Task: Find connections with filter location Peddapalli with filter topic #Jobpostingwith filter profile language Spanish with filter current company Ivalua with filter school NICMAR University  with filter industry Wholesale Machinery with filter service category Blogging with filter keywords title Mathematician
Action: Mouse moved to (625, 92)
Screenshot: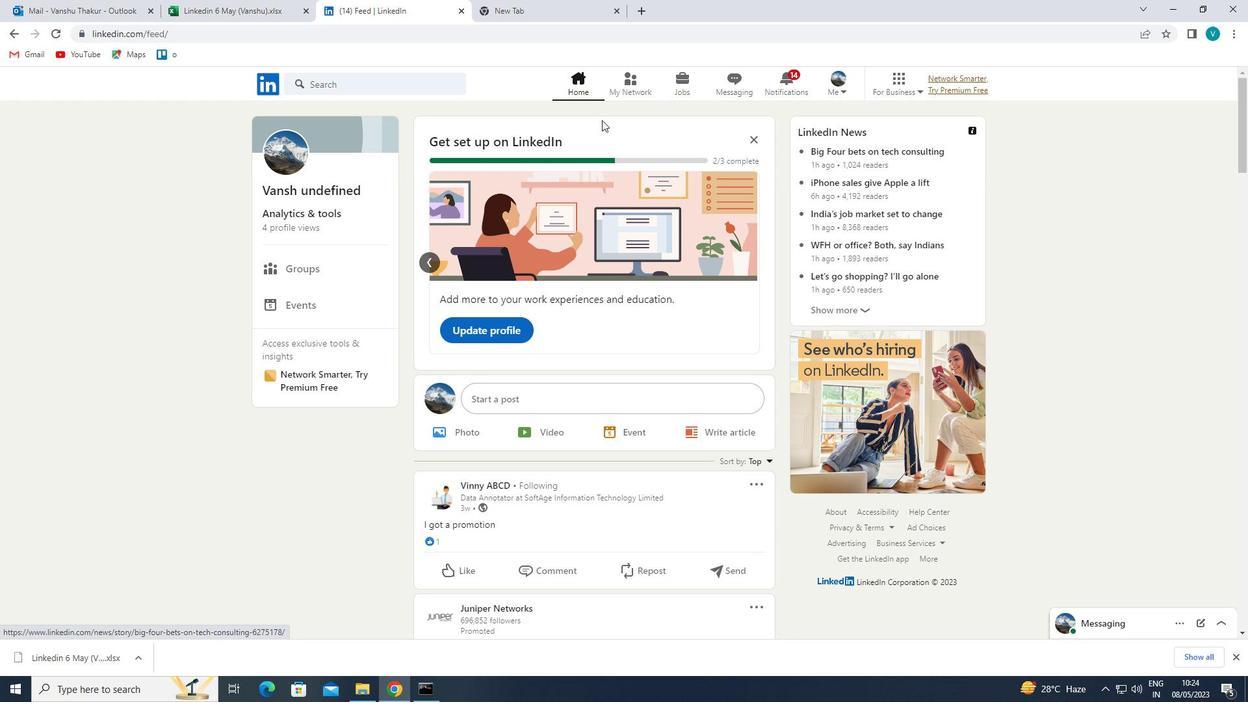 
Action: Mouse pressed left at (625, 92)
Screenshot: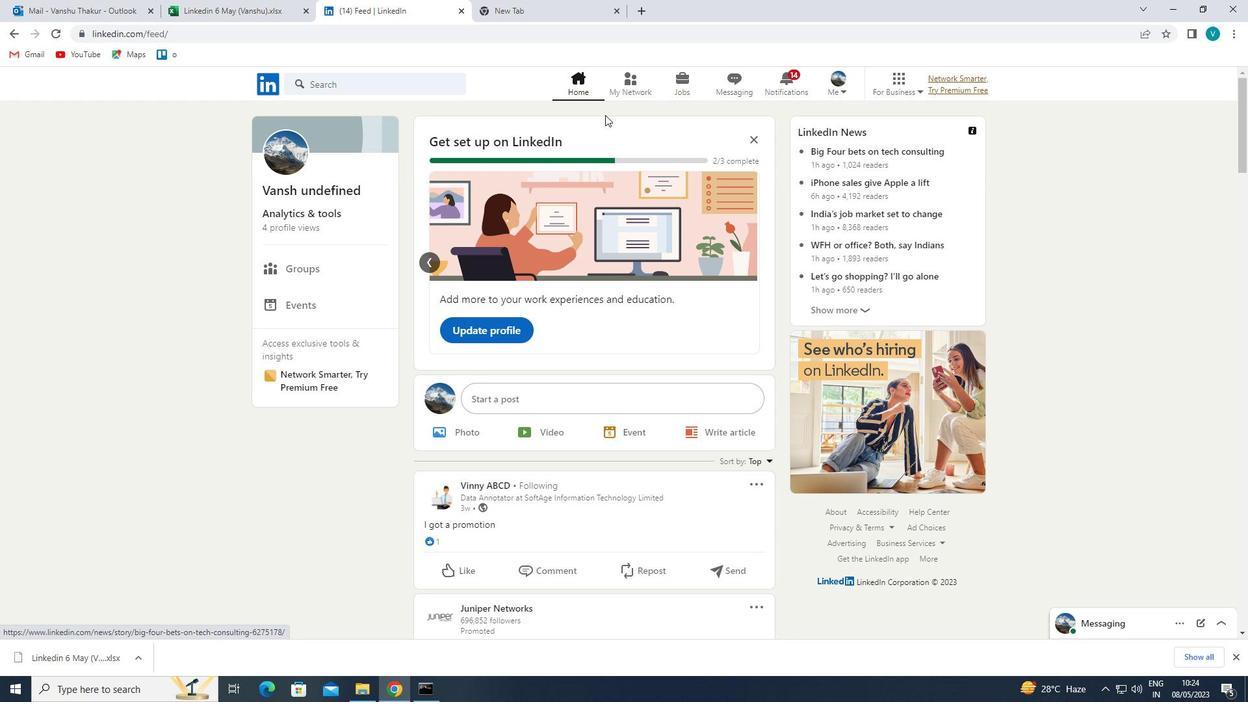 
Action: Mouse moved to (375, 148)
Screenshot: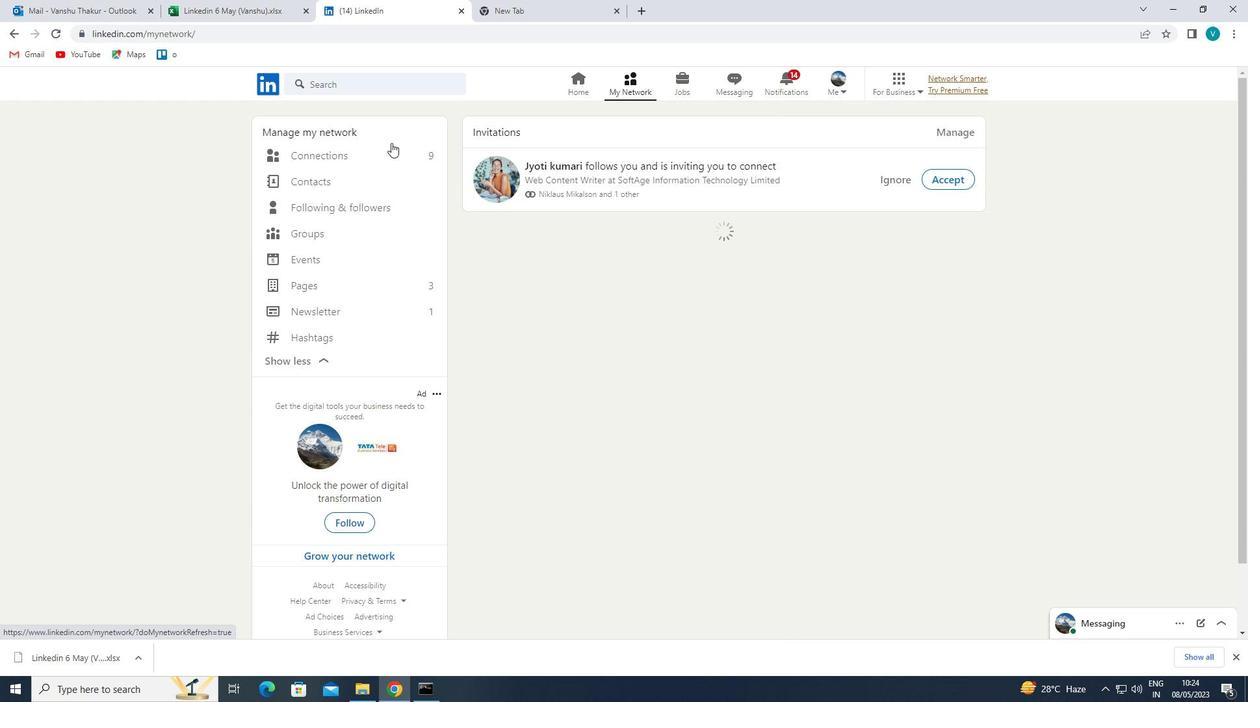 
Action: Mouse pressed left at (375, 148)
Screenshot: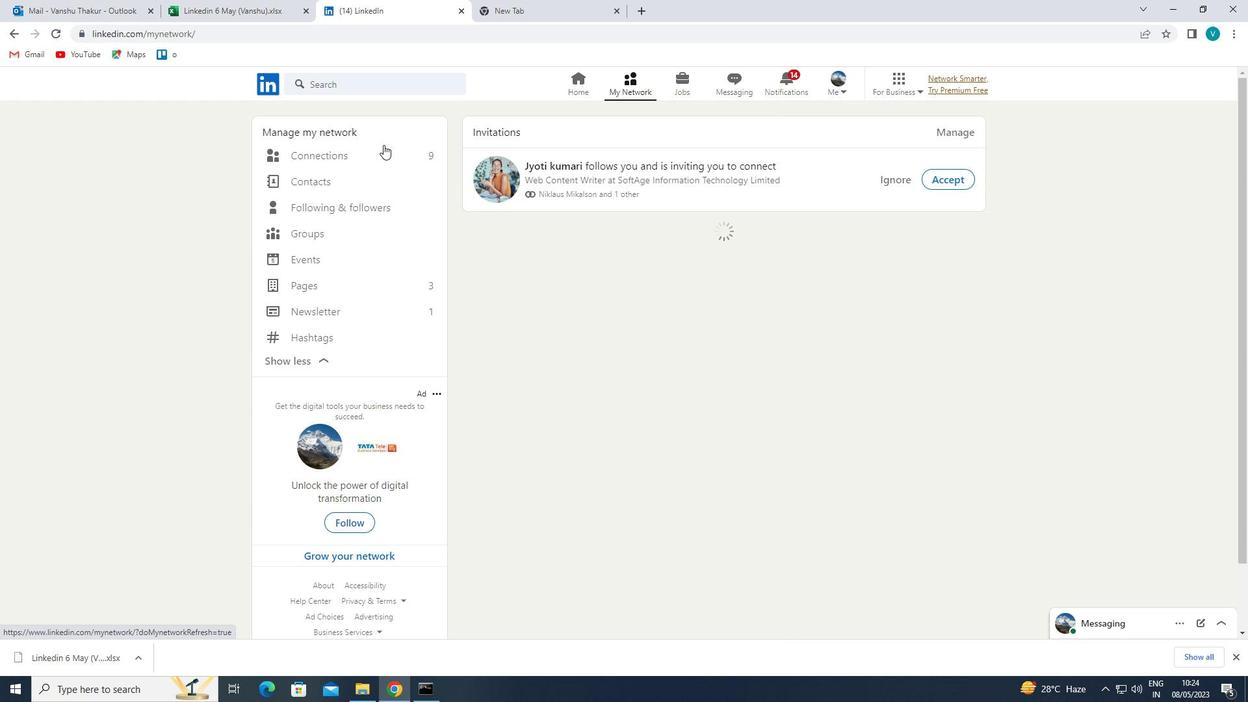 
Action: Mouse moved to (751, 150)
Screenshot: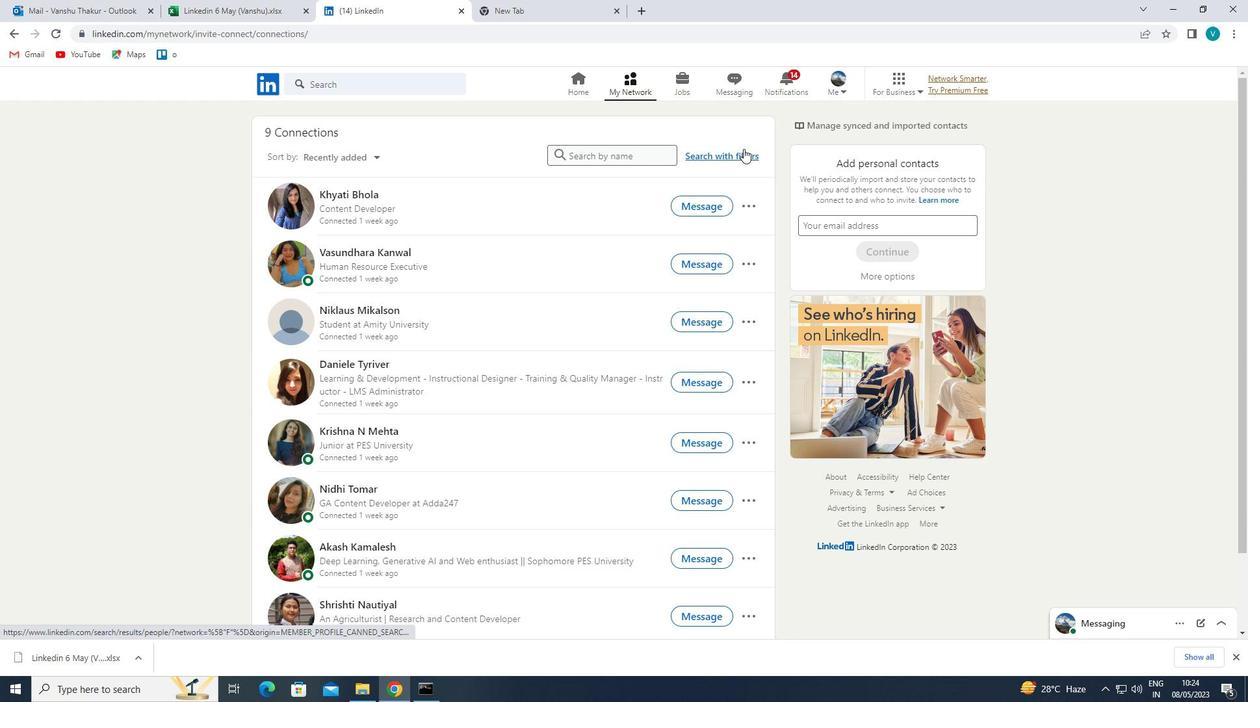 
Action: Mouse pressed left at (751, 150)
Screenshot: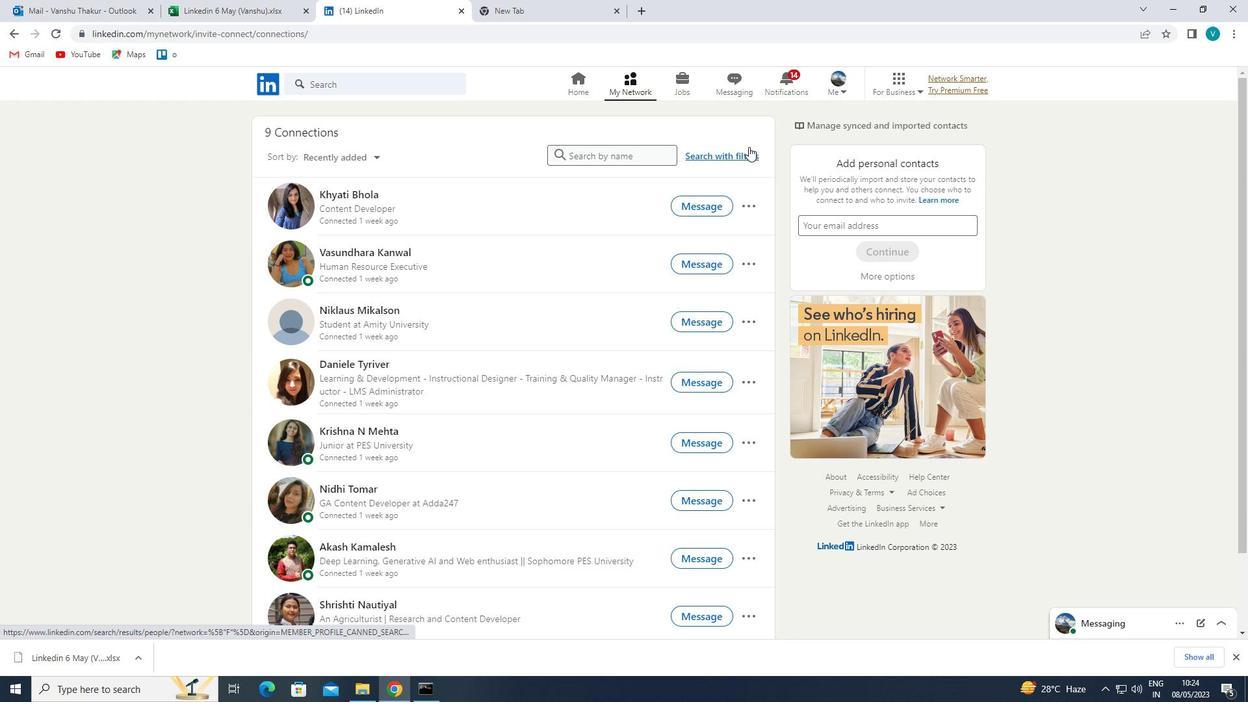 
Action: Mouse moved to (639, 119)
Screenshot: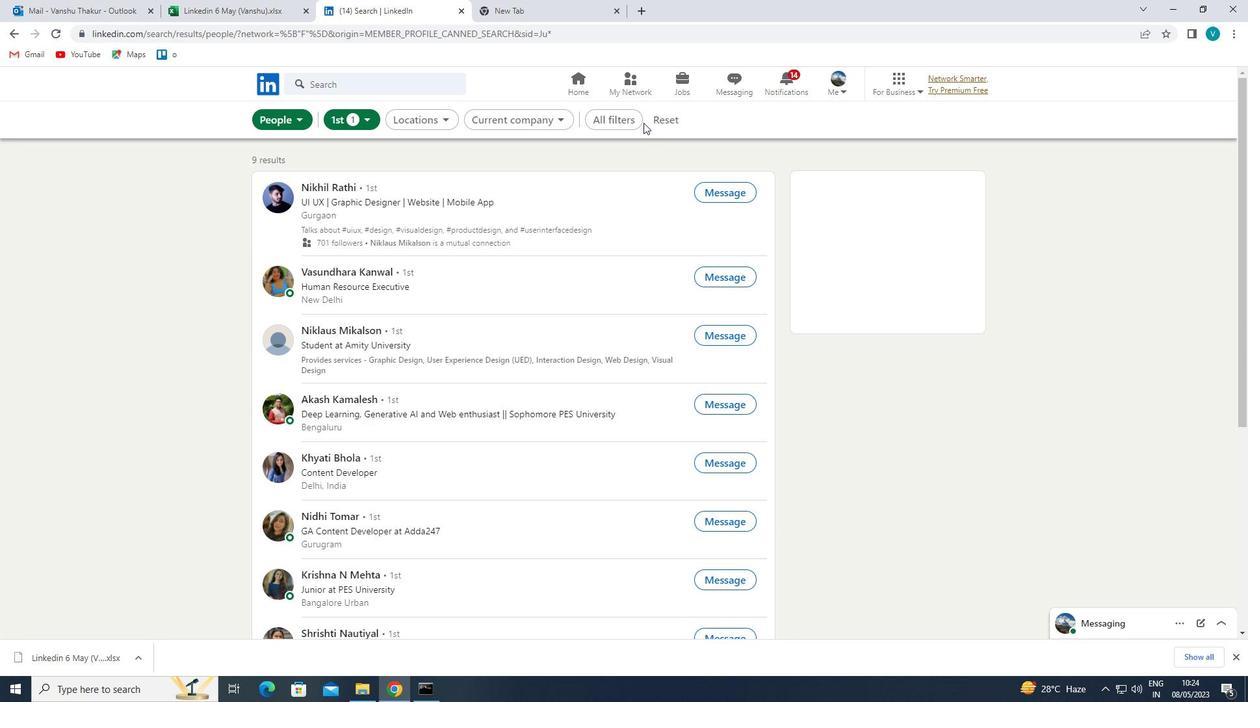 
Action: Mouse pressed left at (639, 119)
Screenshot: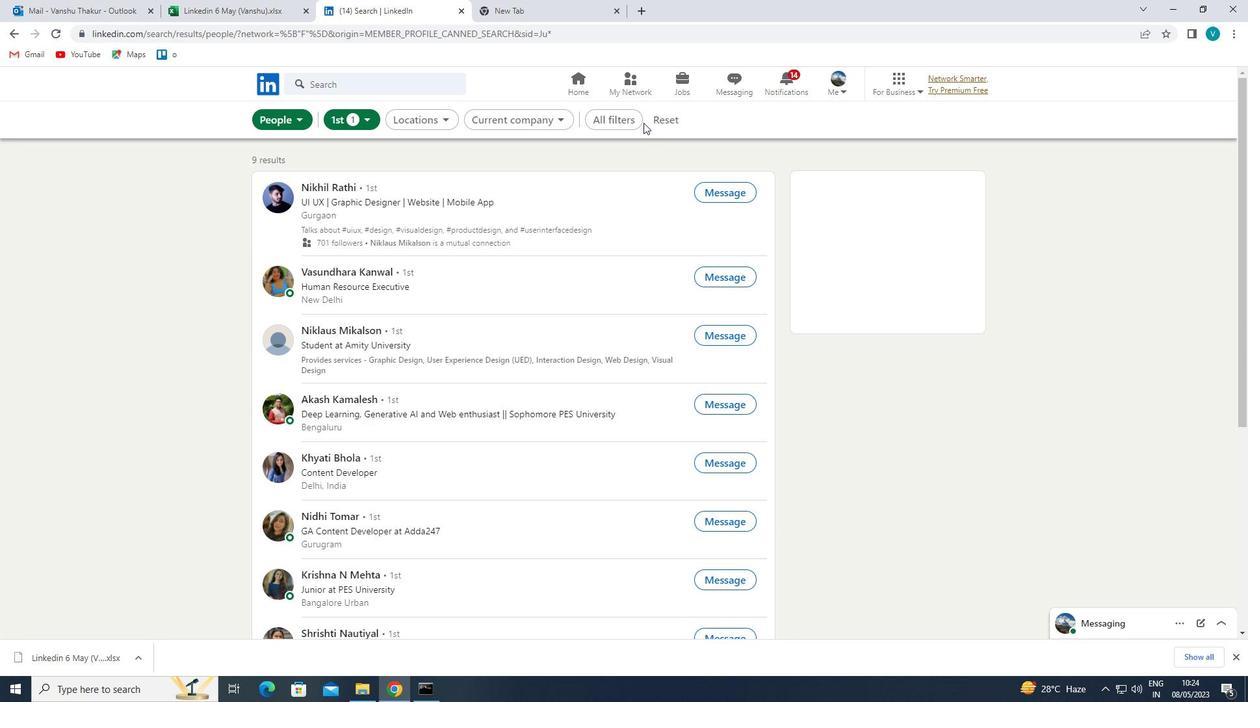 
Action: Mouse moved to (637, 118)
Screenshot: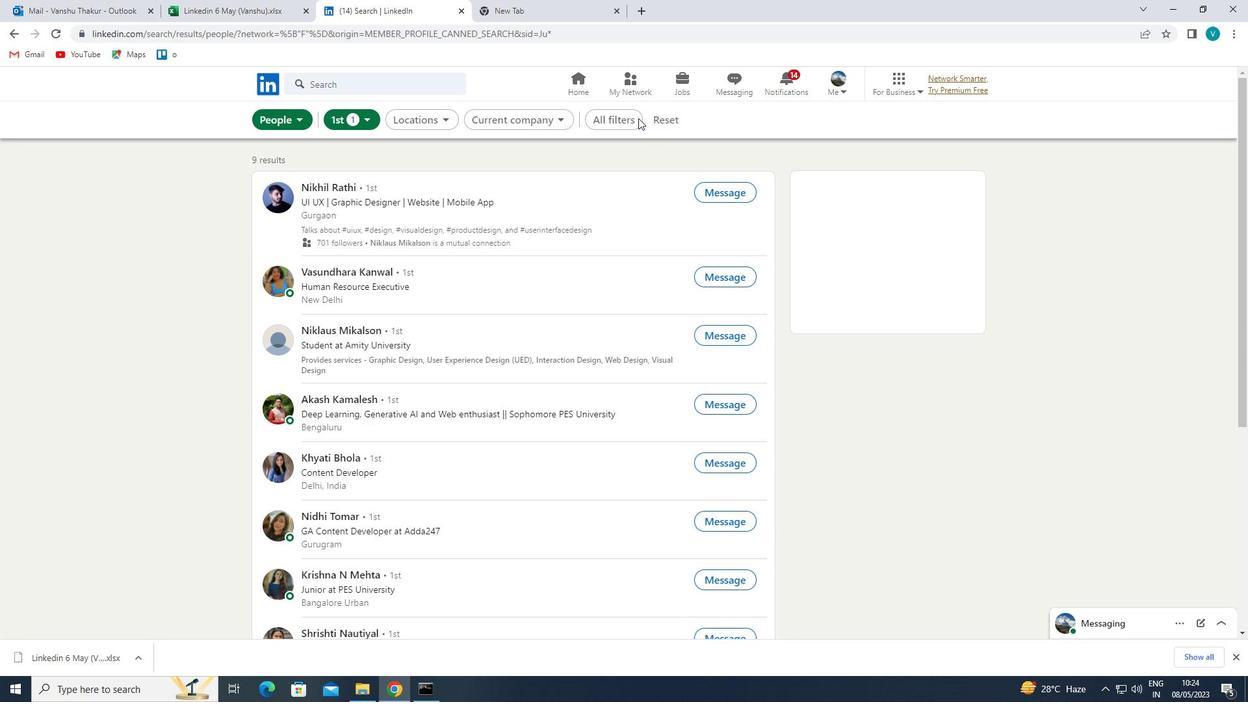 
Action: Mouse pressed left at (637, 118)
Screenshot: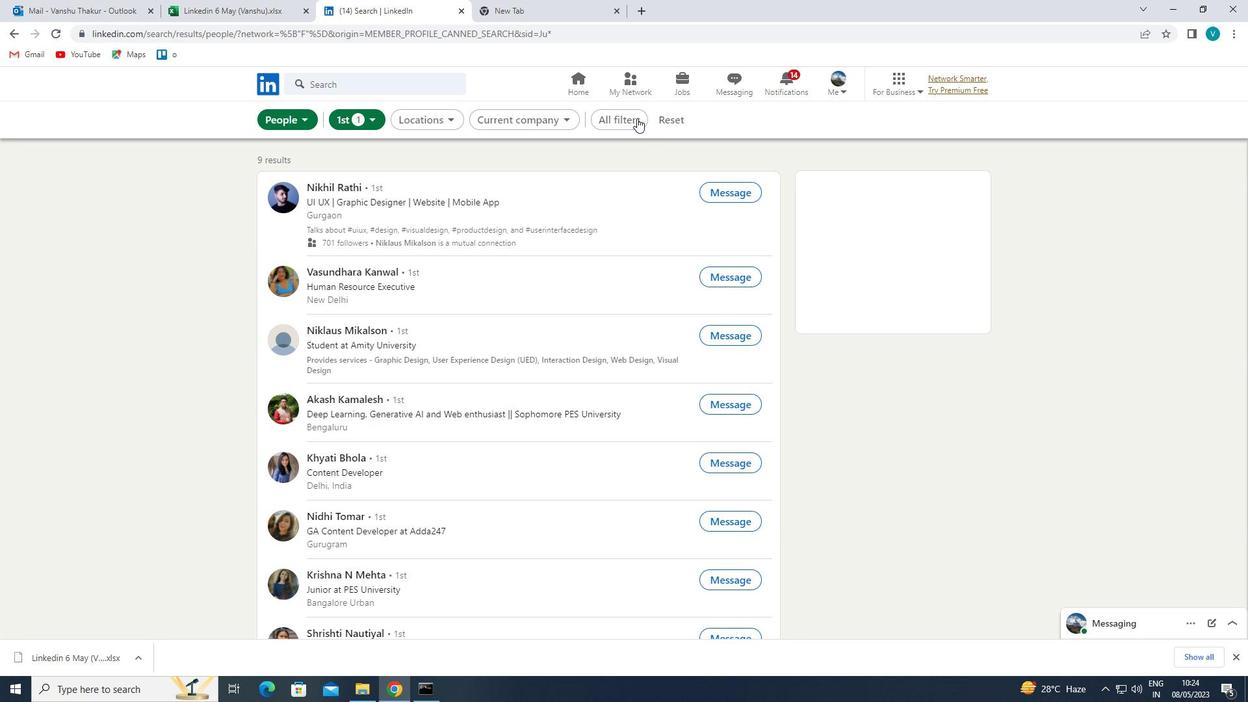 
Action: Mouse moved to (637, 126)
Screenshot: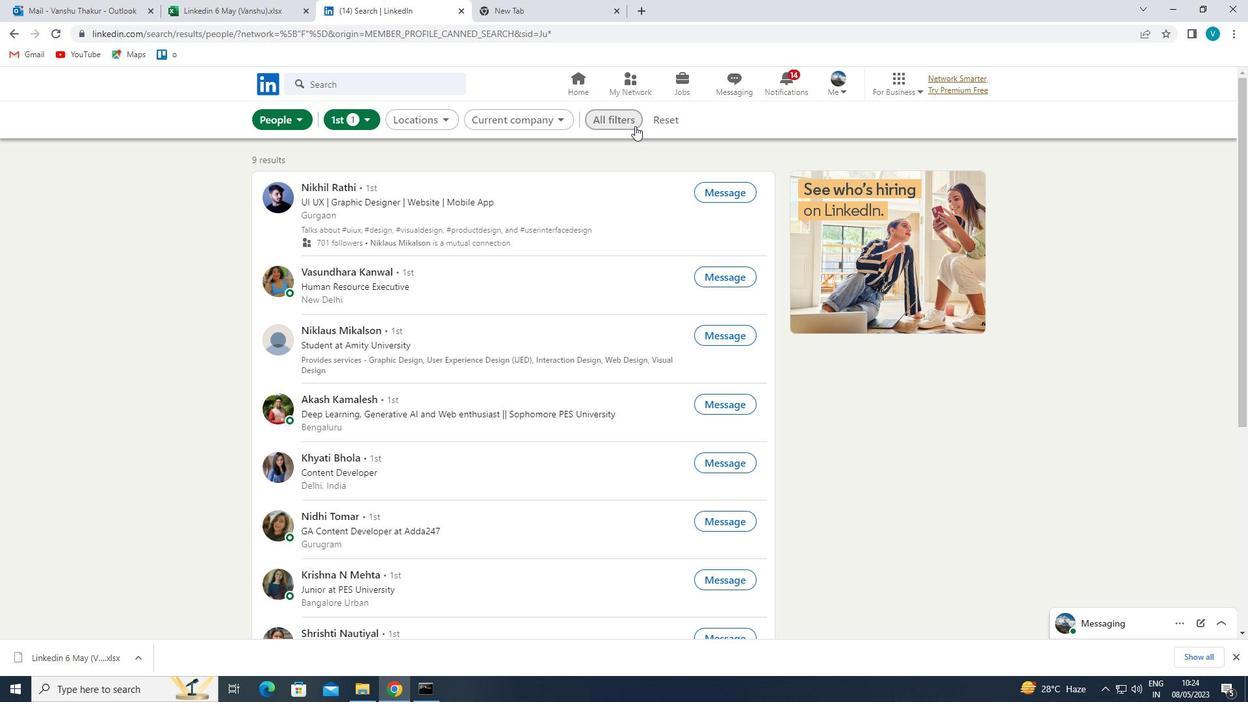 
Action: Mouse pressed left at (637, 126)
Screenshot: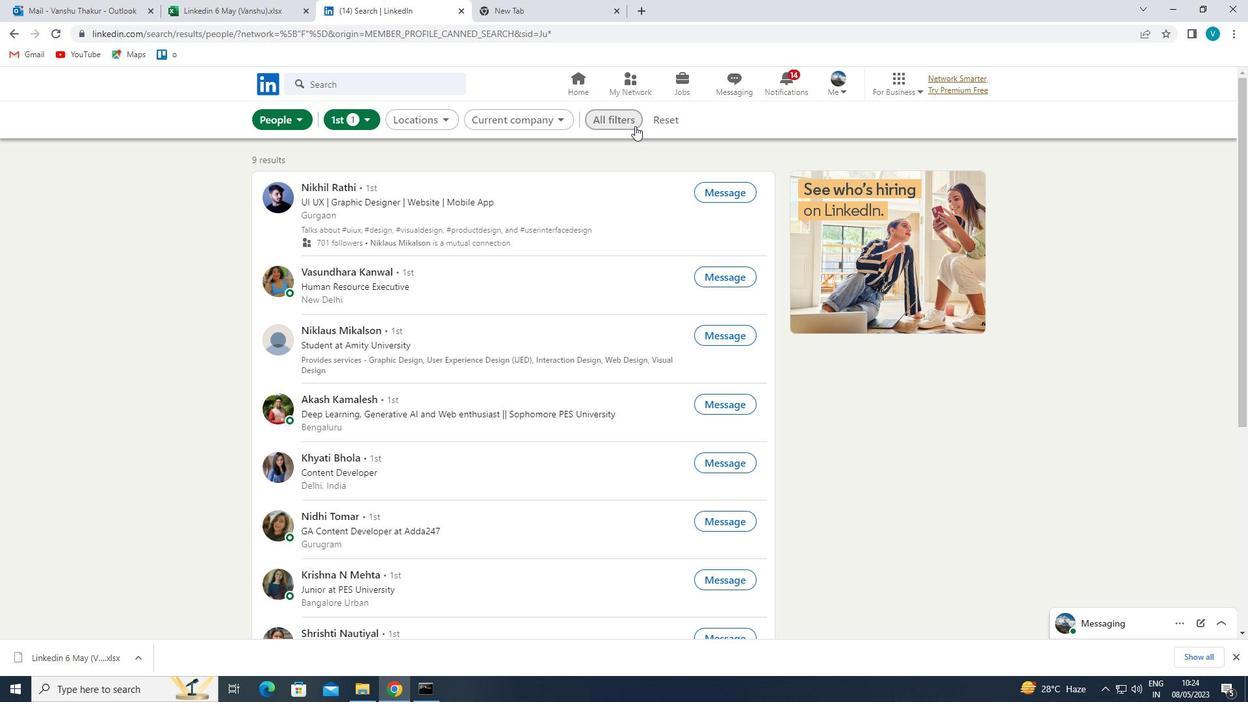 
Action: Mouse moved to (999, 295)
Screenshot: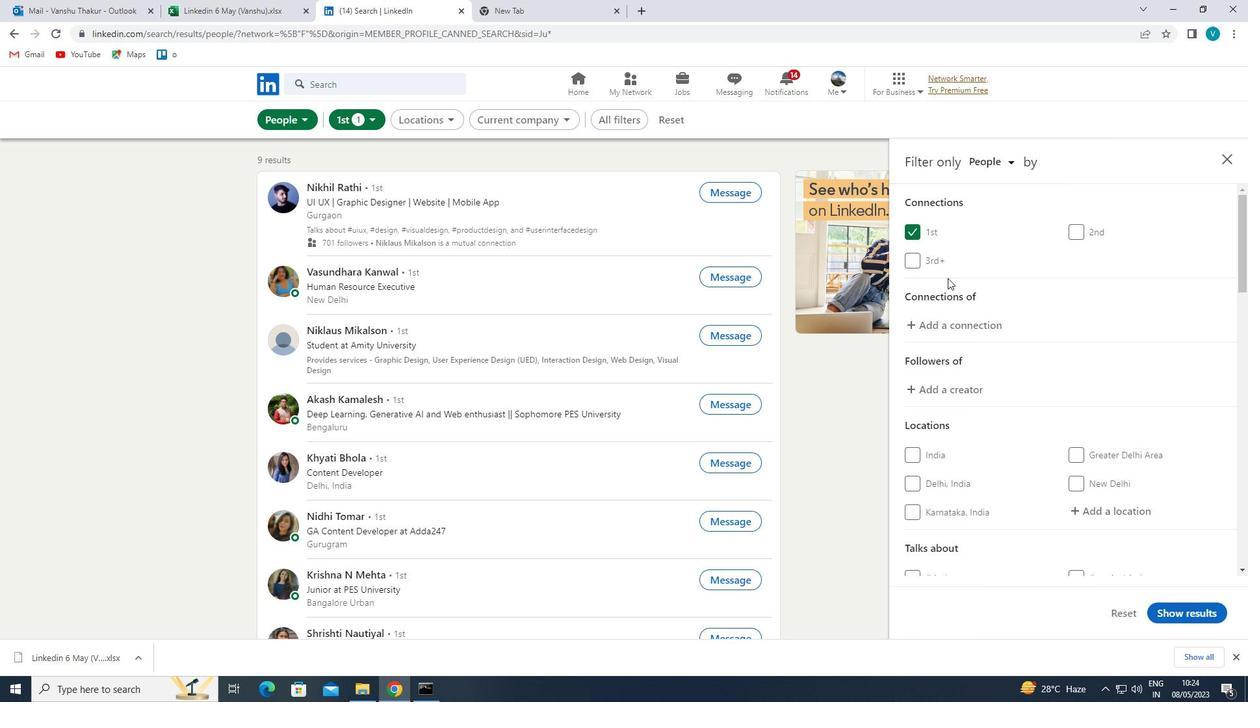 
Action: Mouse scrolled (999, 295) with delta (0, 0)
Screenshot: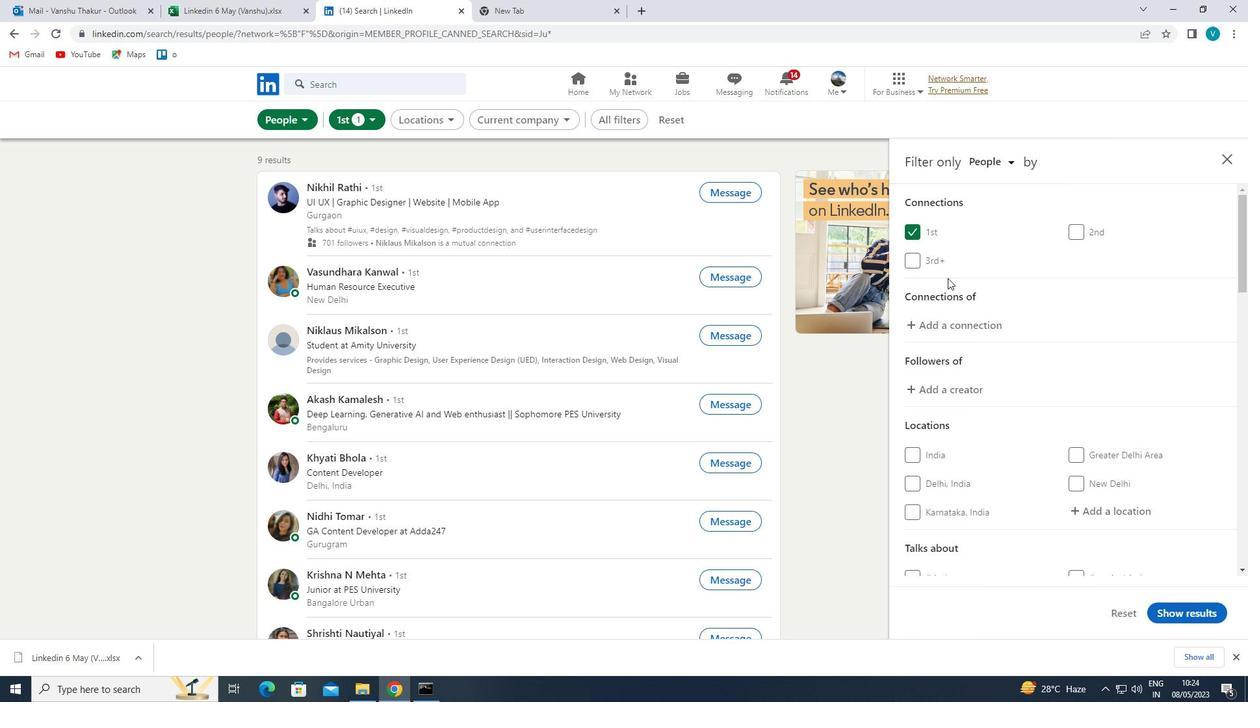 
Action: Mouse moved to (1006, 299)
Screenshot: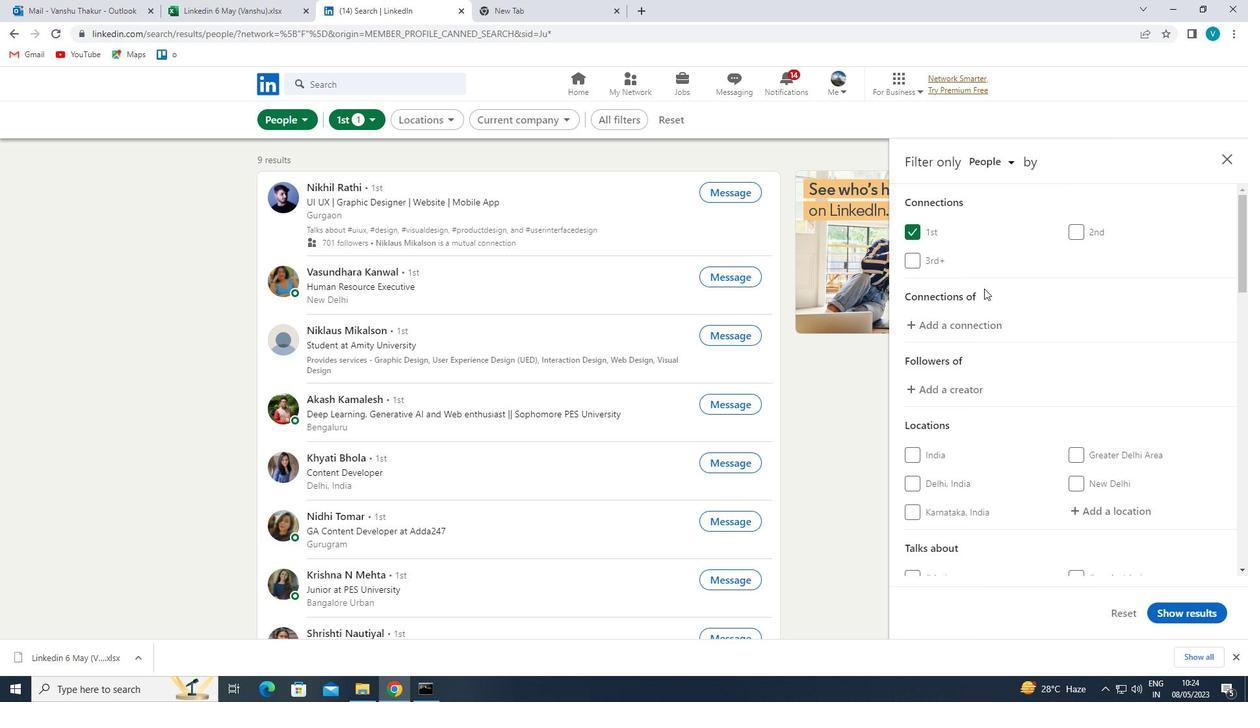 
Action: Mouse scrolled (1006, 299) with delta (0, 0)
Screenshot: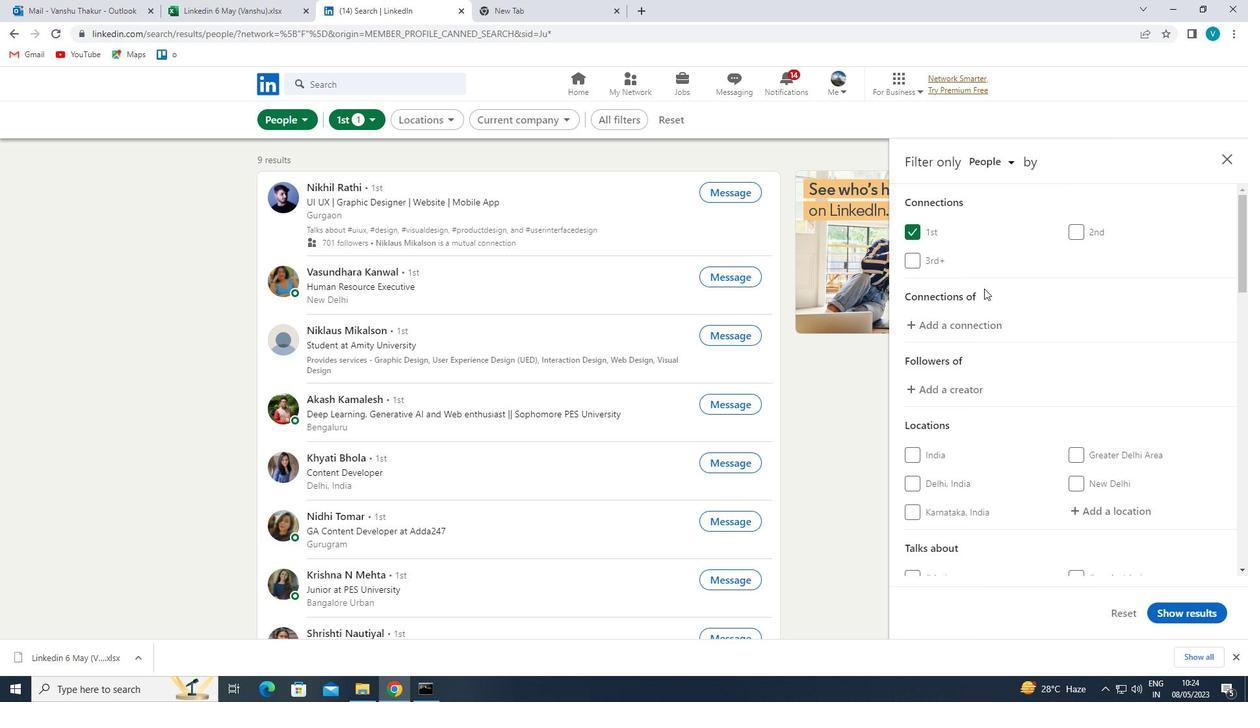 
Action: Mouse moved to (1120, 381)
Screenshot: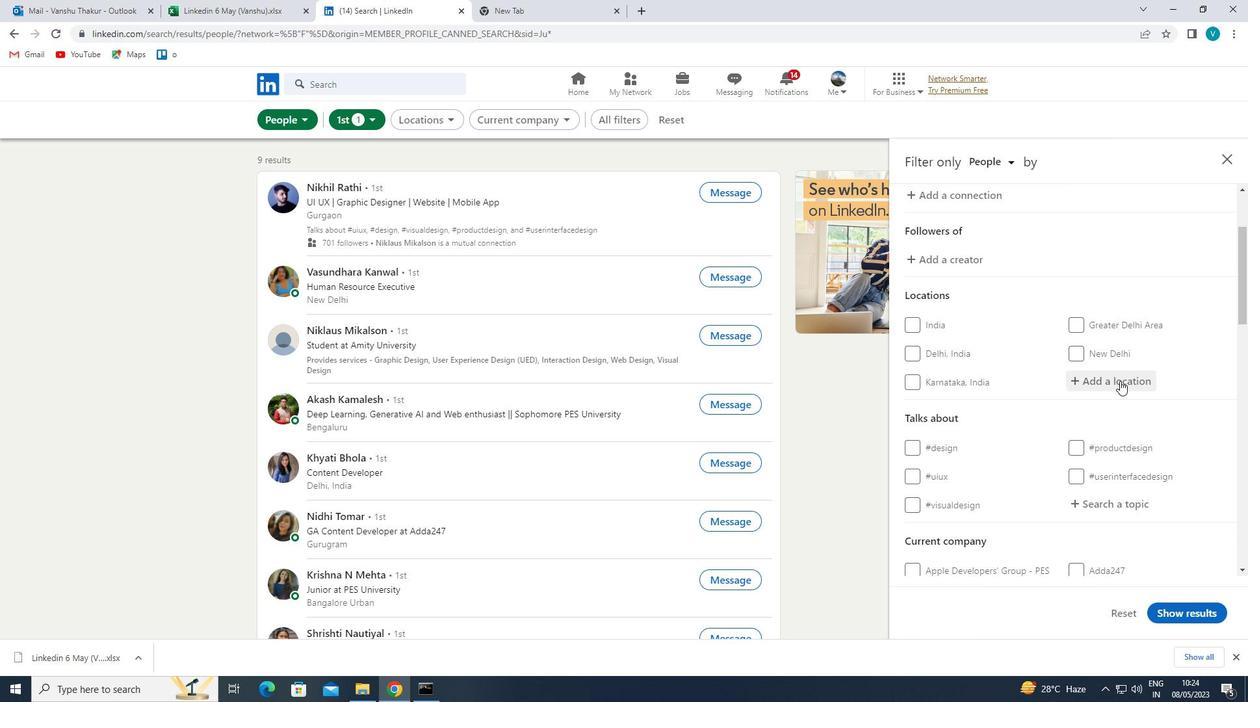 
Action: Mouse pressed left at (1120, 381)
Screenshot: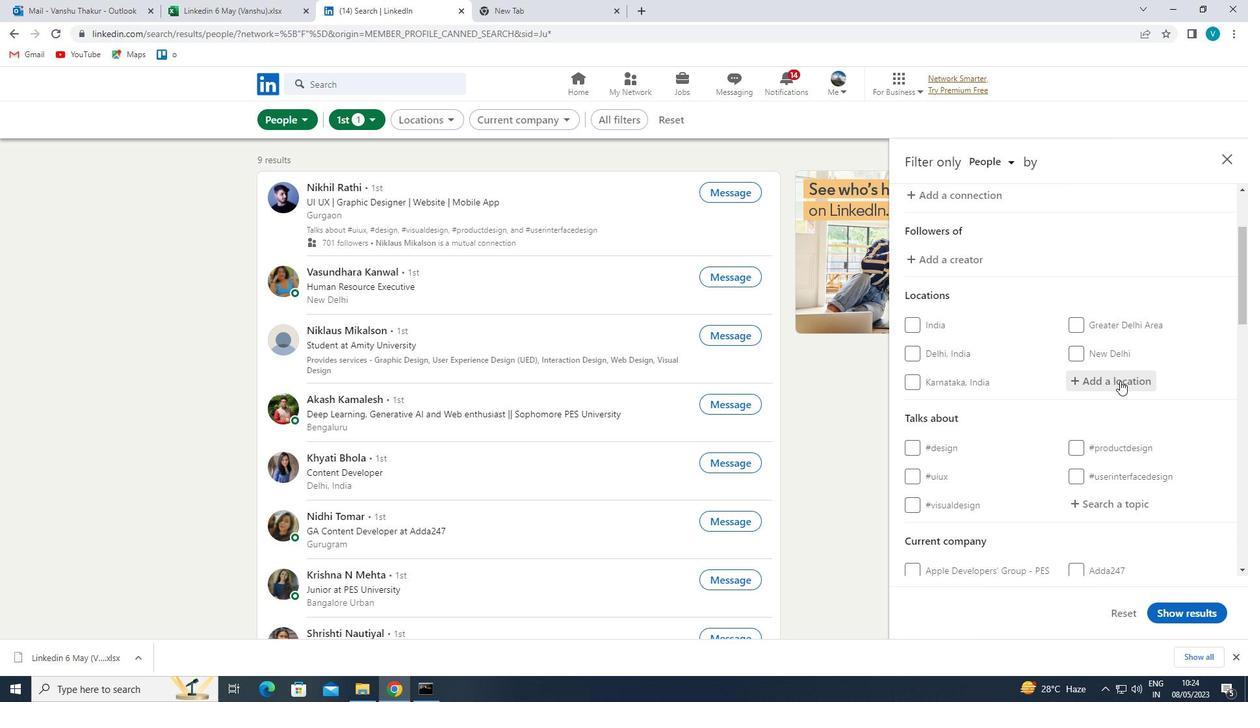 
Action: Mouse moved to (808, 204)
Screenshot: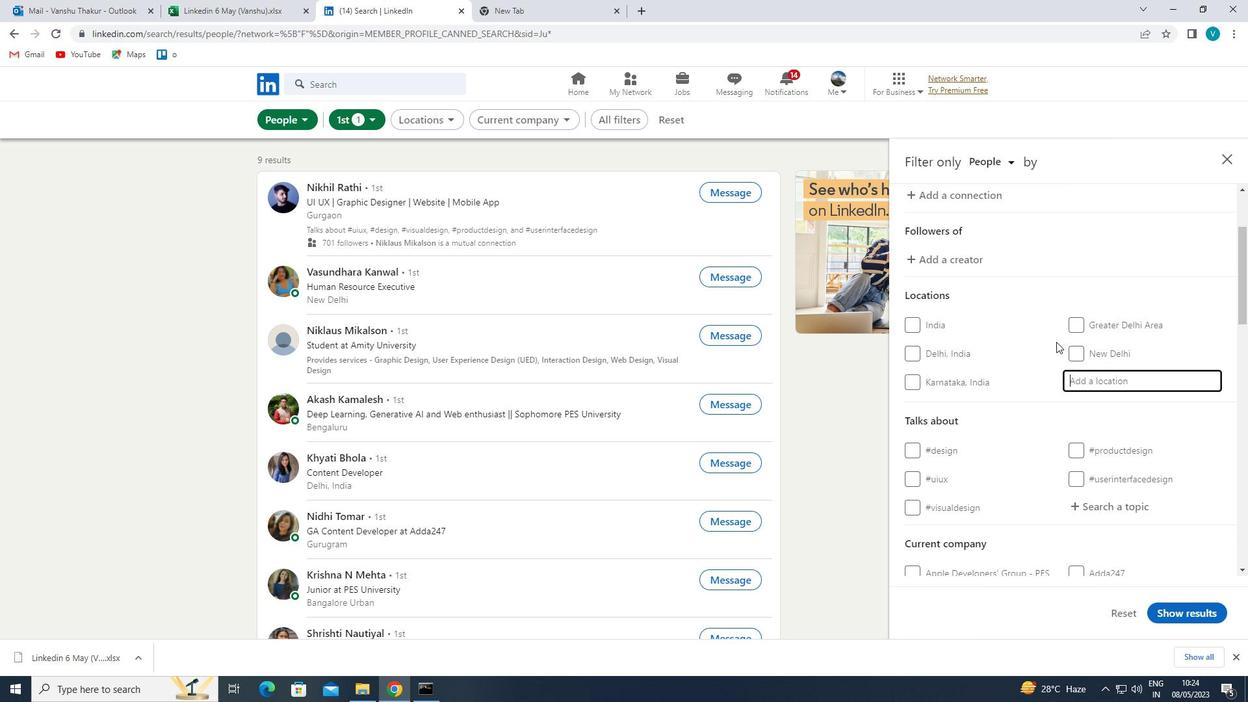 
Action: Key pressed <Key.shift><Key.shift><Key.shift><Key.shift>PEDDAL<Key.backspace>PALLI
Screenshot: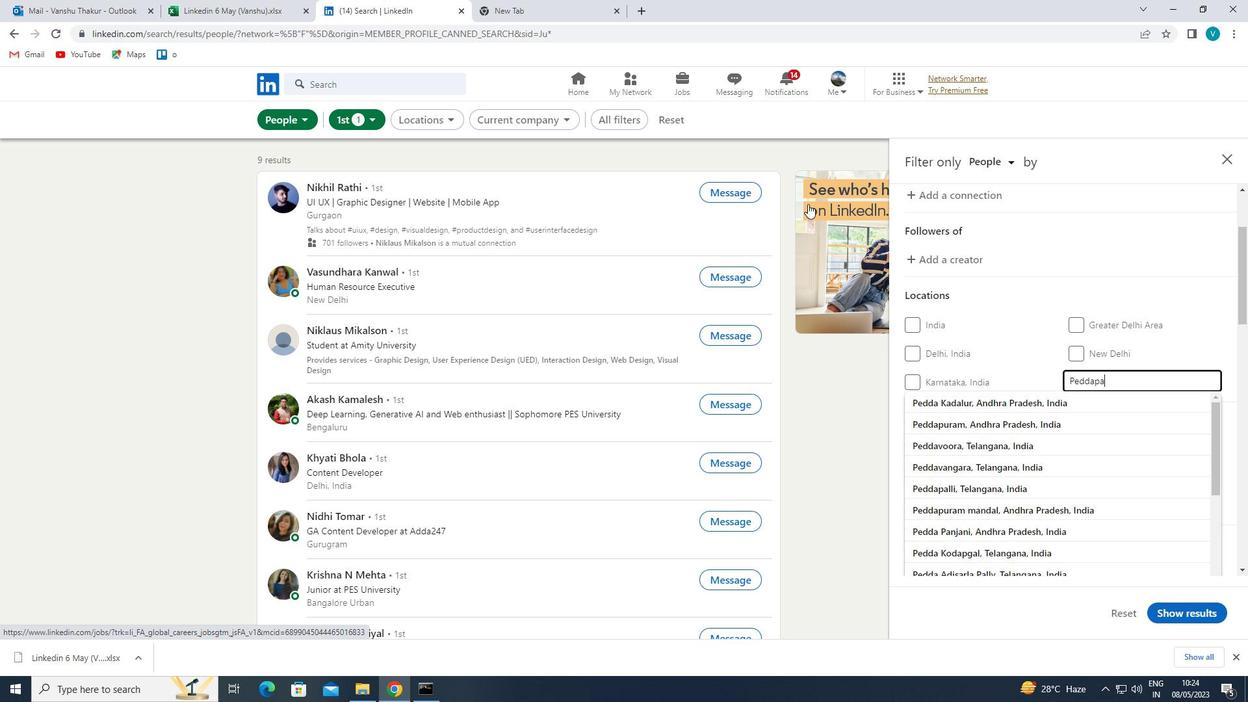 
Action: Mouse moved to (1027, 403)
Screenshot: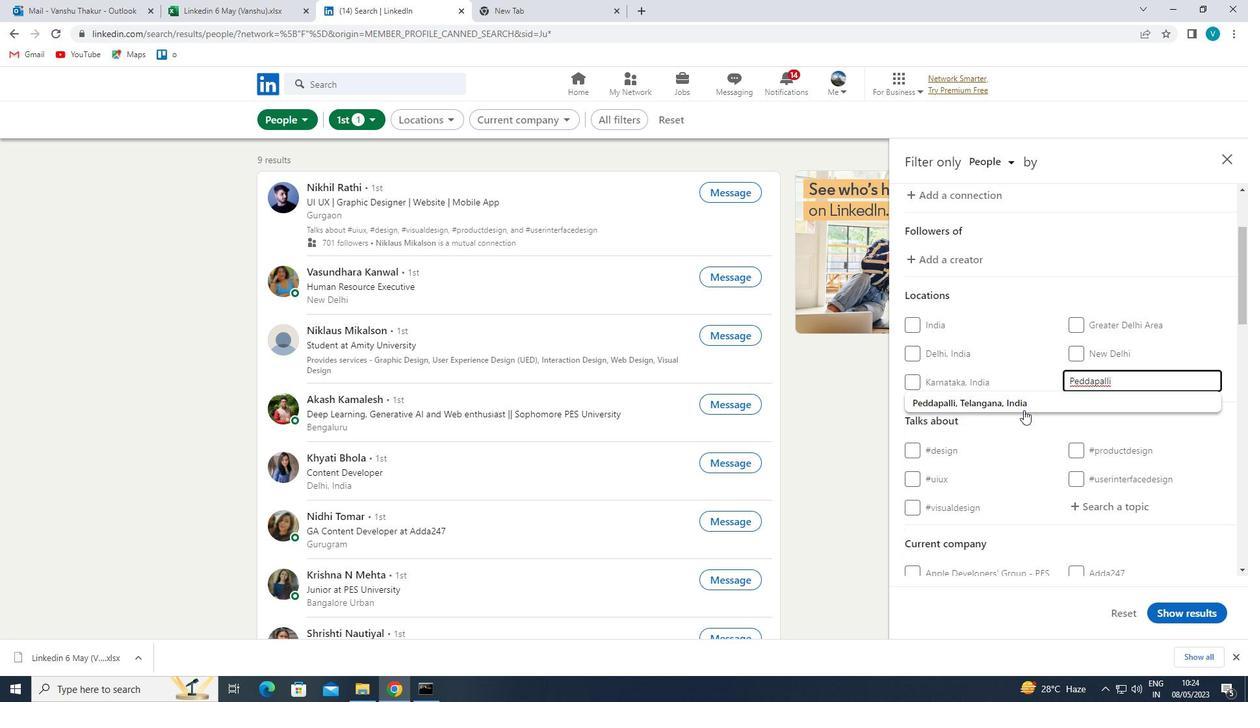 
Action: Mouse pressed left at (1027, 403)
Screenshot: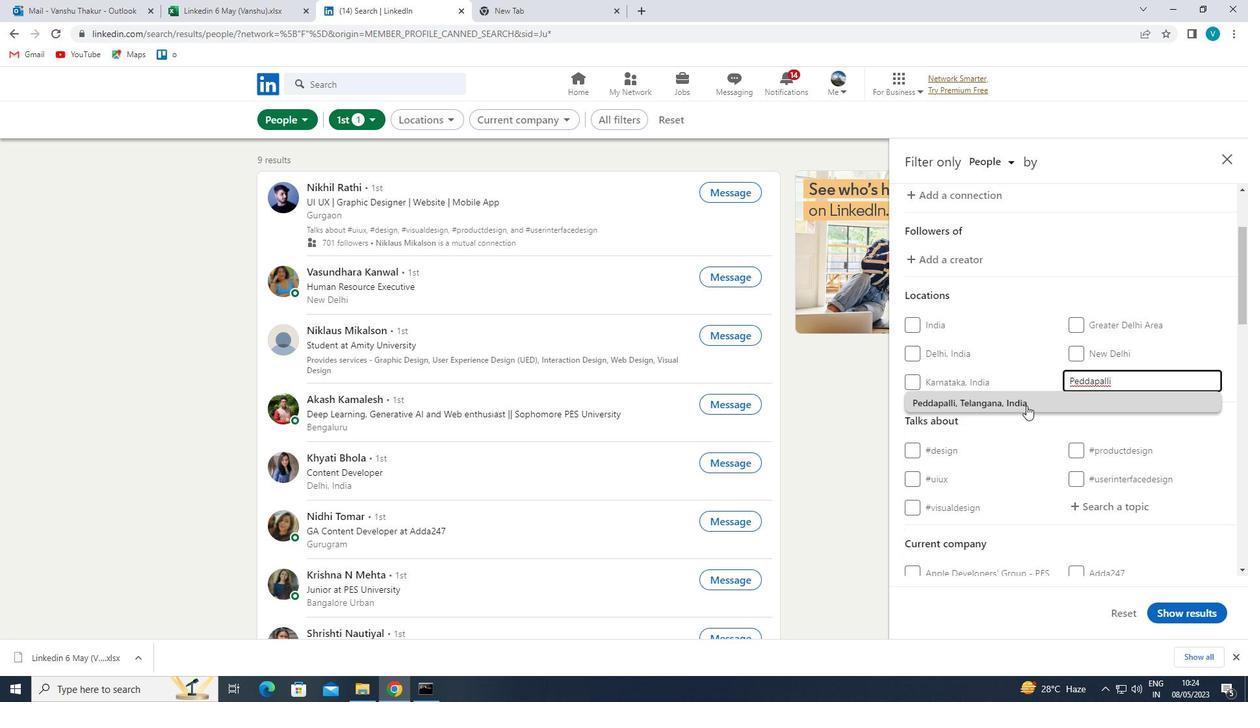 
Action: Mouse moved to (1037, 406)
Screenshot: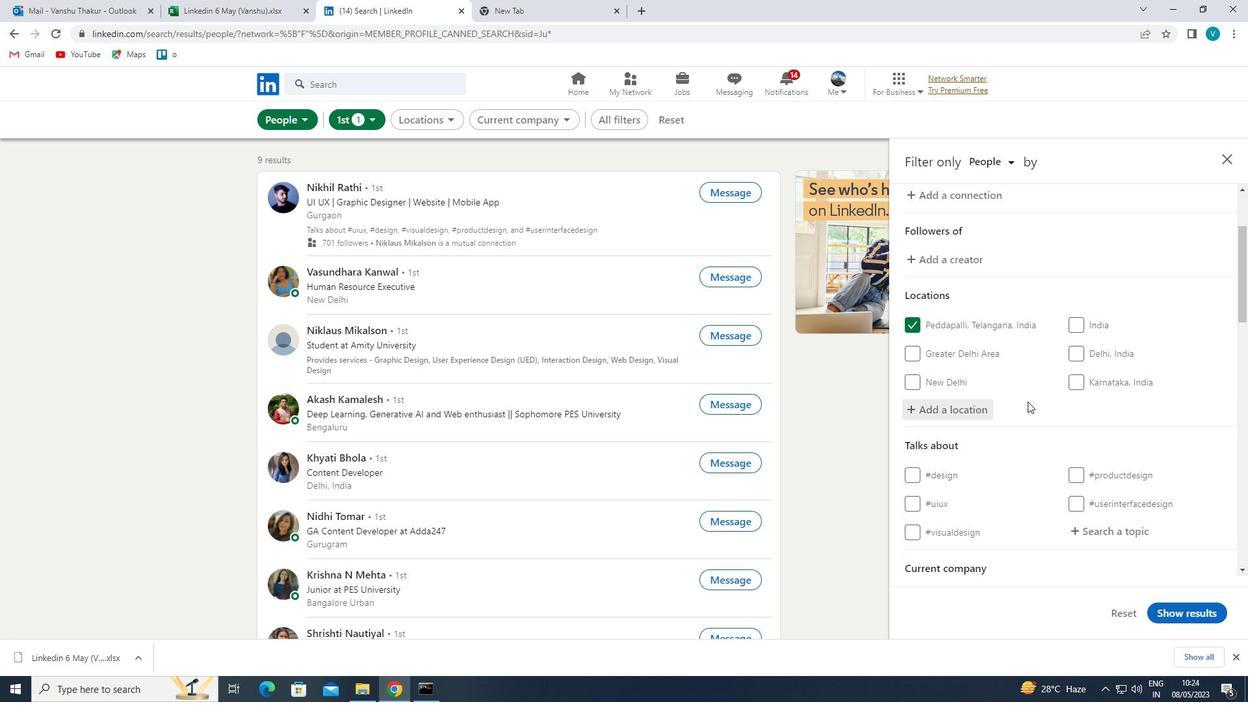 
Action: Mouse scrolled (1037, 405) with delta (0, 0)
Screenshot: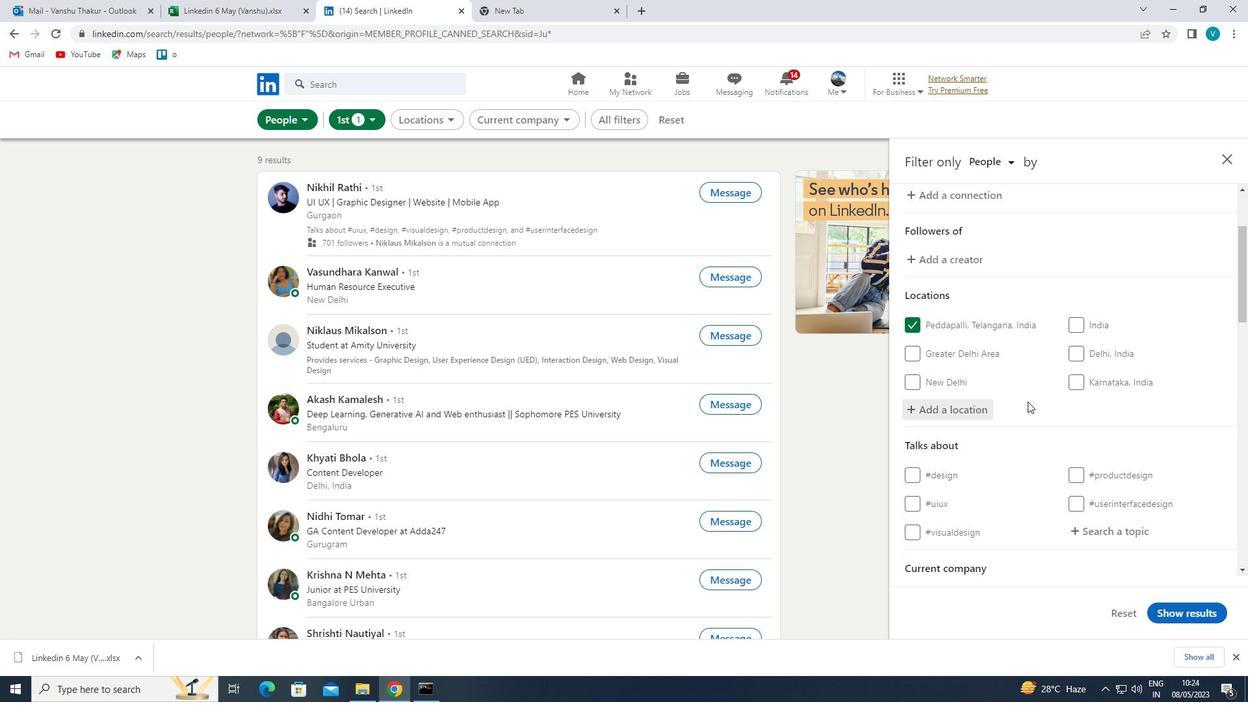 
Action: Mouse moved to (1041, 411)
Screenshot: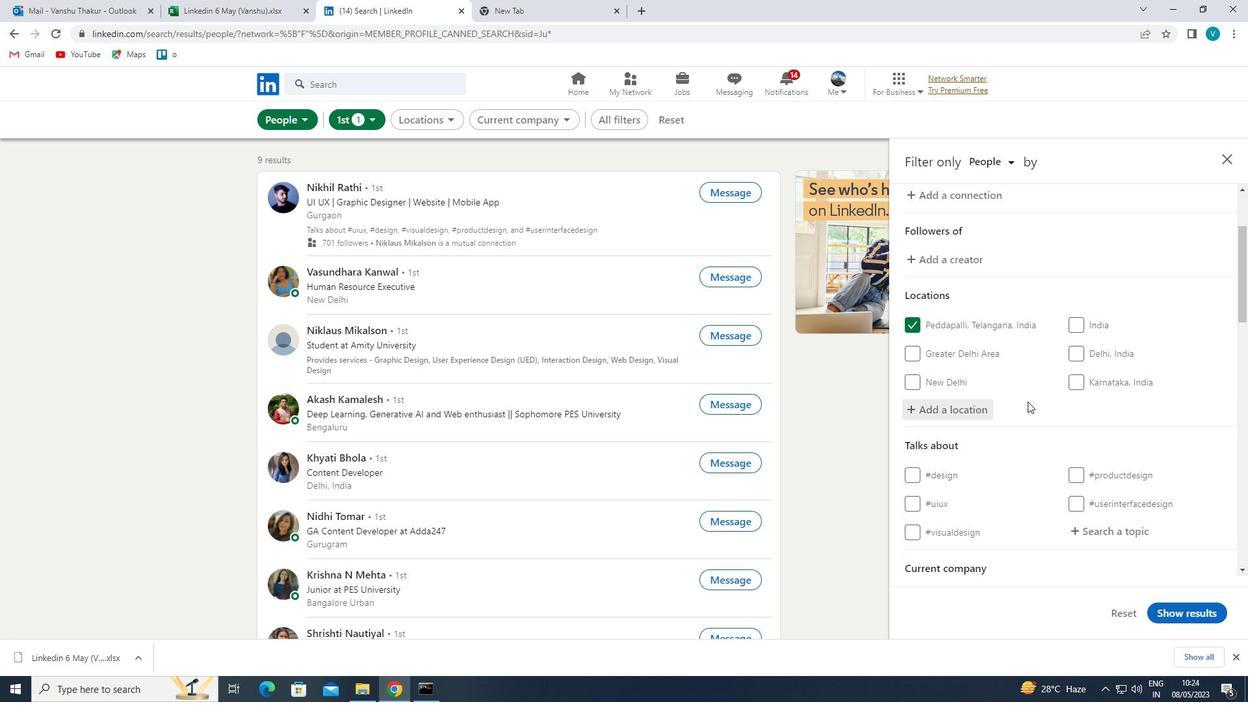 
Action: Mouse scrolled (1041, 410) with delta (0, 0)
Screenshot: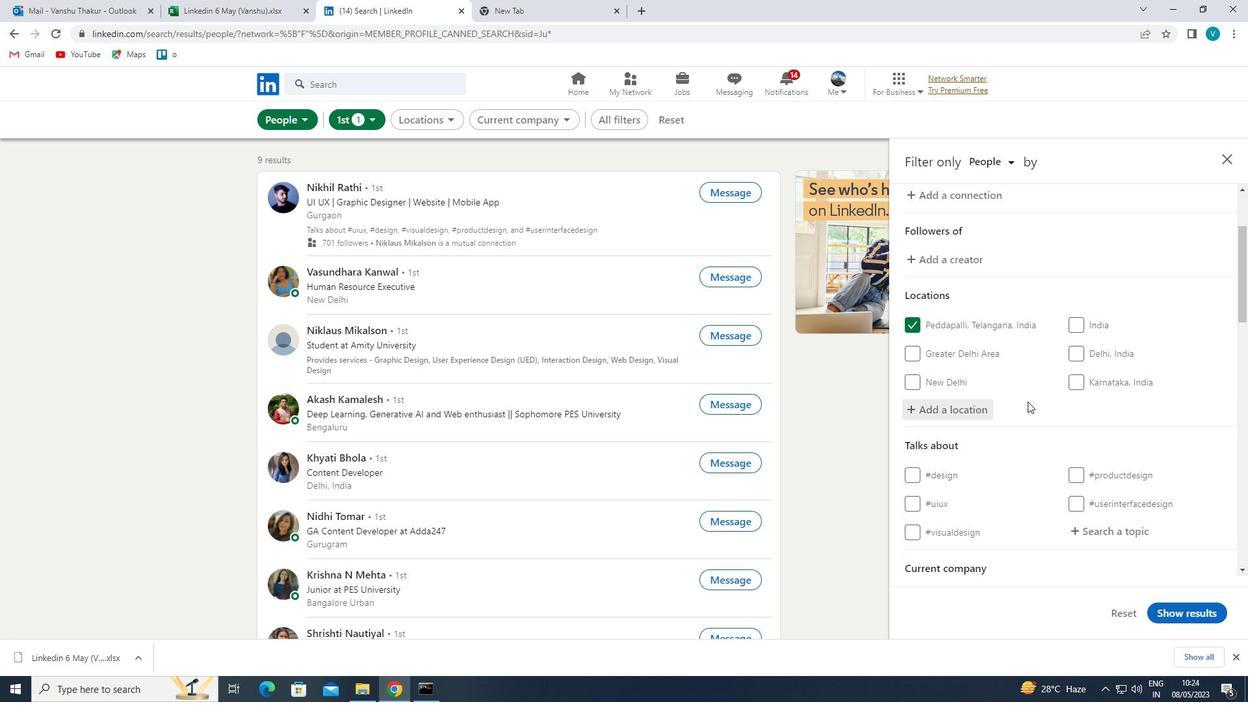 
Action: Mouse moved to (1094, 400)
Screenshot: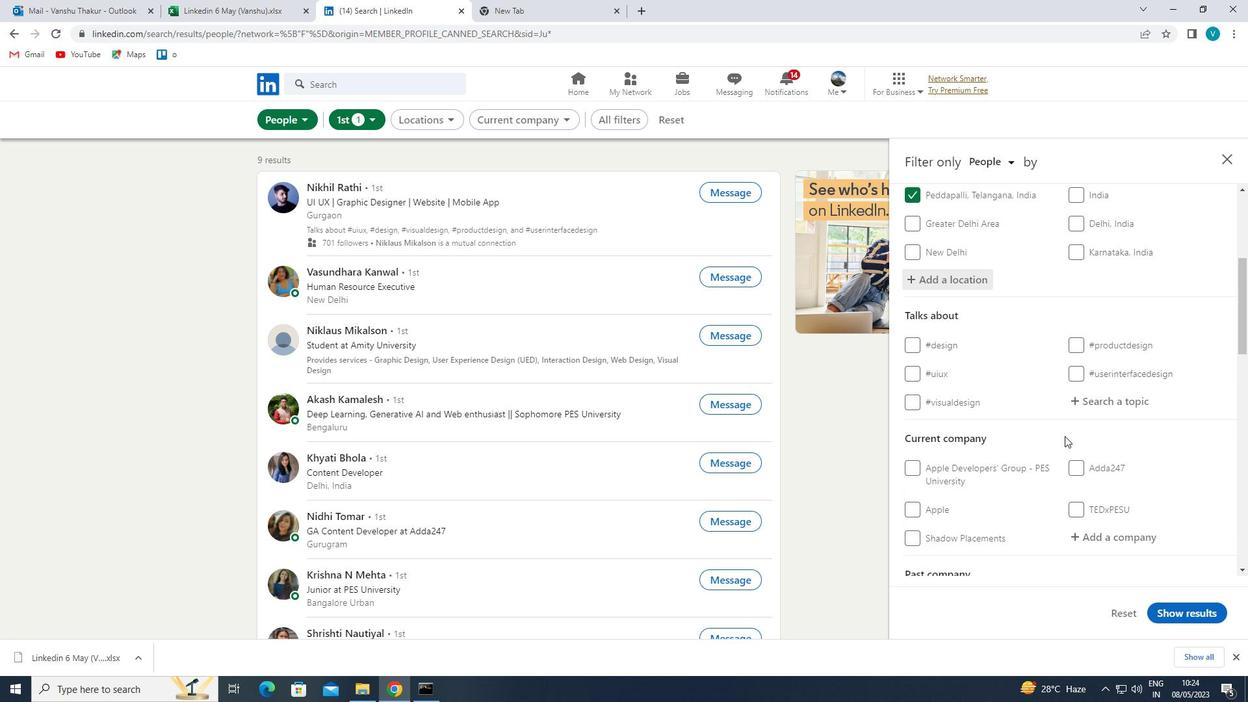 
Action: Mouse pressed left at (1094, 400)
Screenshot: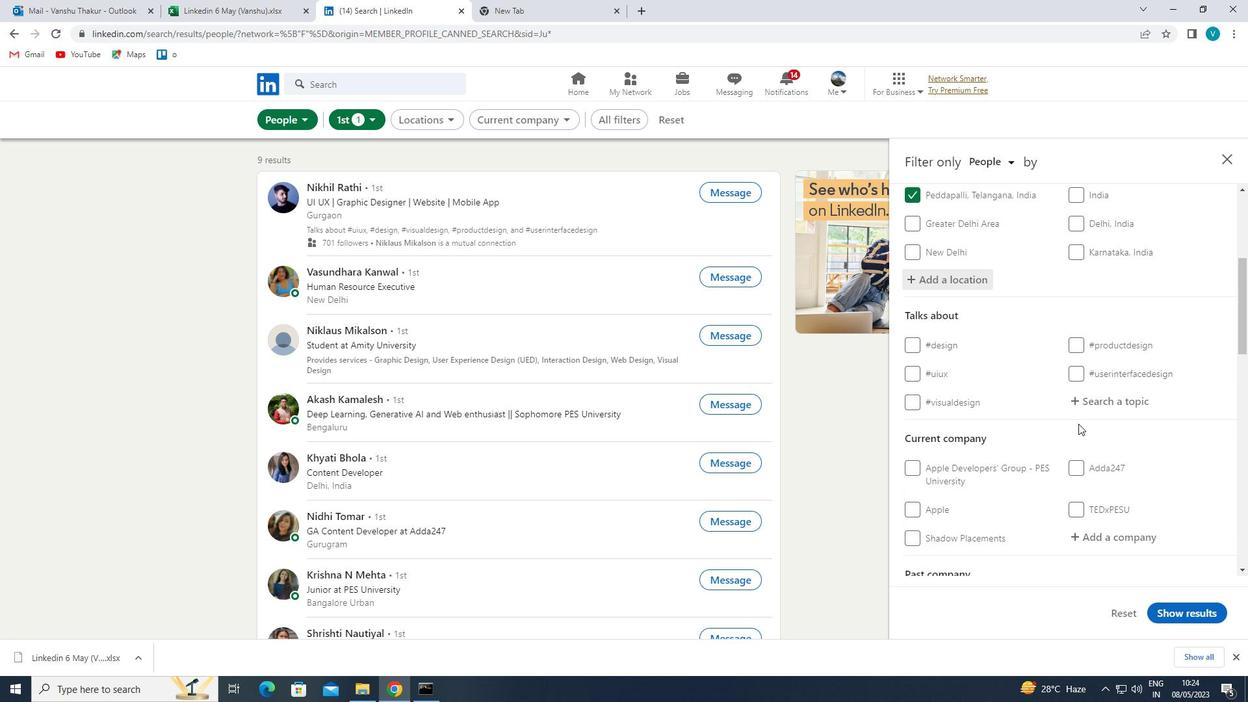 
Action: Mouse moved to (1019, 329)
Screenshot: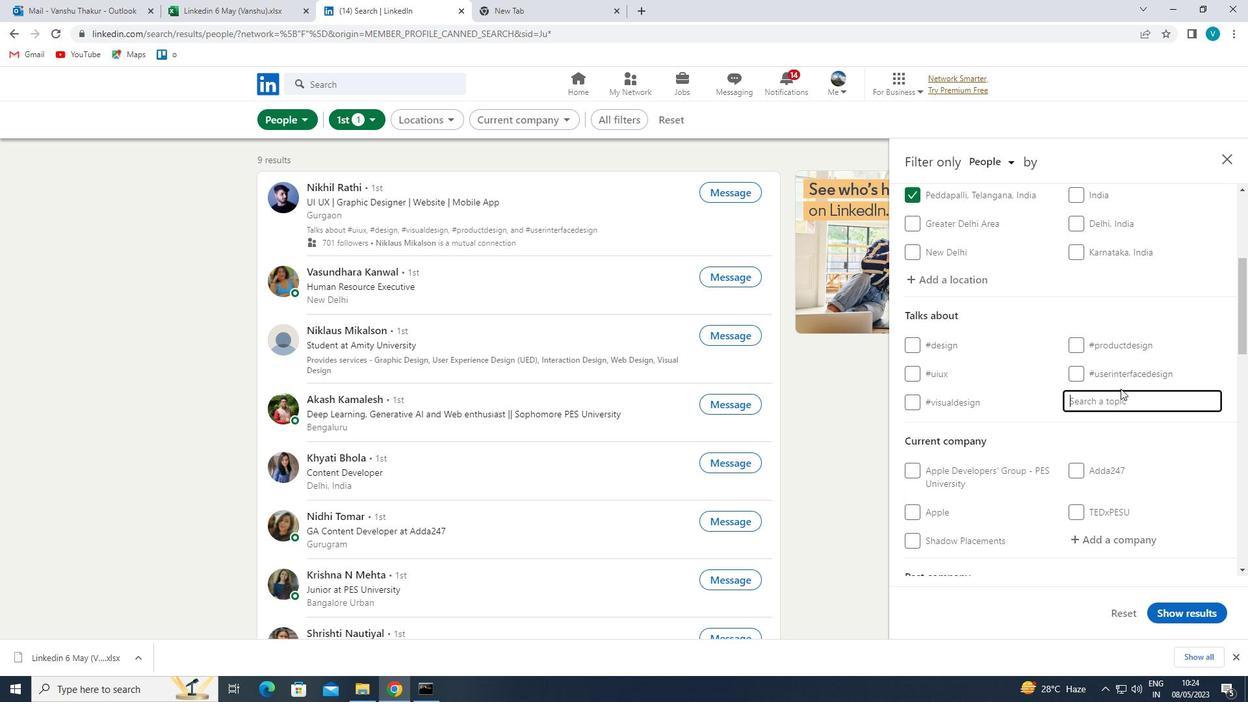 
Action: Key pressed JOBPOSTNG
Screenshot: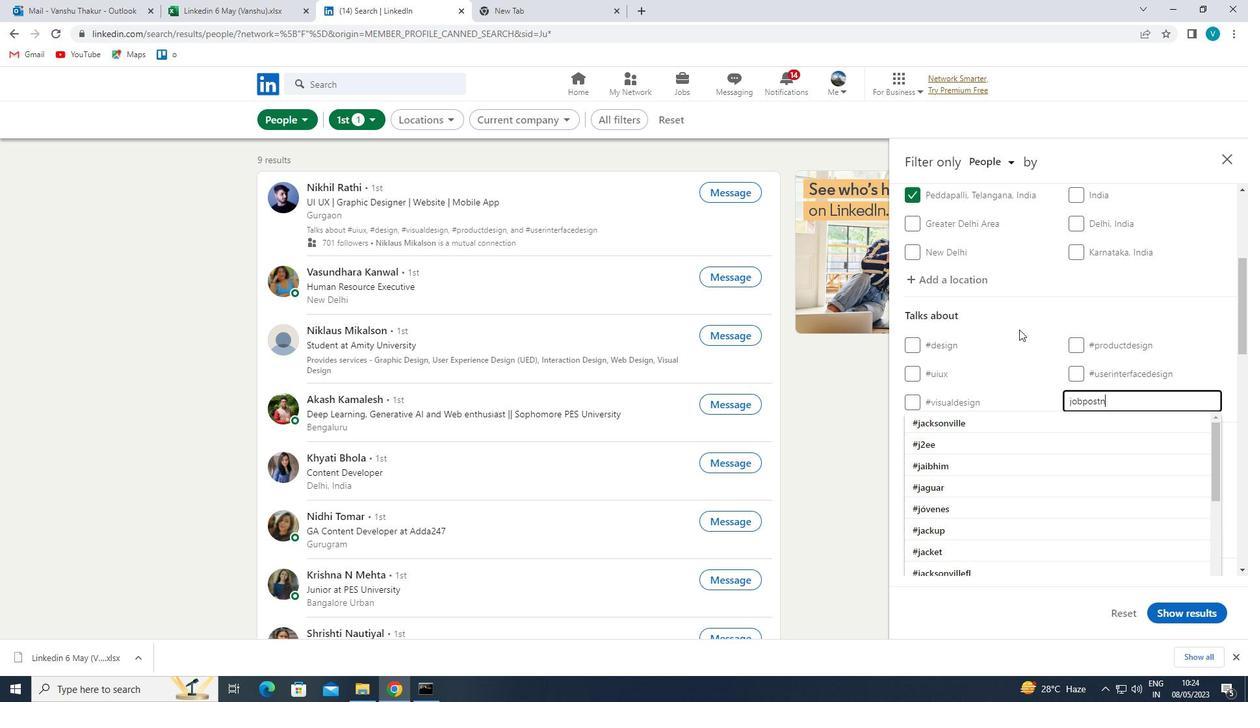 
Action: Mouse moved to (1102, 400)
Screenshot: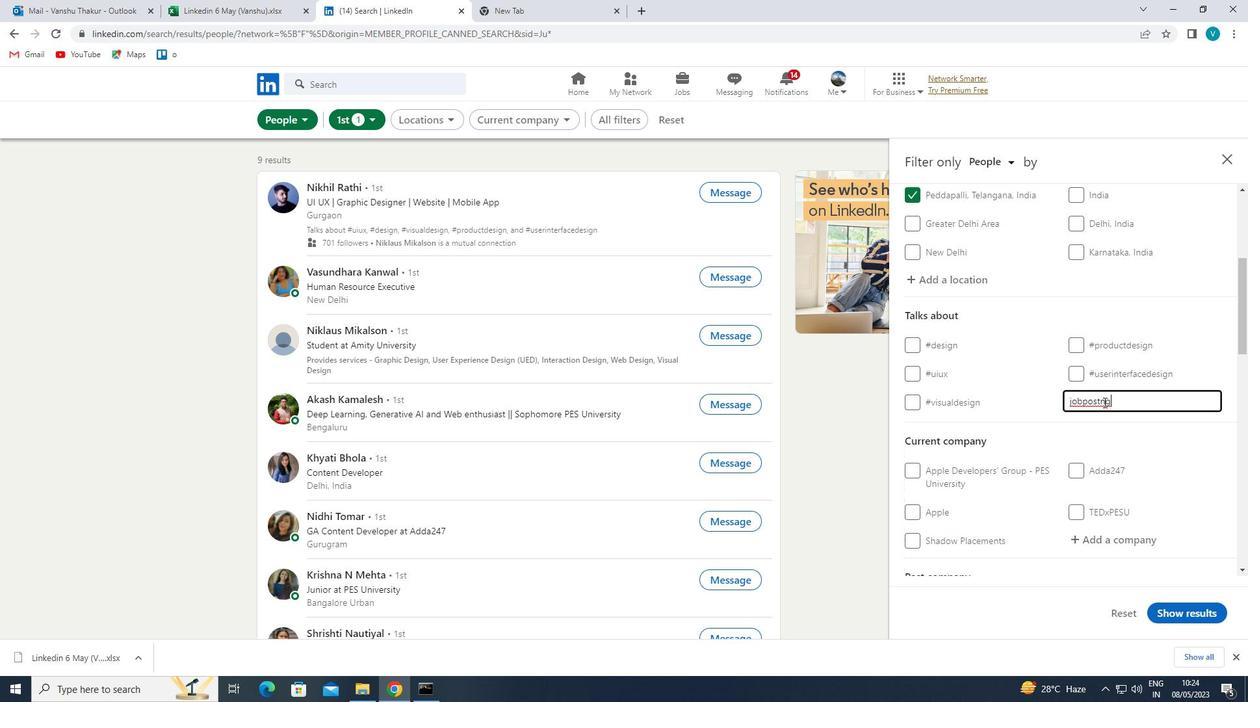 
Action: Mouse pressed left at (1102, 400)
Screenshot: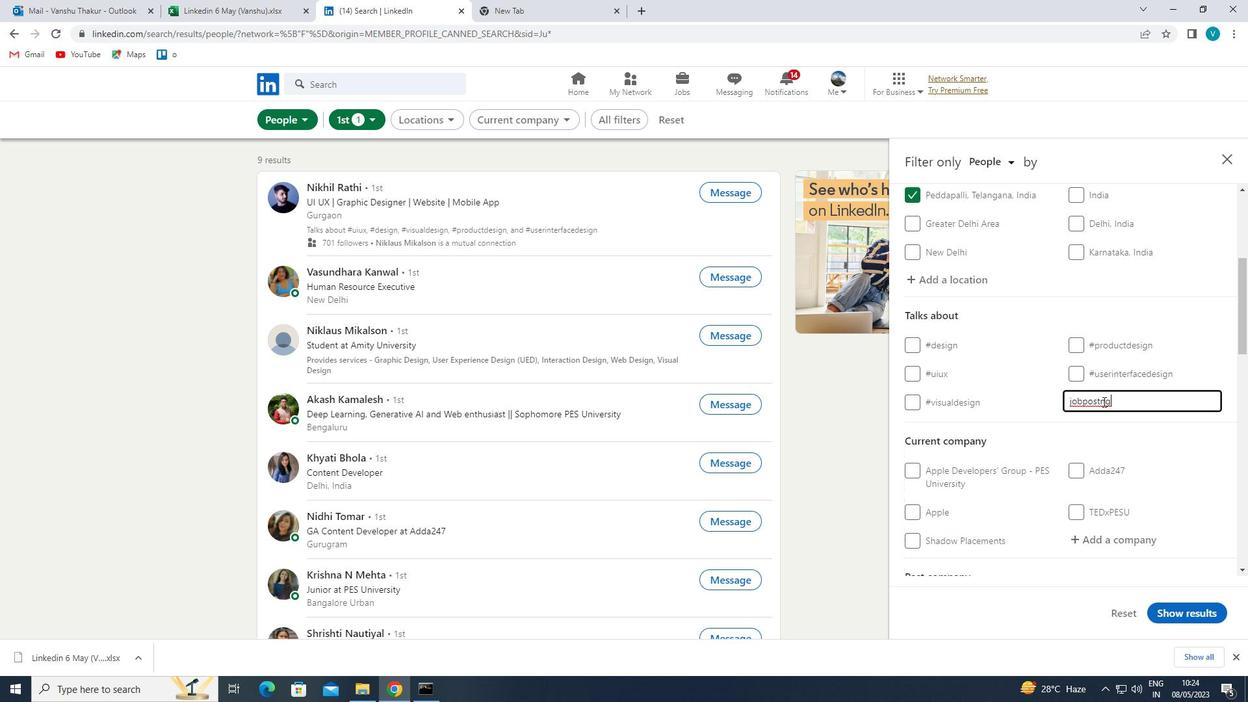 
Action: Mouse moved to (1152, 476)
Screenshot: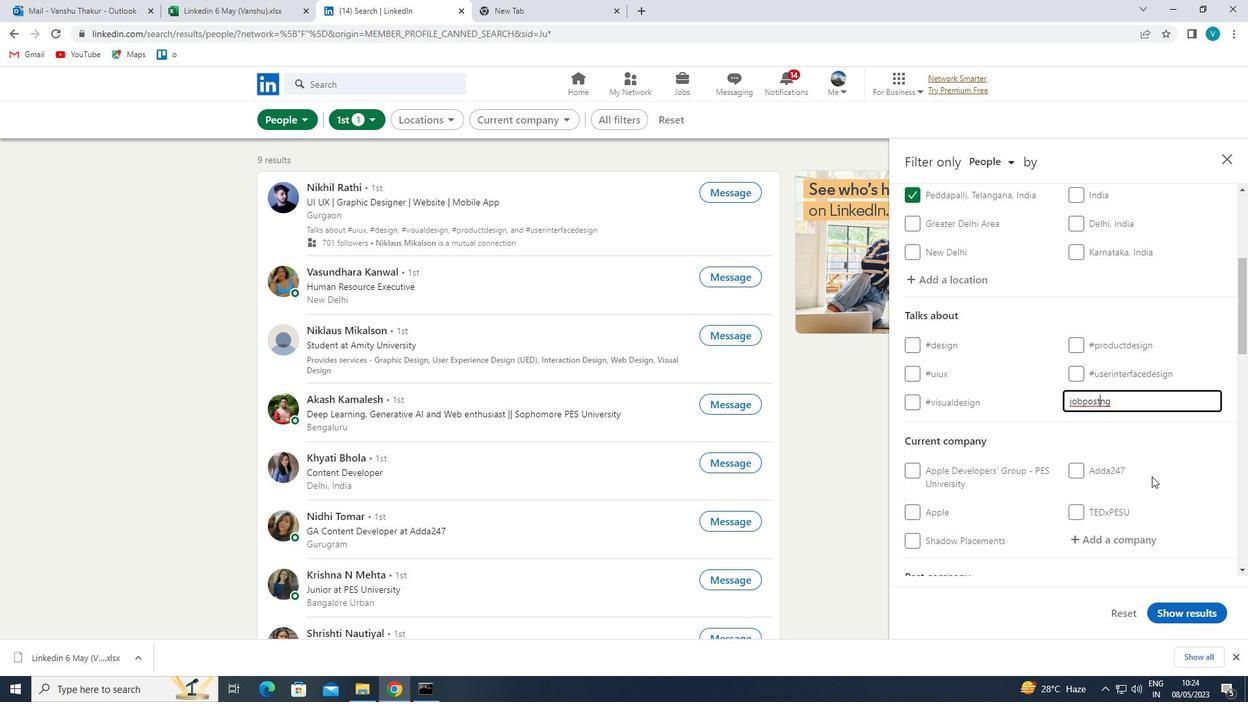 
Action: Key pressed I
Screenshot: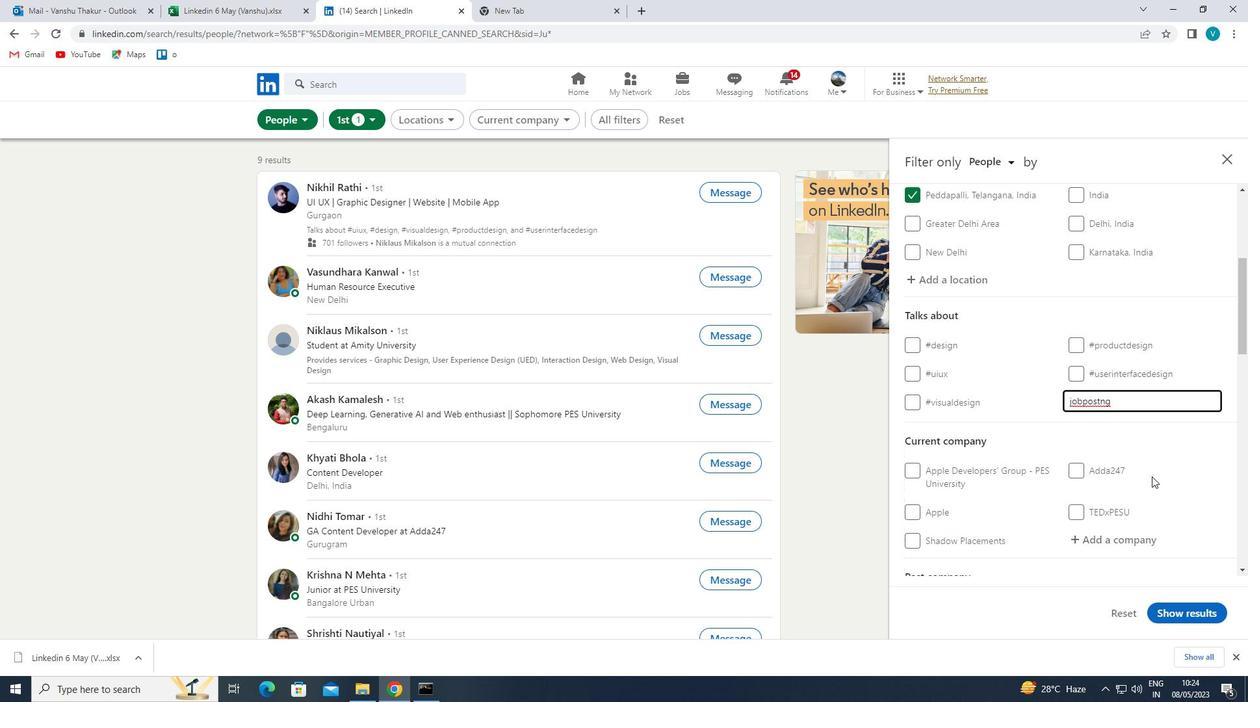 
Action: Mouse moved to (1049, 425)
Screenshot: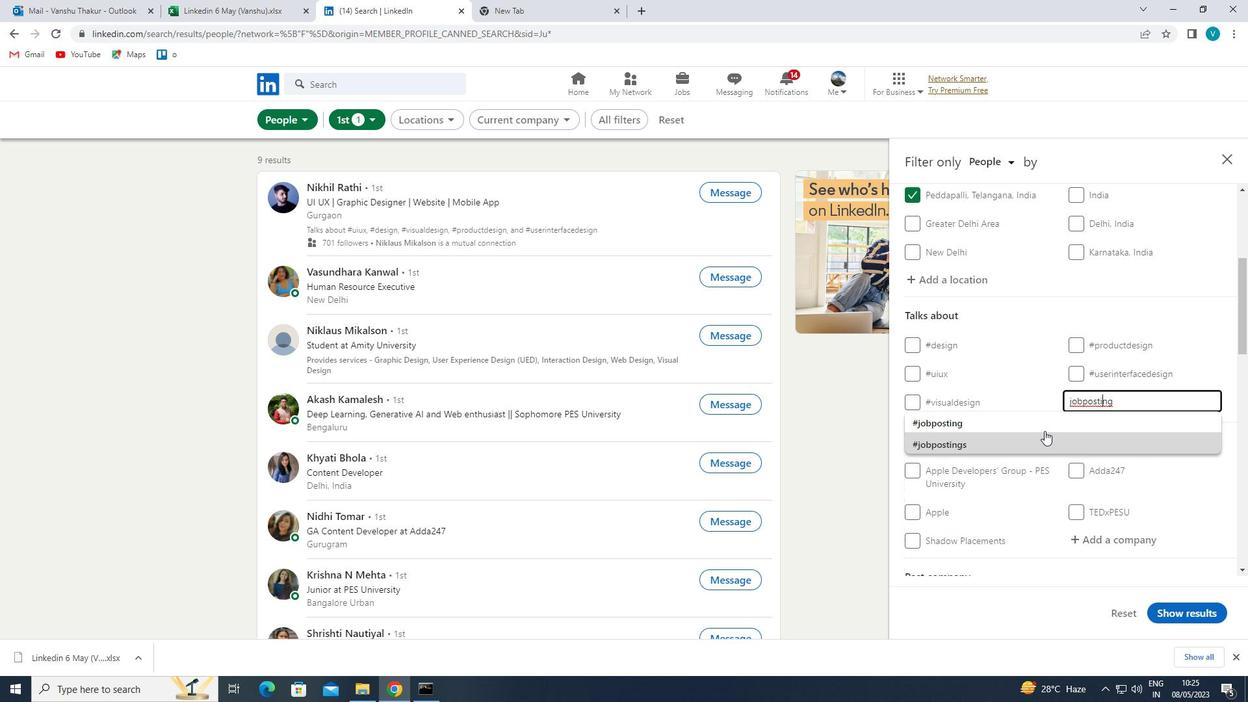
Action: Mouse pressed left at (1049, 425)
Screenshot: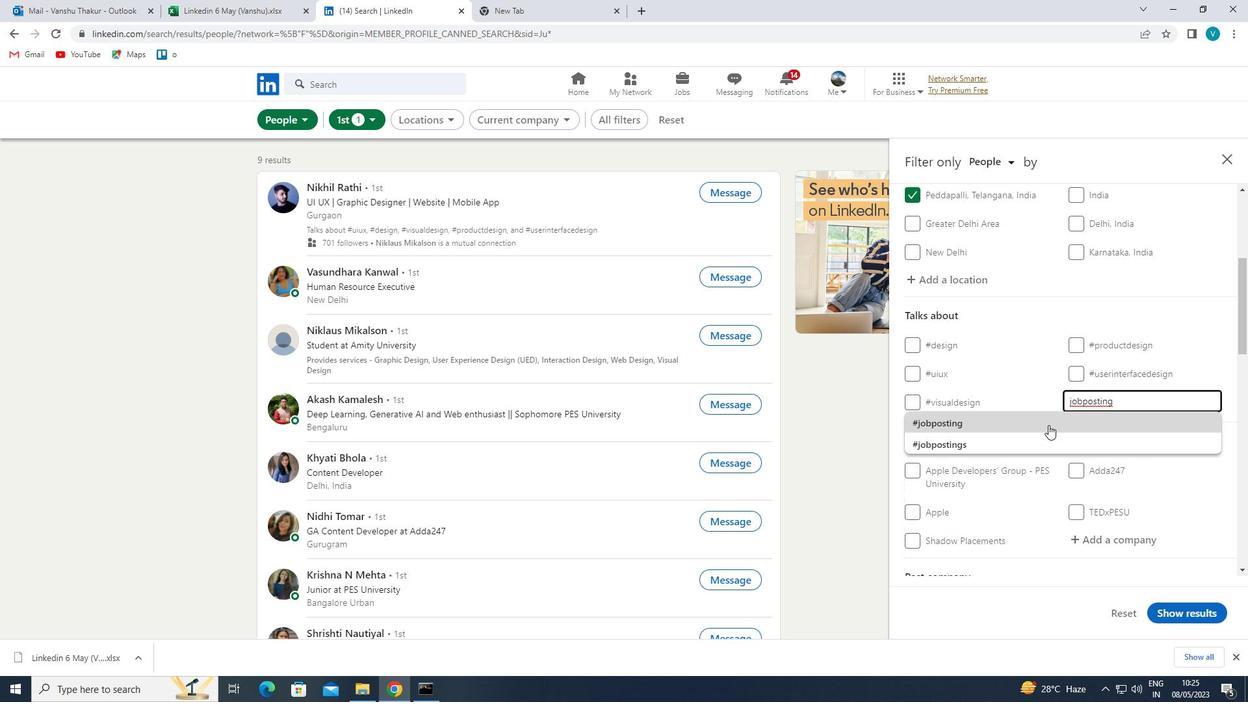 
Action: Mouse scrolled (1049, 424) with delta (0, 0)
Screenshot: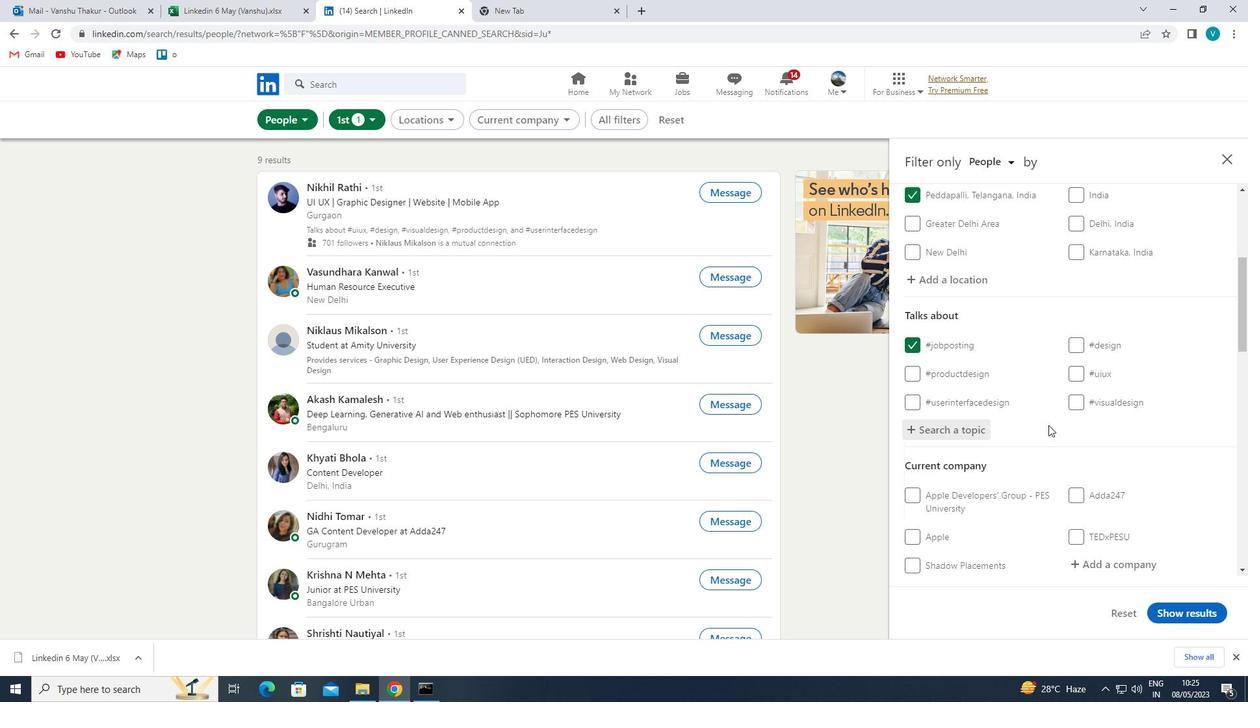 
Action: Mouse moved to (1050, 425)
Screenshot: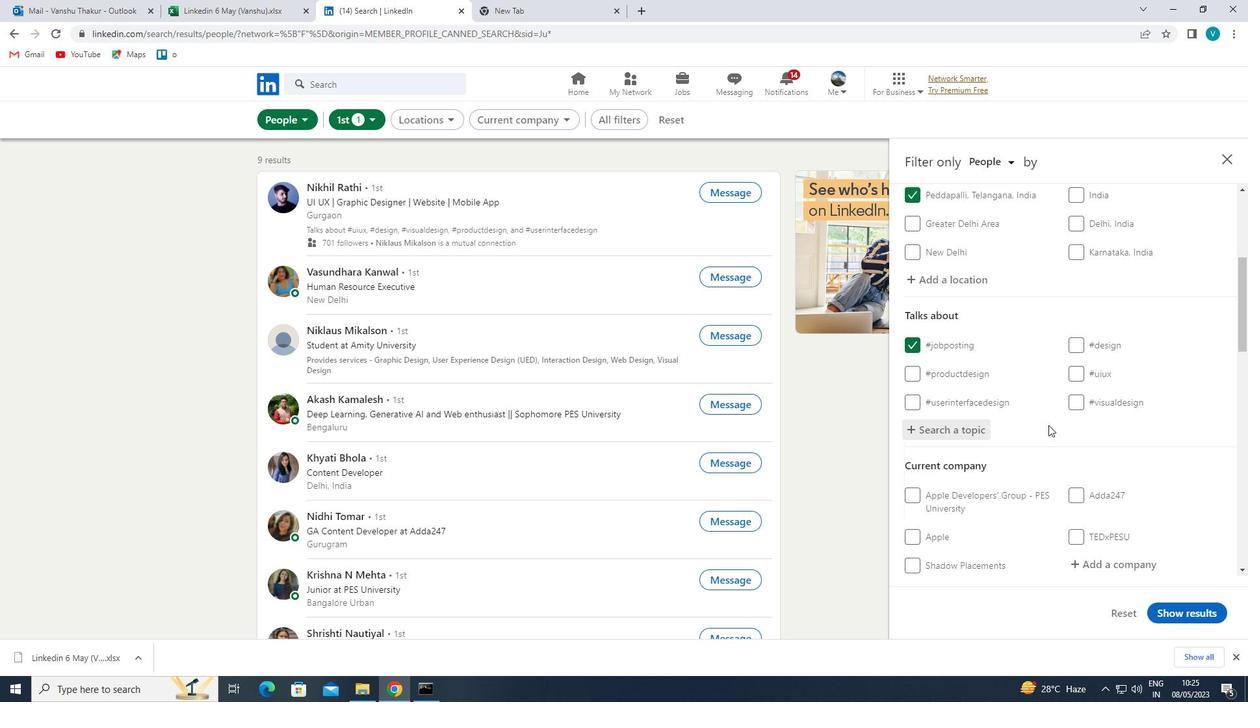 
Action: Mouse scrolled (1050, 424) with delta (0, 0)
Screenshot: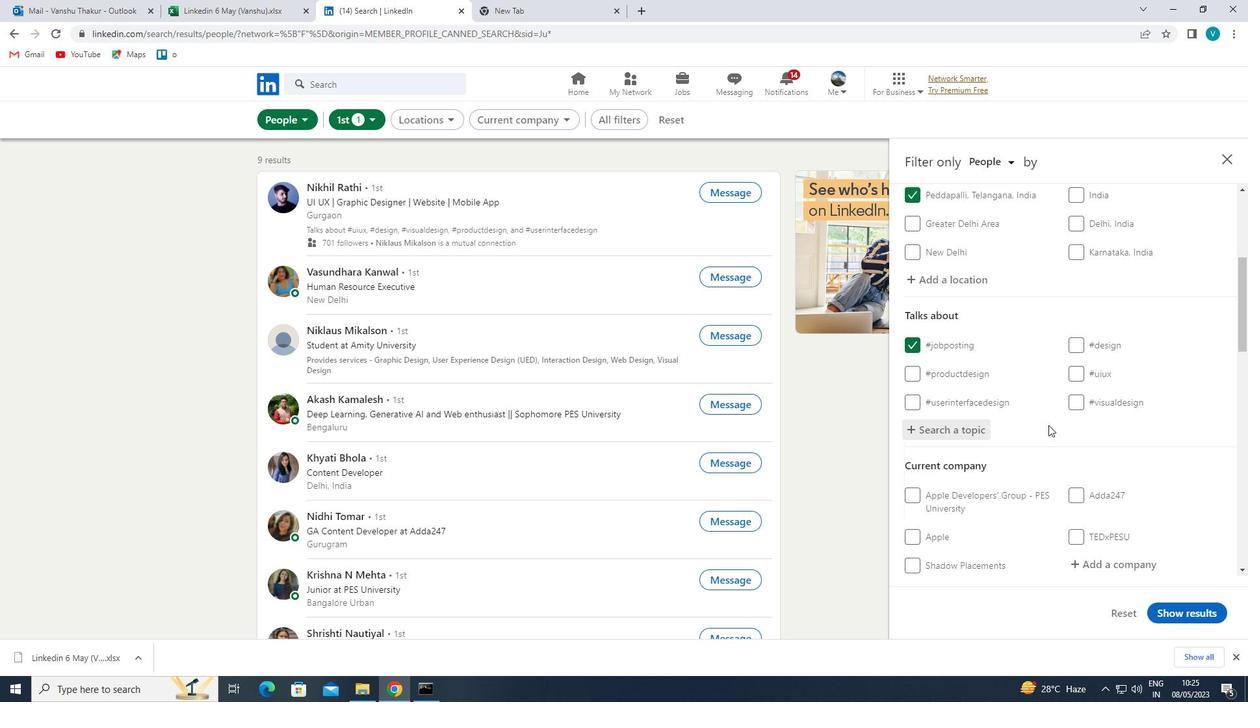 
Action: Mouse moved to (1051, 425)
Screenshot: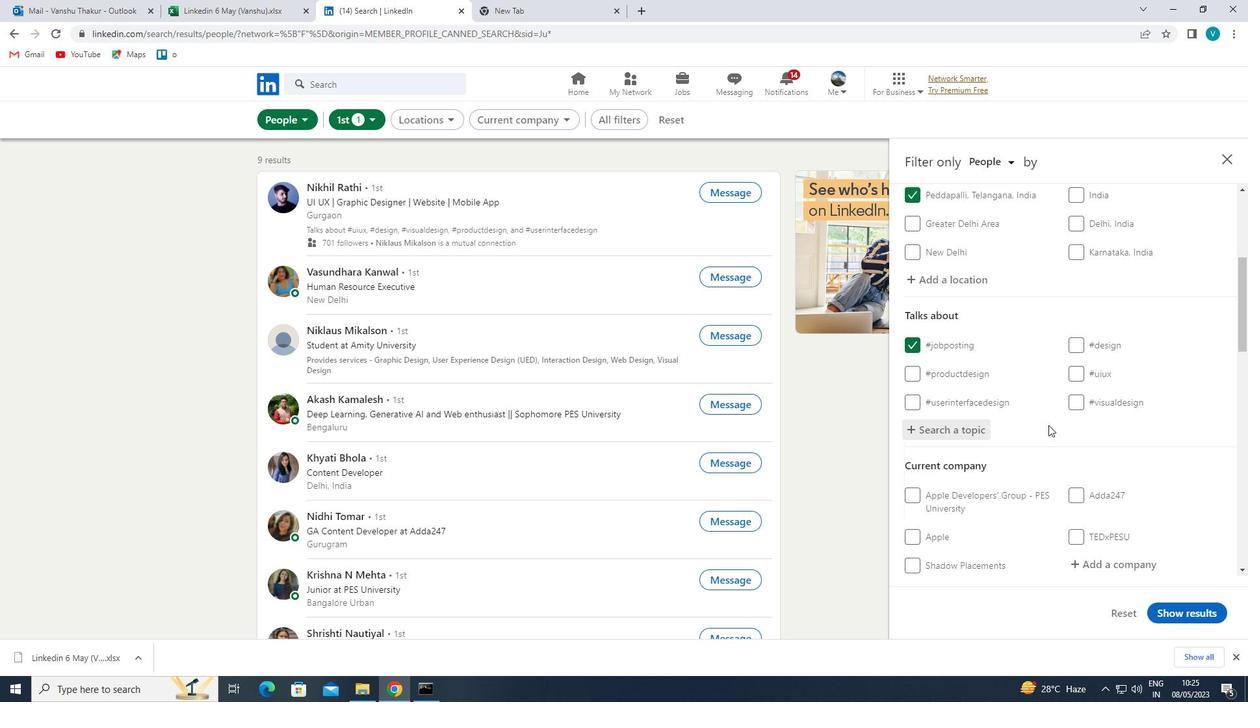 
Action: Mouse scrolled (1051, 424) with delta (0, 0)
Screenshot: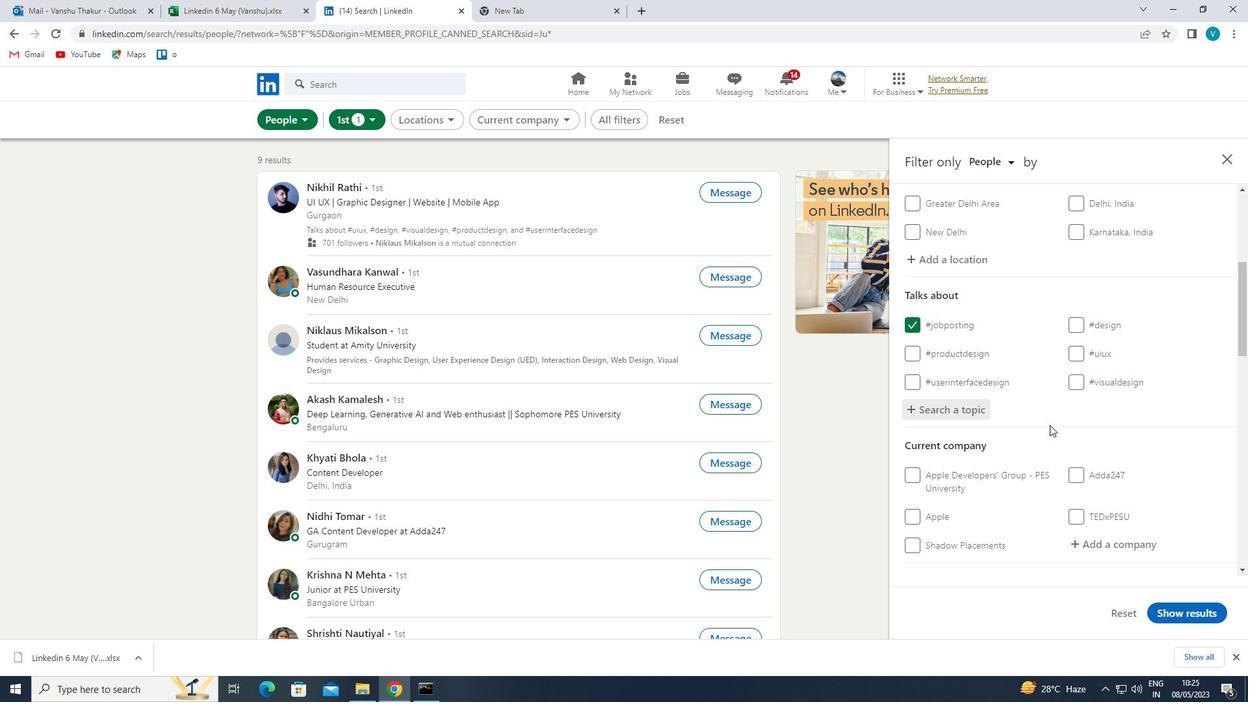 
Action: Mouse moved to (1102, 375)
Screenshot: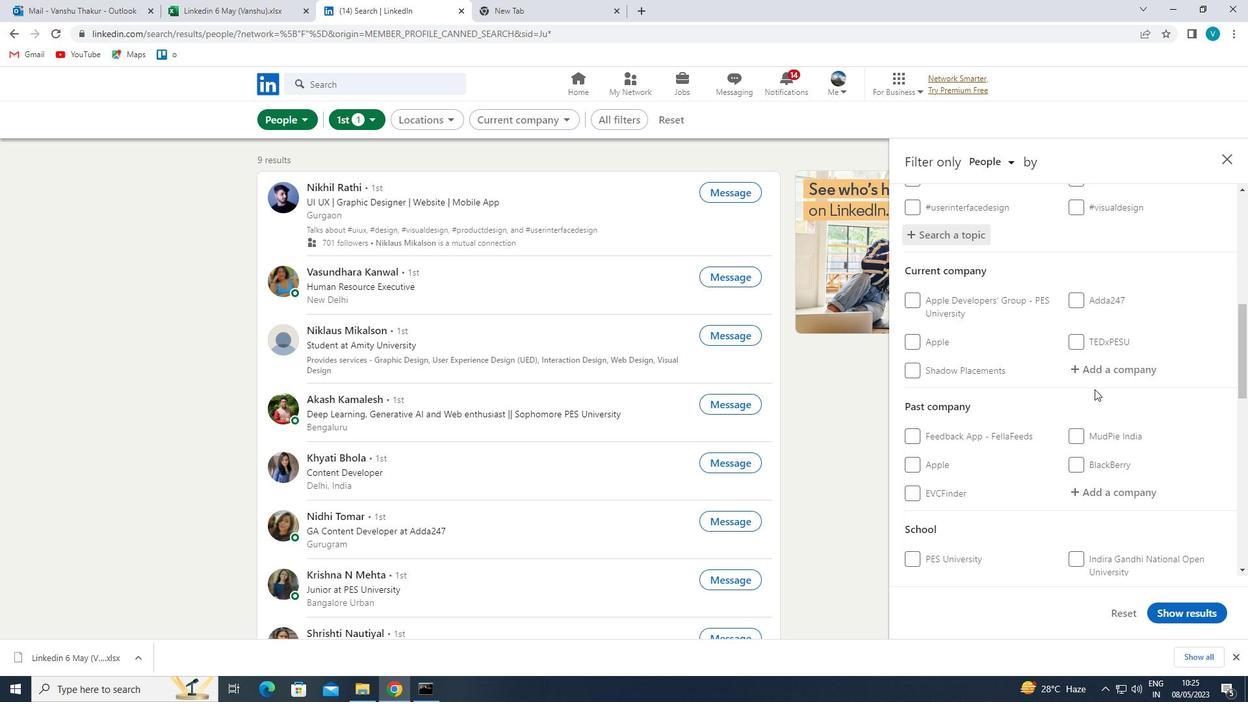 
Action: Mouse pressed left at (1102, 375)
Screenshot: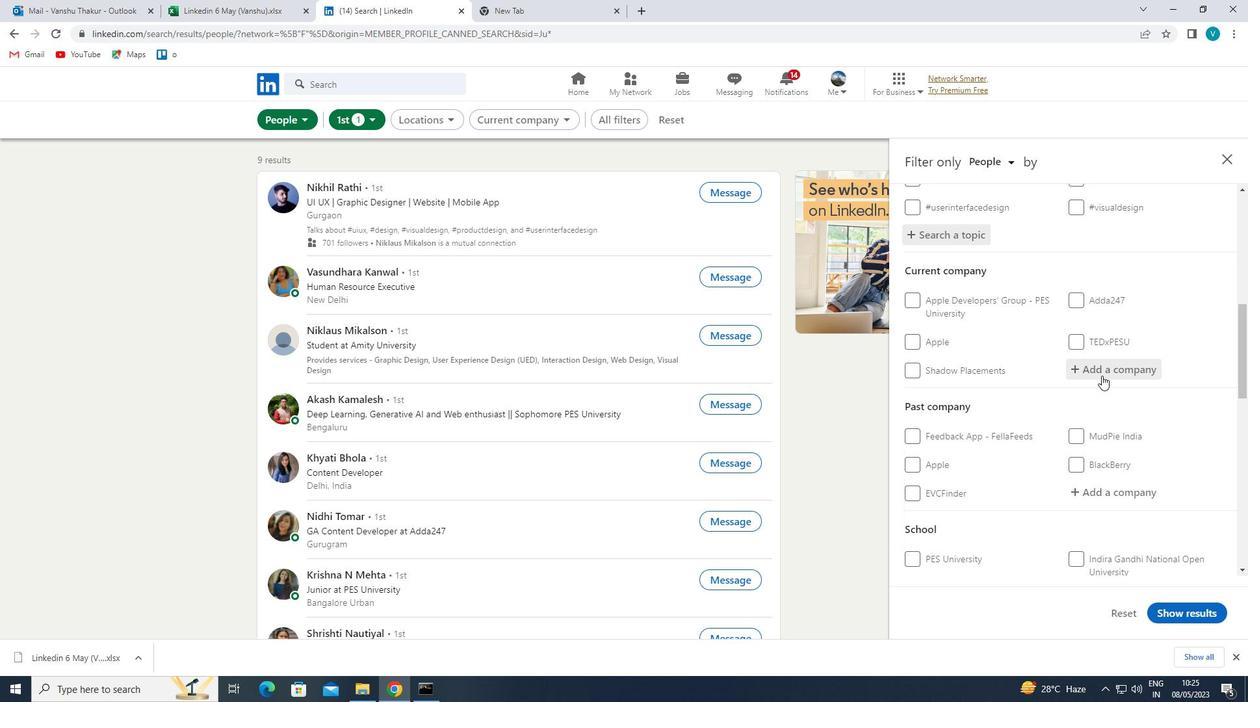 
Action: Mouse moved to (1056, 350)
Screenshot: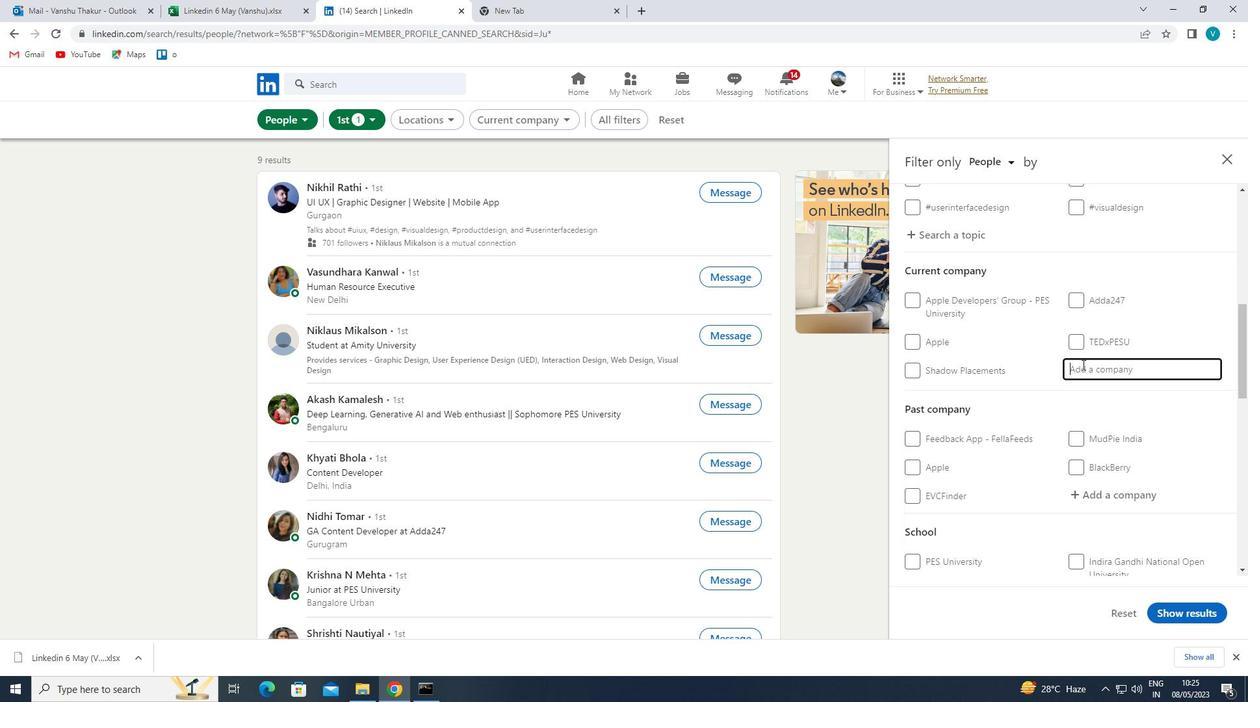 
Action: Key pressed <Key.shift>IVALUA
Screenshot: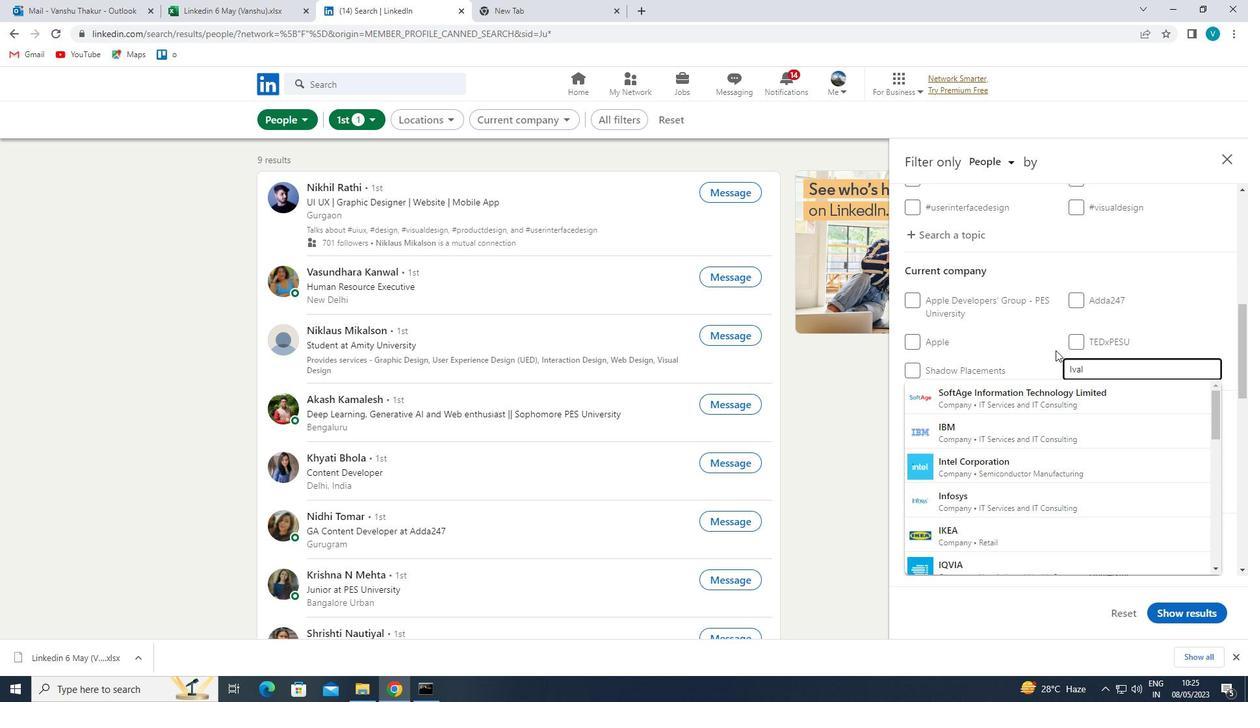 
Action: Mouse moved to (1056, 390)
Screenshot: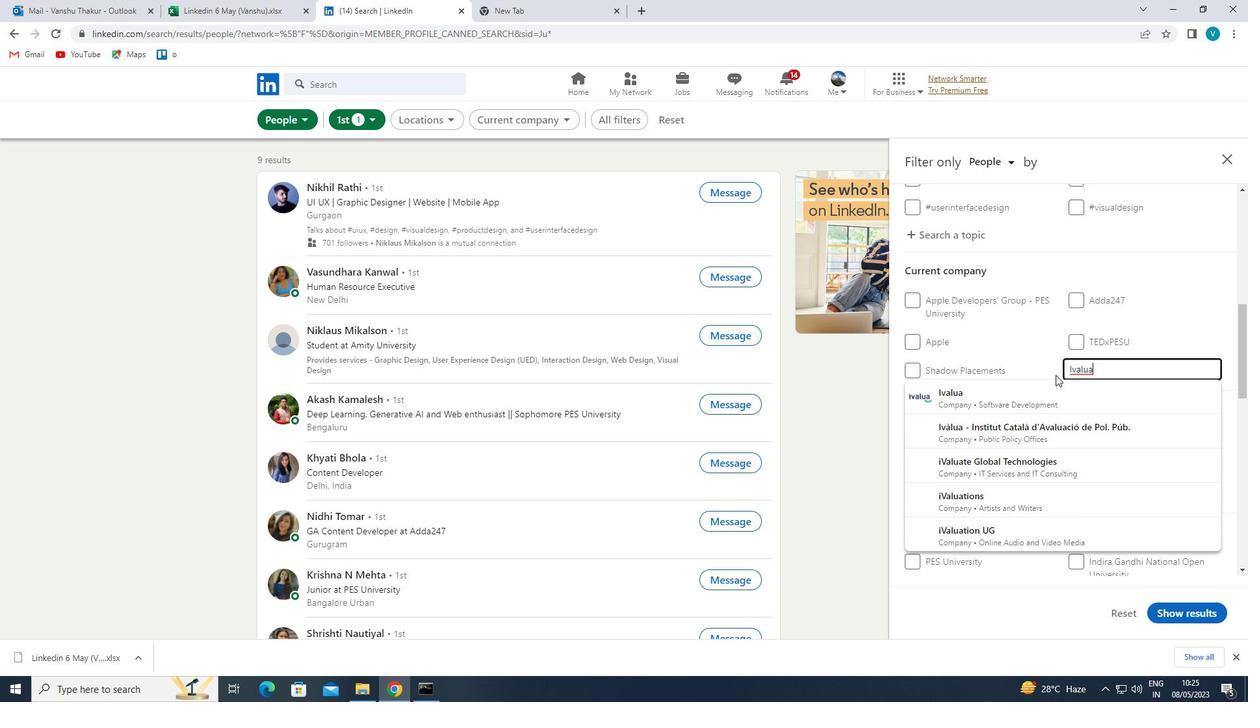 
Action: Mouse pressed left at (1056, 390)
Screenshot: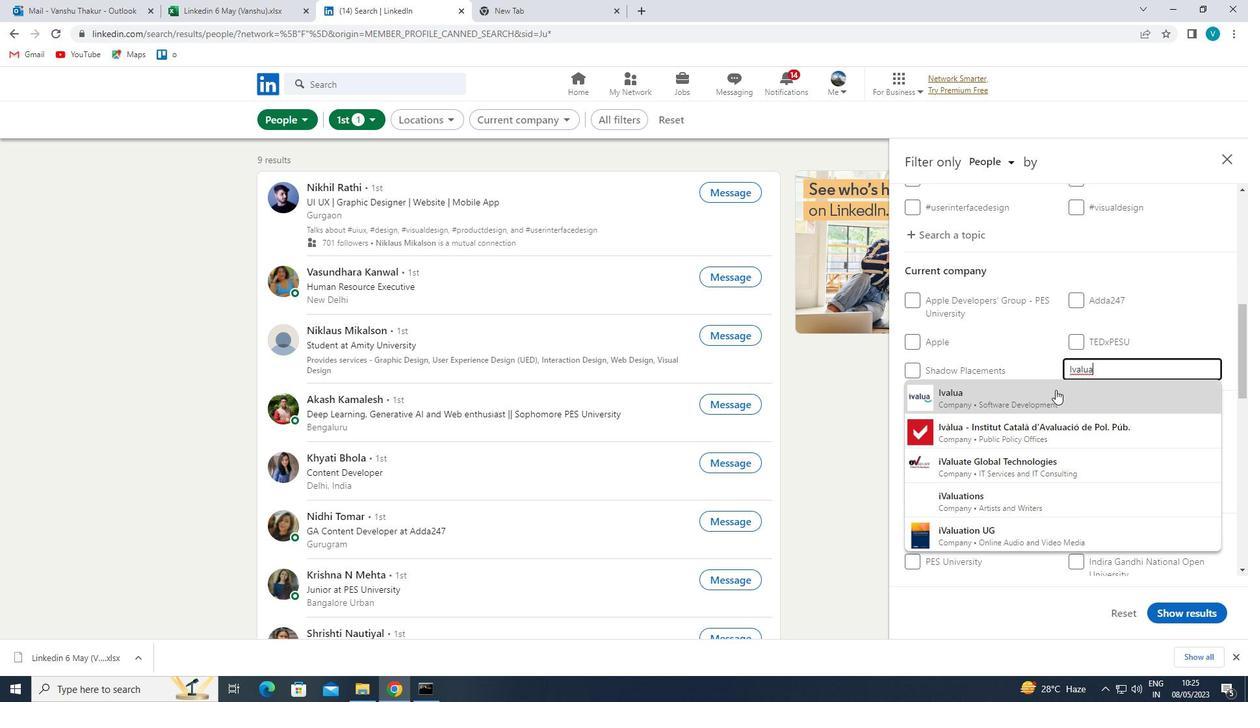 
Action: Mouse moved to (1062, 394)
Screenshot: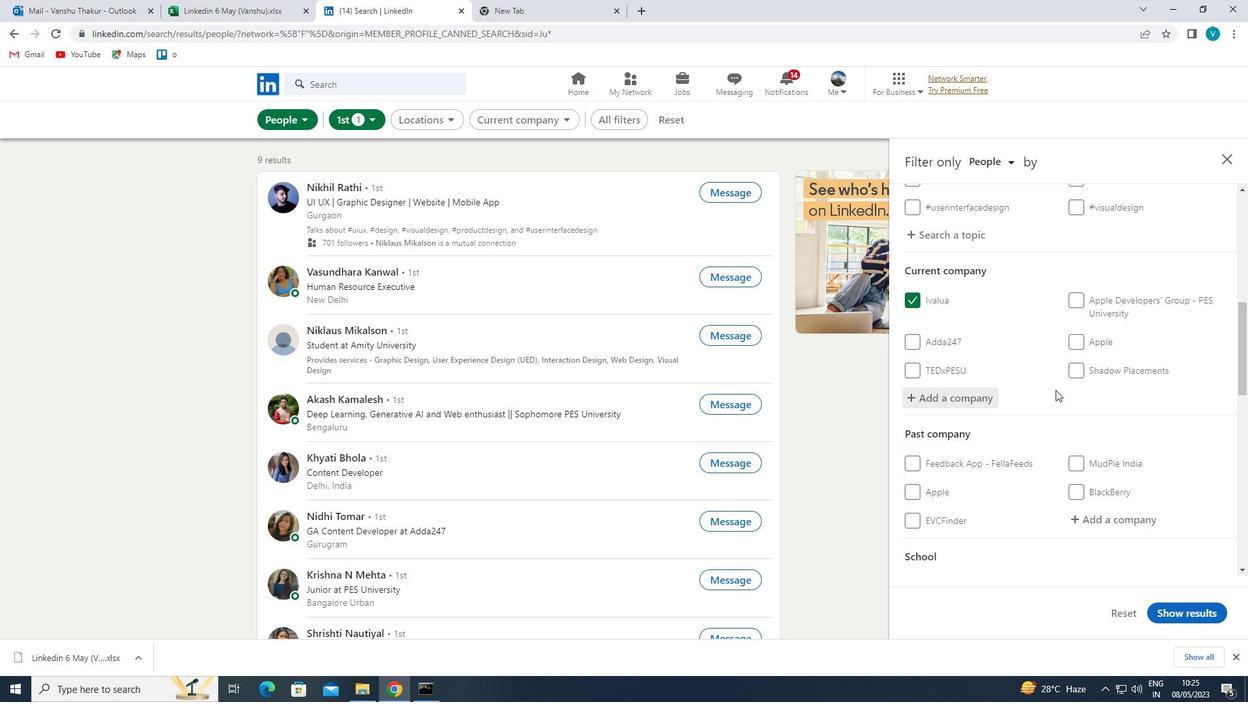 
Action: Mouse scrolled (1062, 394) with delta (0, 0)
Screenshot: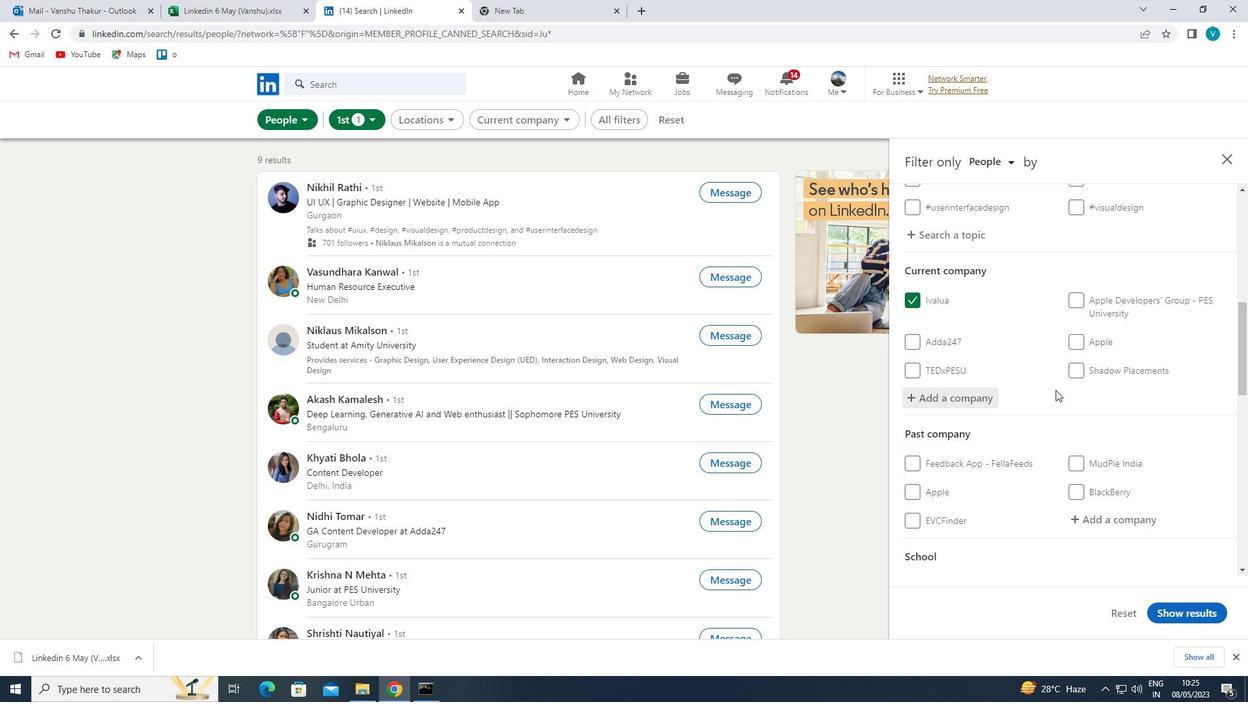 
Action: Mouse moved to (1065, 396)
Screenshot: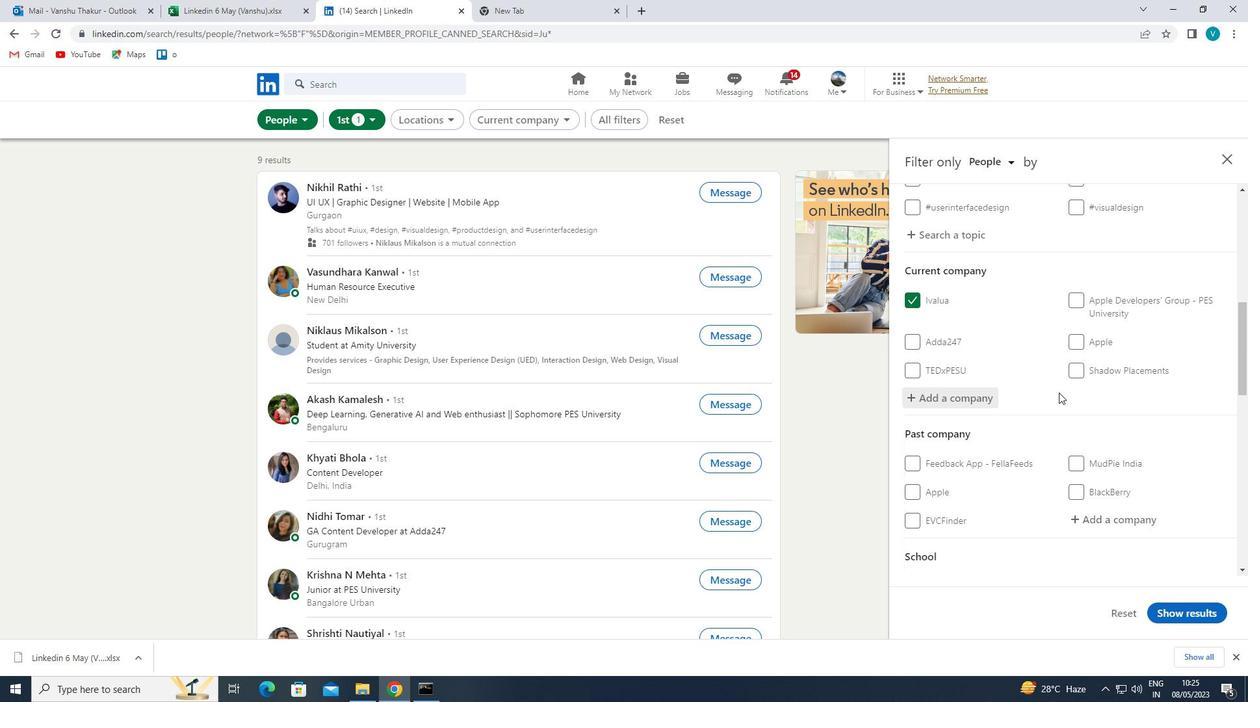 
Action: Mouse scrolled (1065, 396) with delta (0, 0)
Screenshot: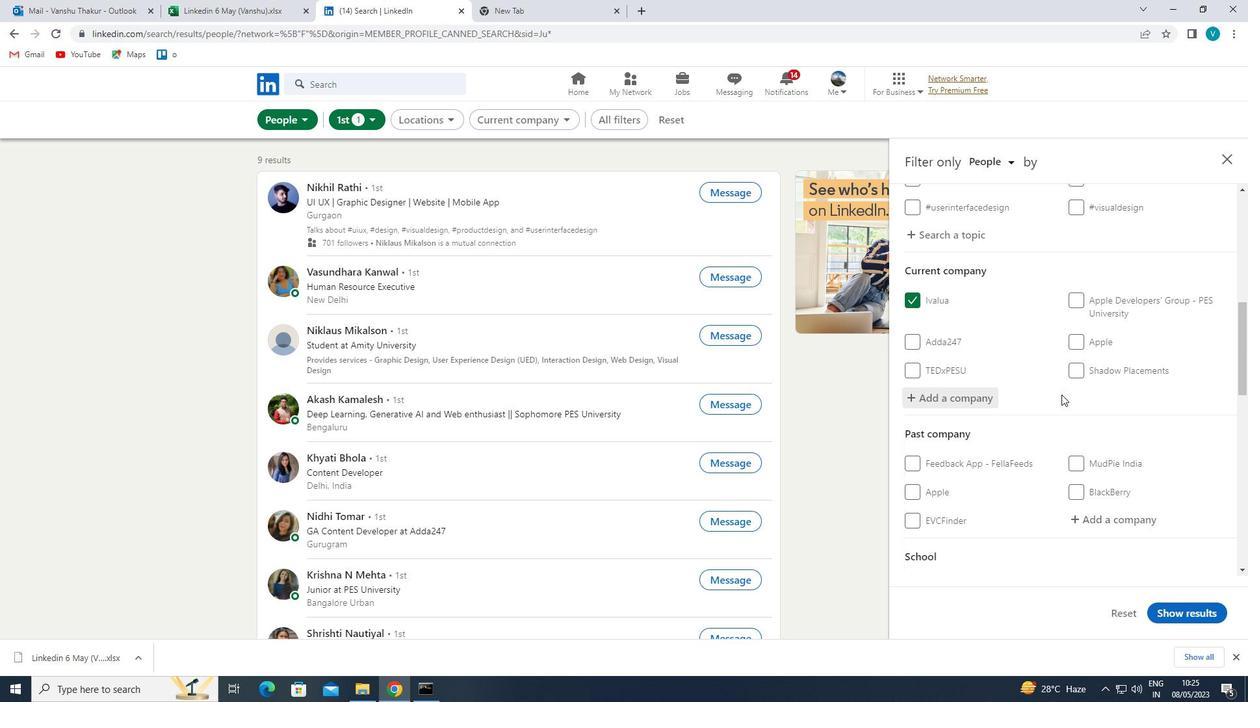 
Action: Mouse scrolled (1065, 396) with delta (0, 0)
Screenshot: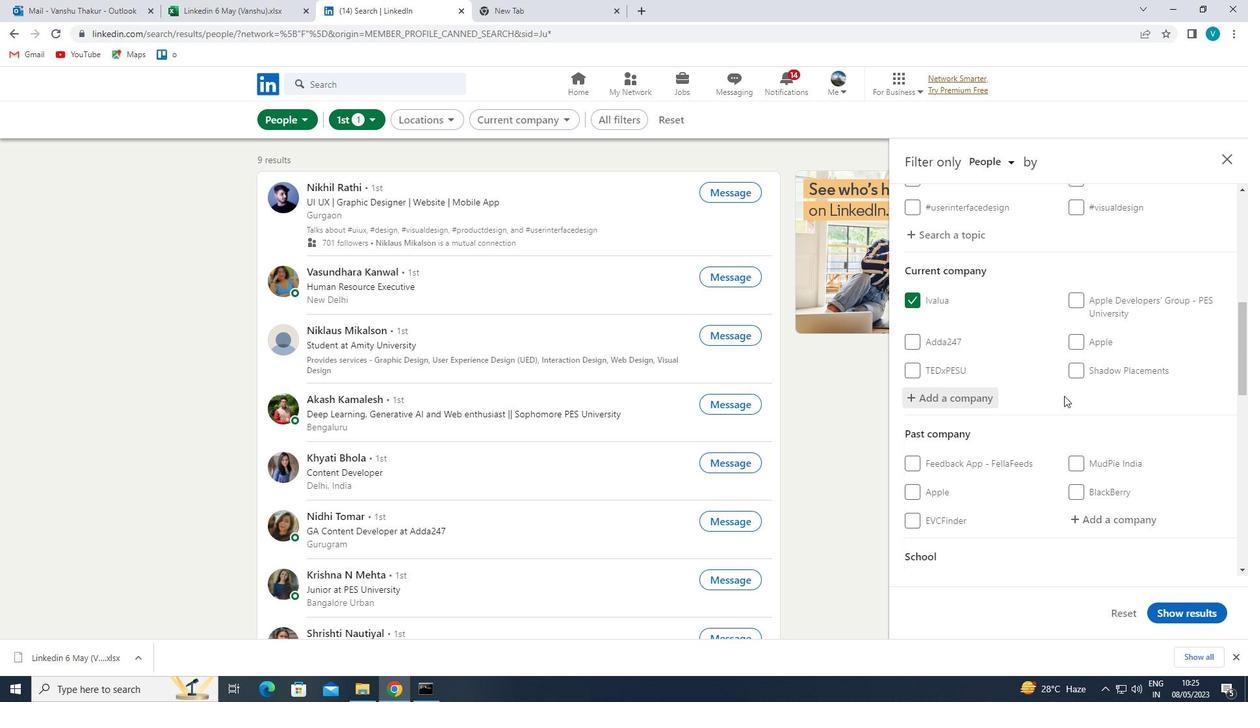 
Action: Mouse scrolled (1065, 396) with delta (0, 0)
Screenshot: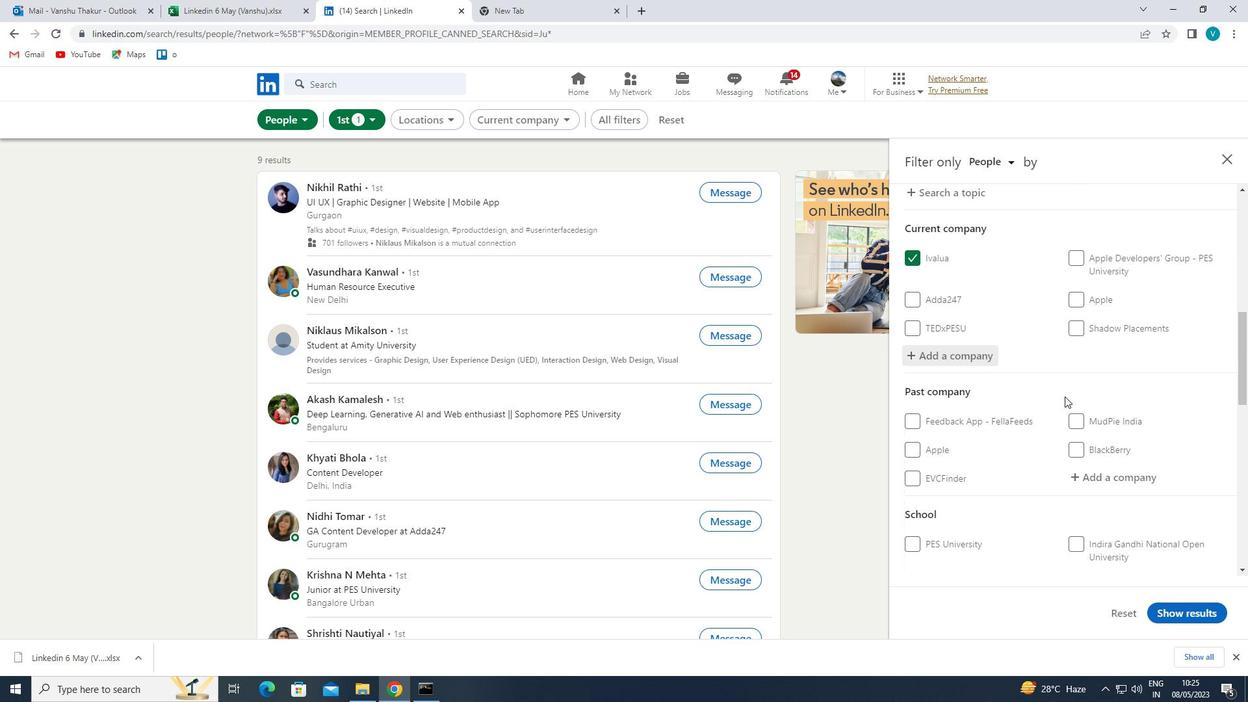 
Action: Mouse moved to (1100, 418)
Screenshot: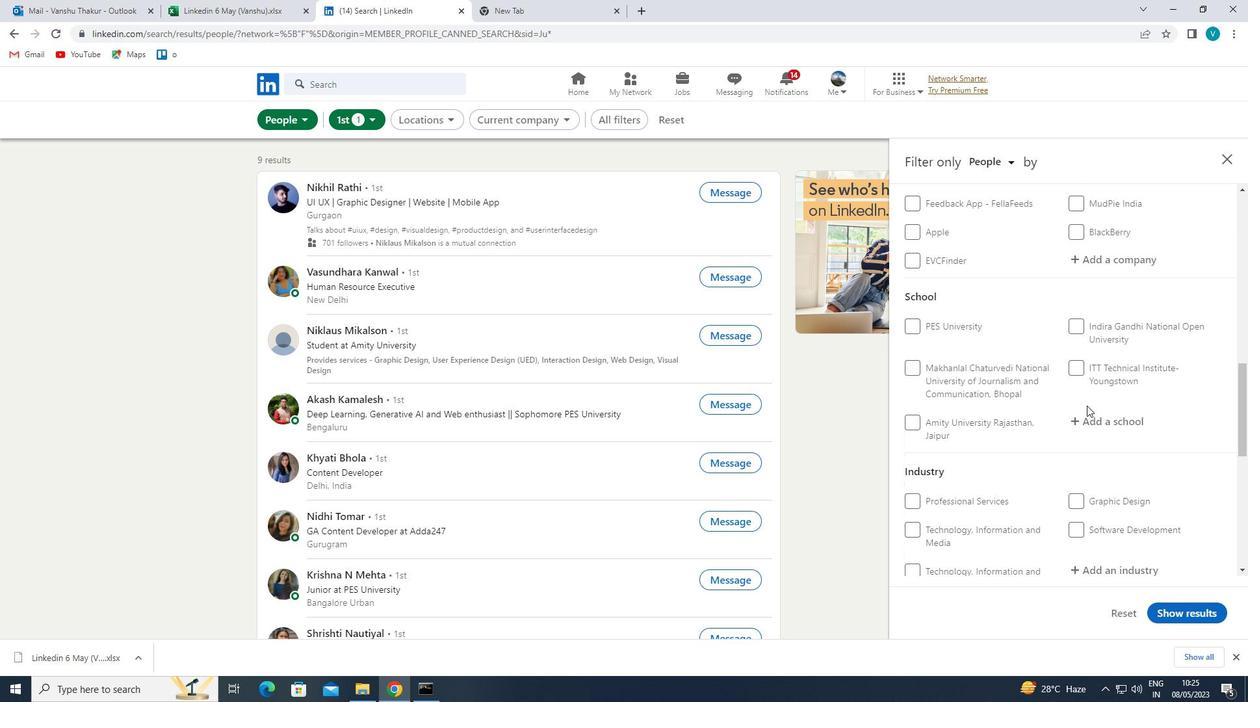 
Action: Mouse pressed left at (1100, 418)
Screenshot: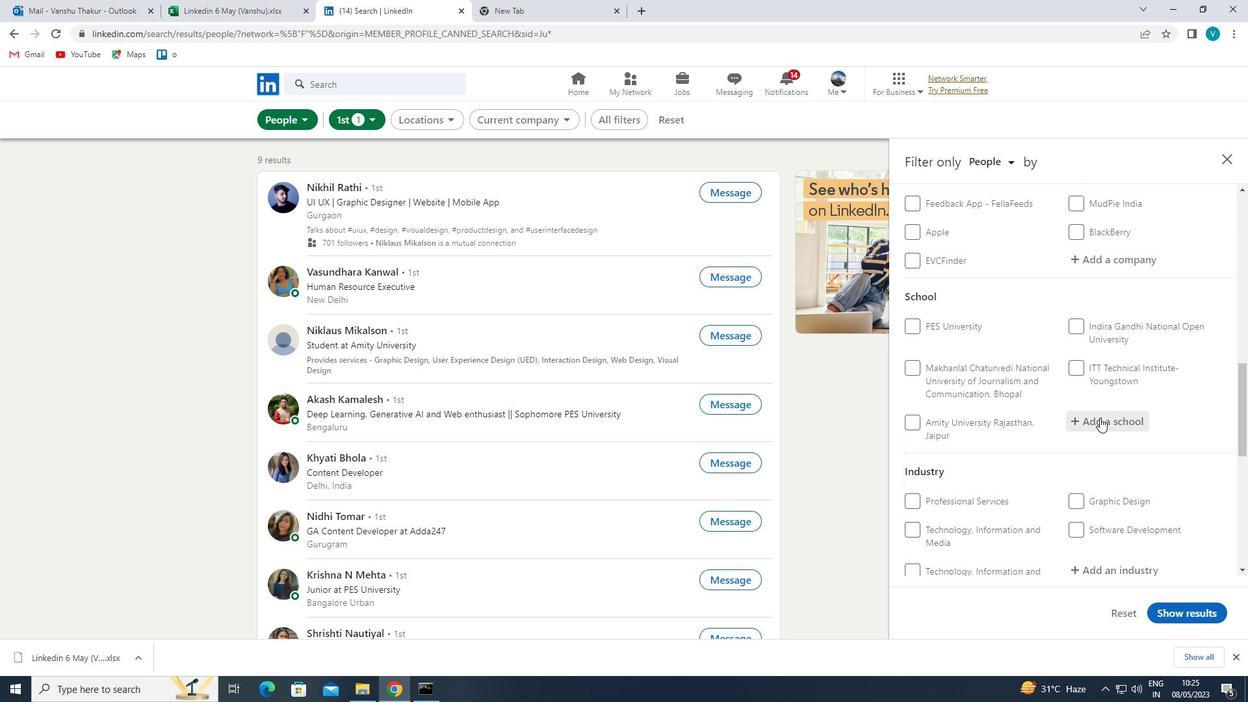 
Action: Key pressed <Key.shift>NIV<Key.backspace>CMAR
Screenshot: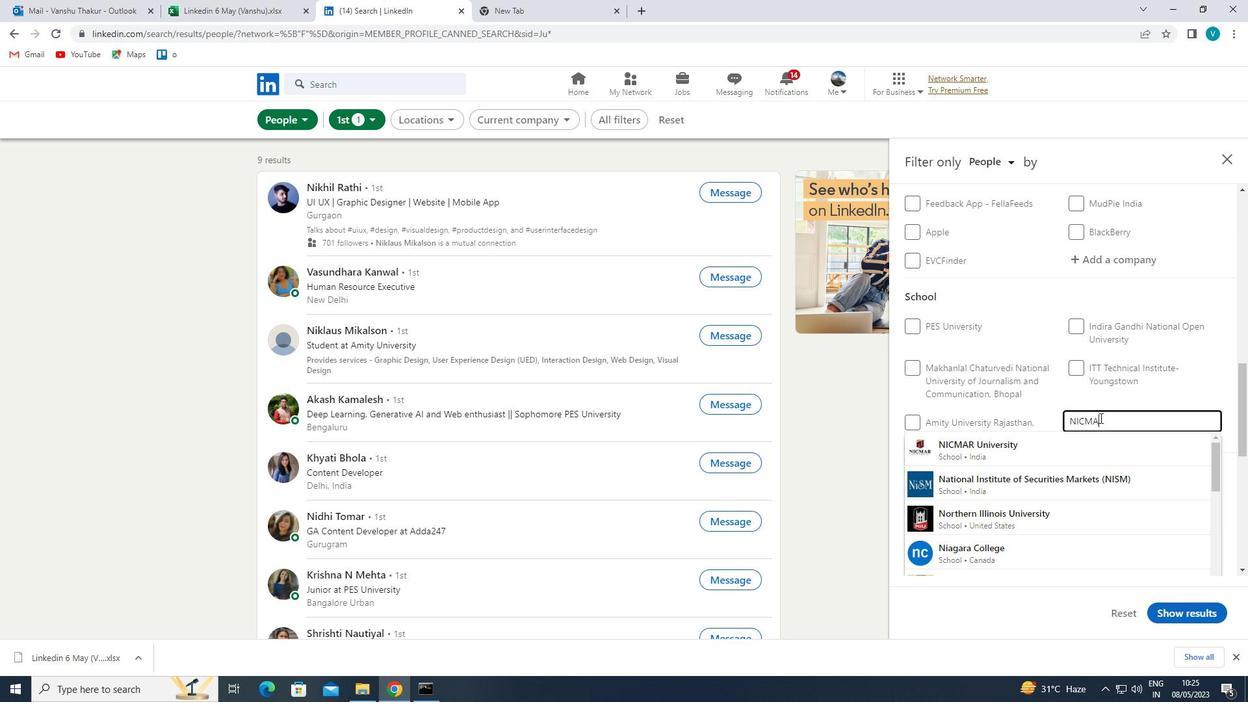 
Action: Mouse moved to (1086, 445)
Screenshot: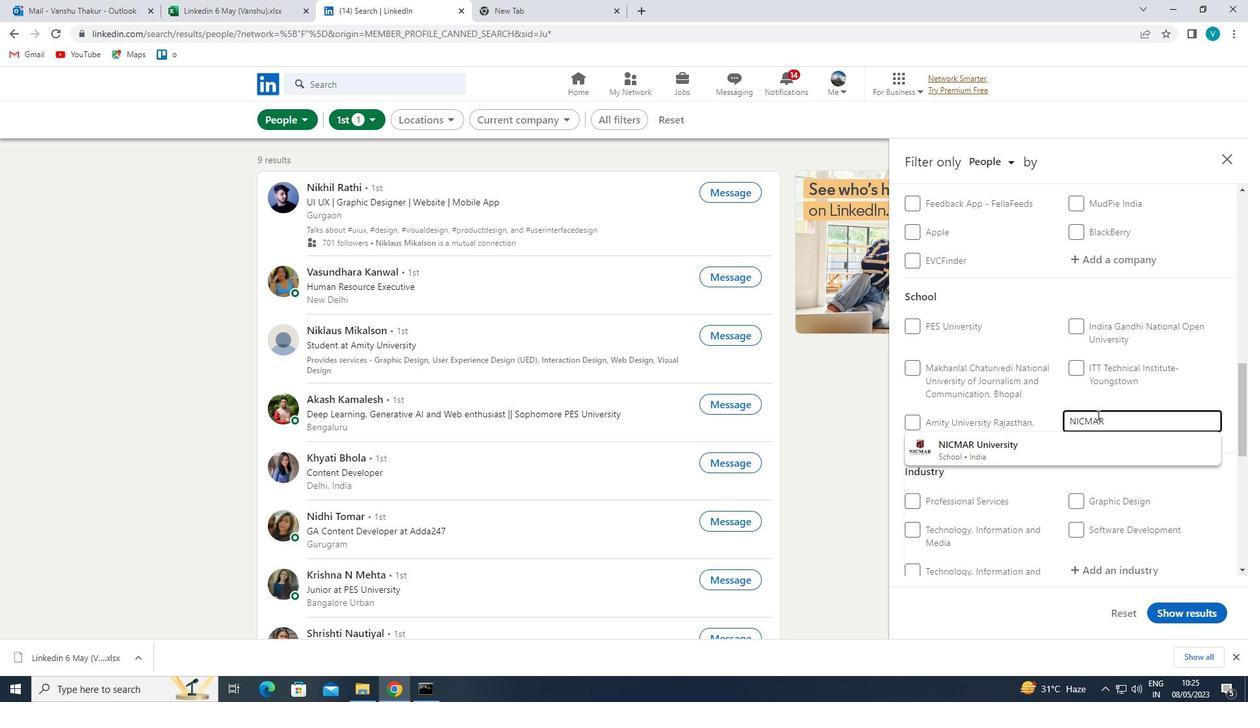 
Action: Mouse pressed left at (1086, 445)
Screenshot: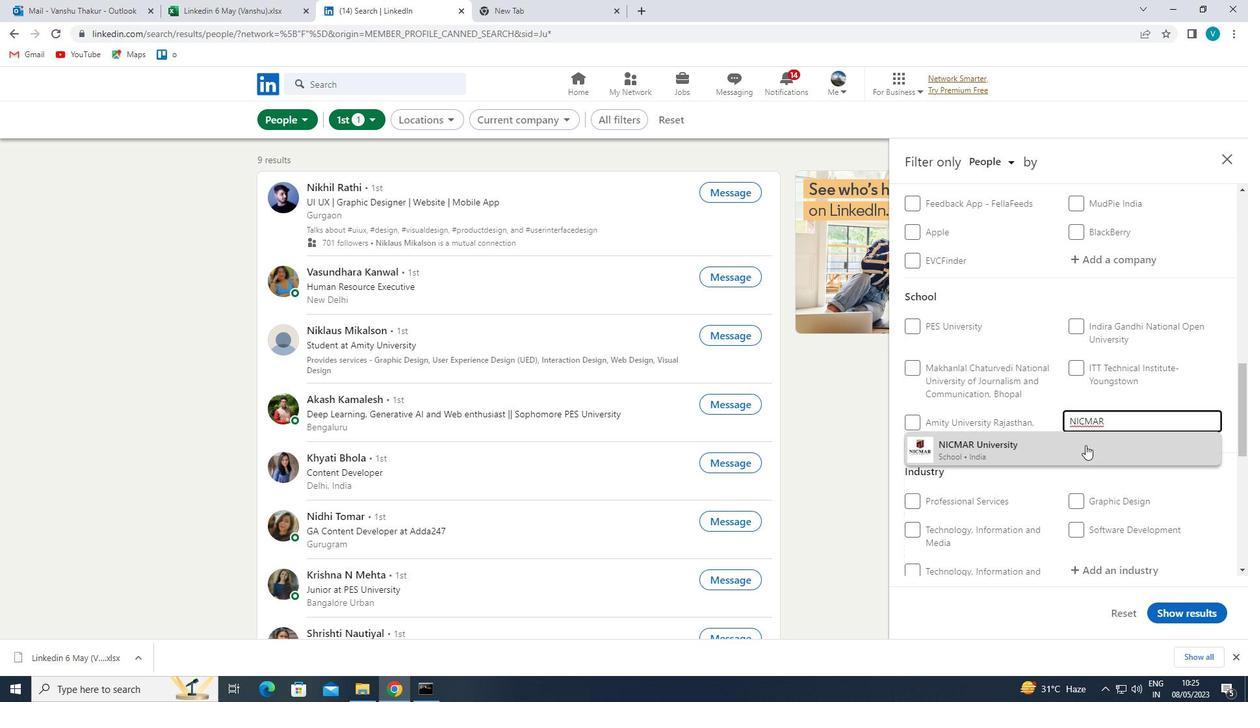 
Action: Mouse moved to (1086, 445)
Screenshot: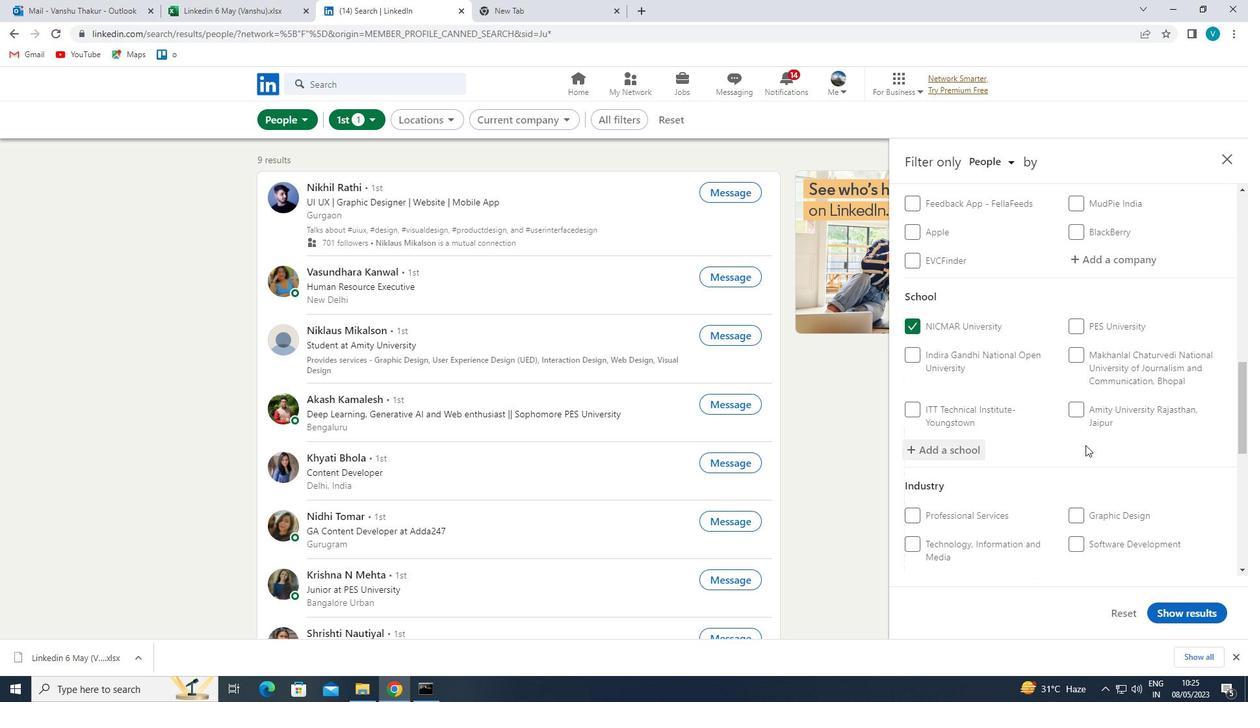 
Action: Mouse scrolled (1086, 444) with delta (0, 0)
Screenshot: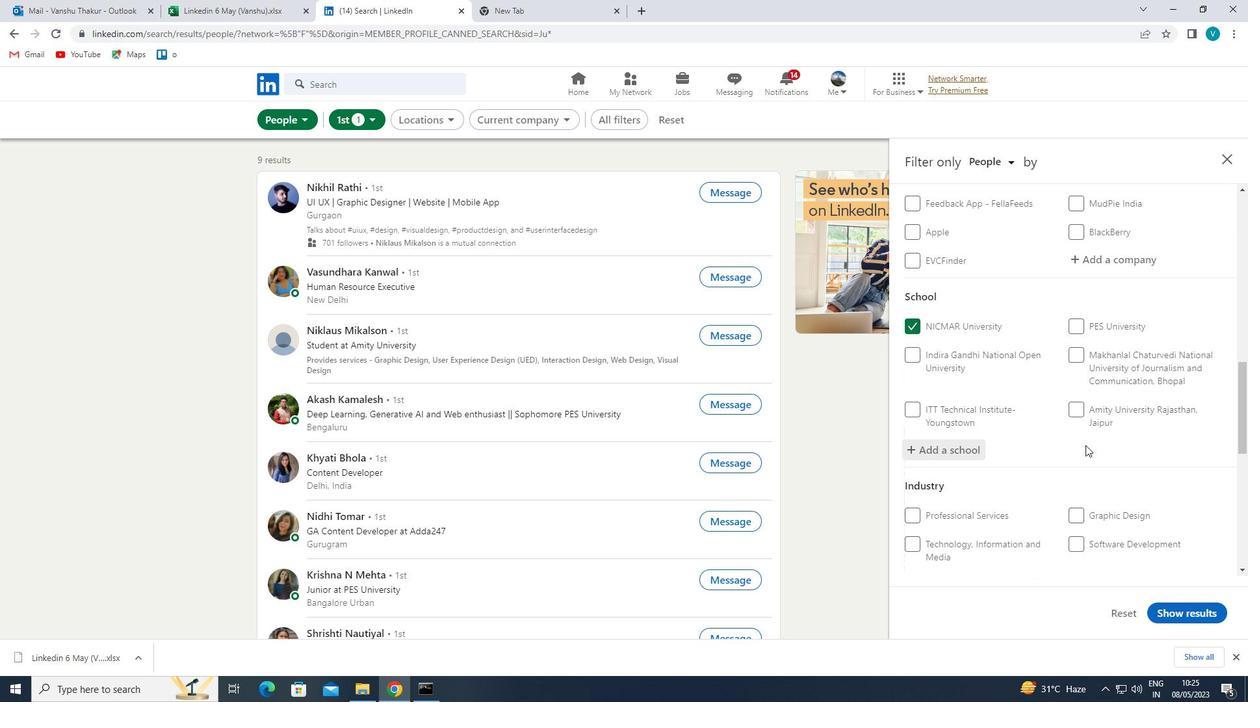 
Action: Mouse scrolled (1086, 444) with delta (0, 0)
Screenshot: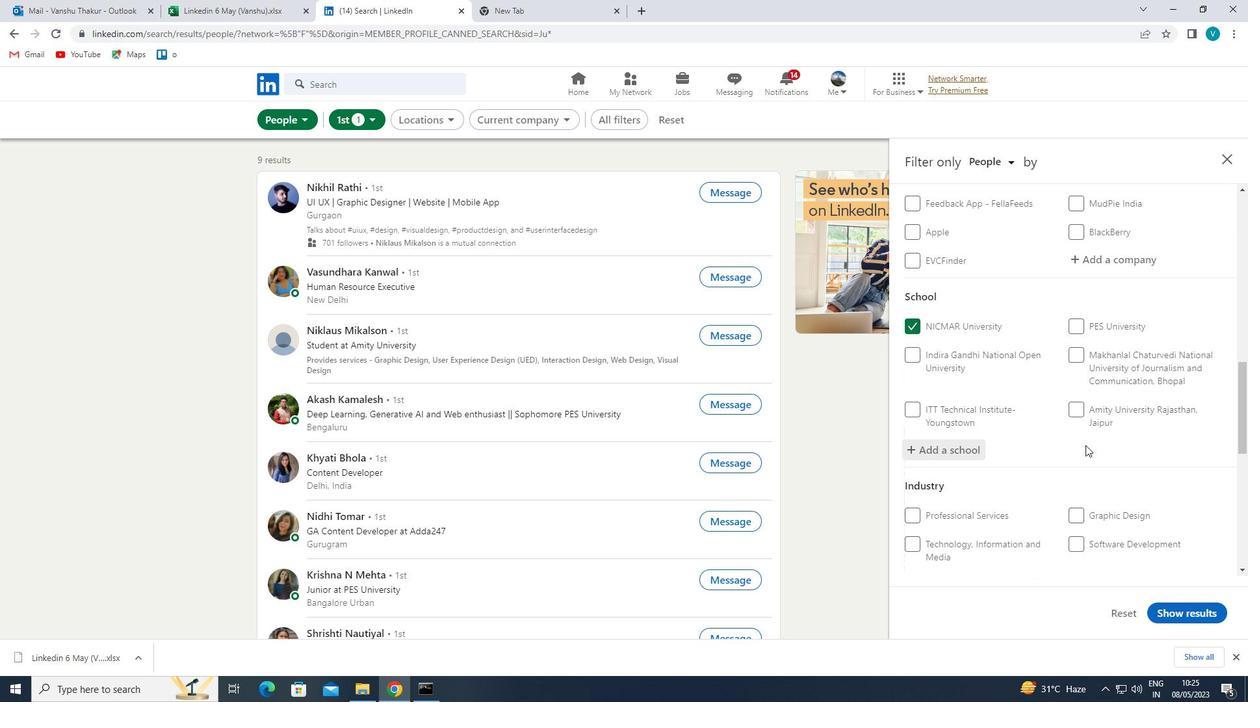 
Action: Mouse scrolled (1086, 444) with delta (0, 0)
Screenshot: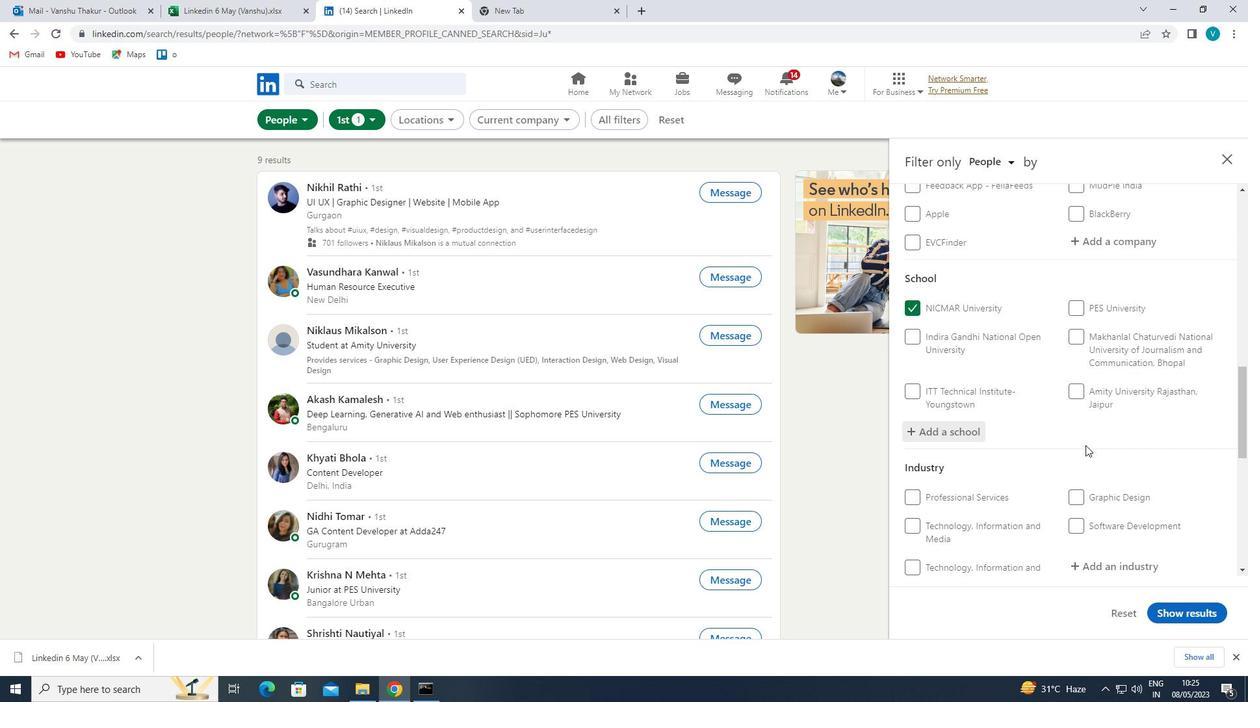 
Action: Mouse moved to (1109, 389)
Screenshot: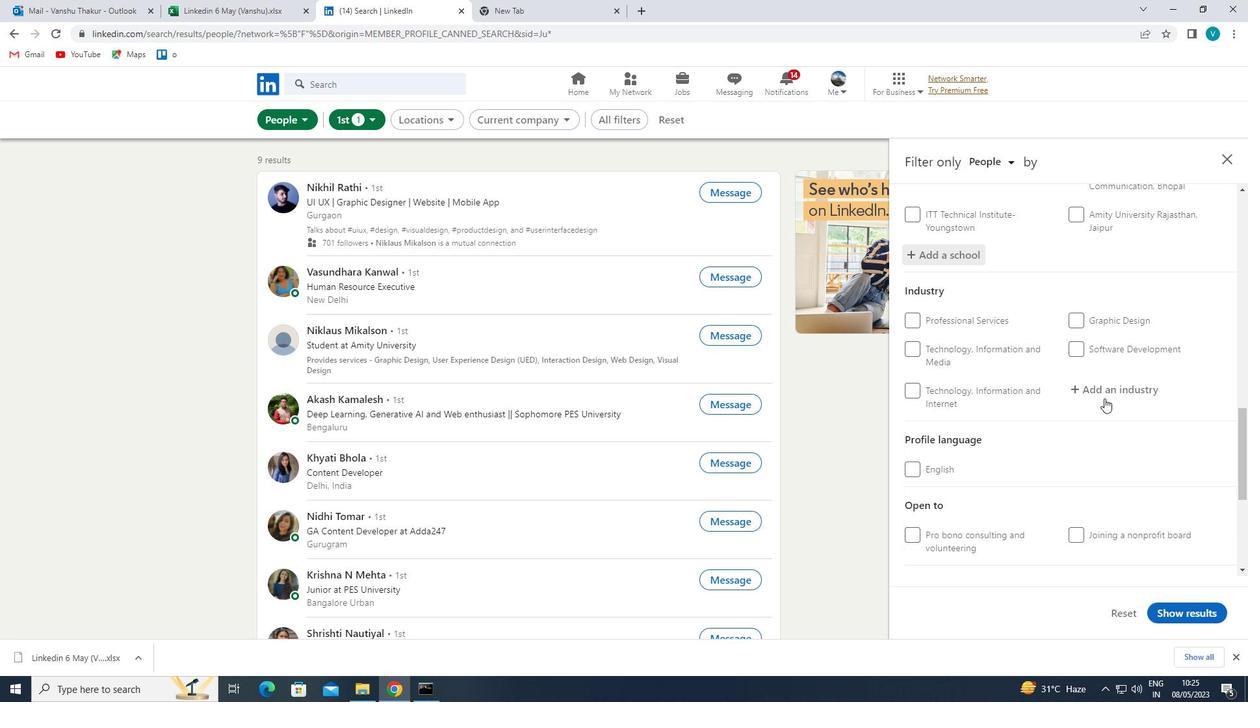 
Action: Mouse pressed left at (1109, 389)
Screenshot: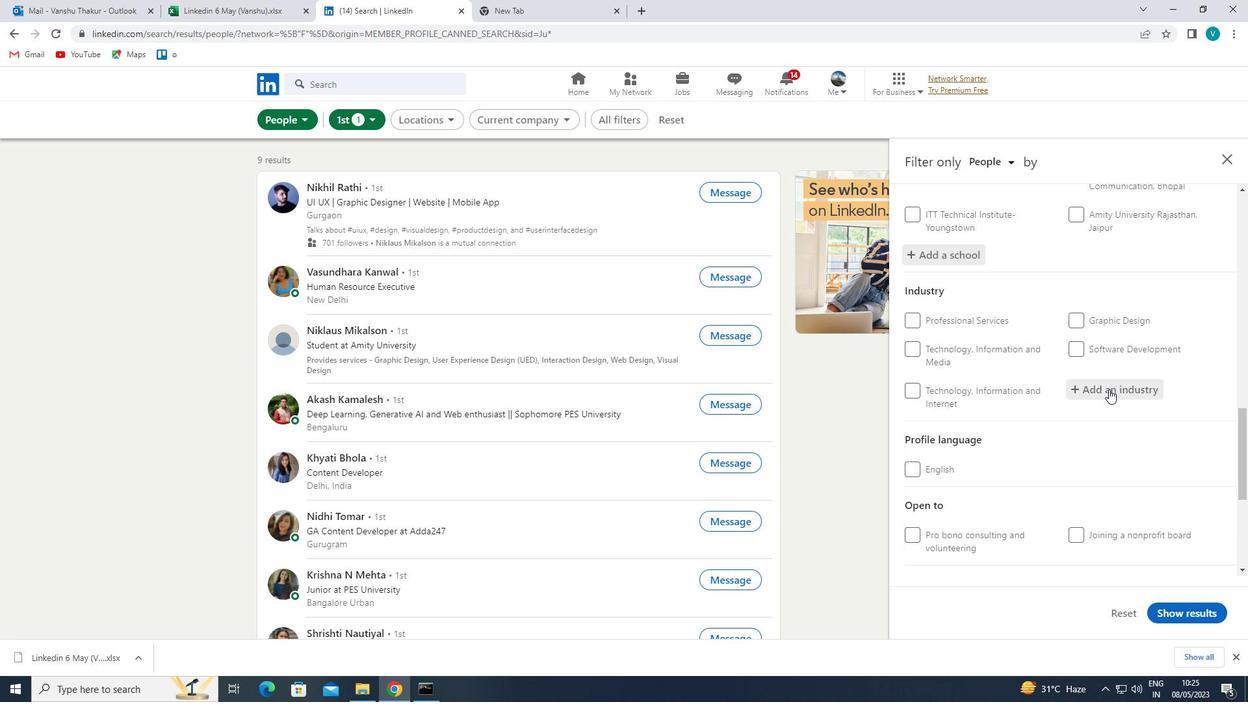 
Action: Key pressed <Key.shift>WHOLESALE<Key.space>
Screenshot: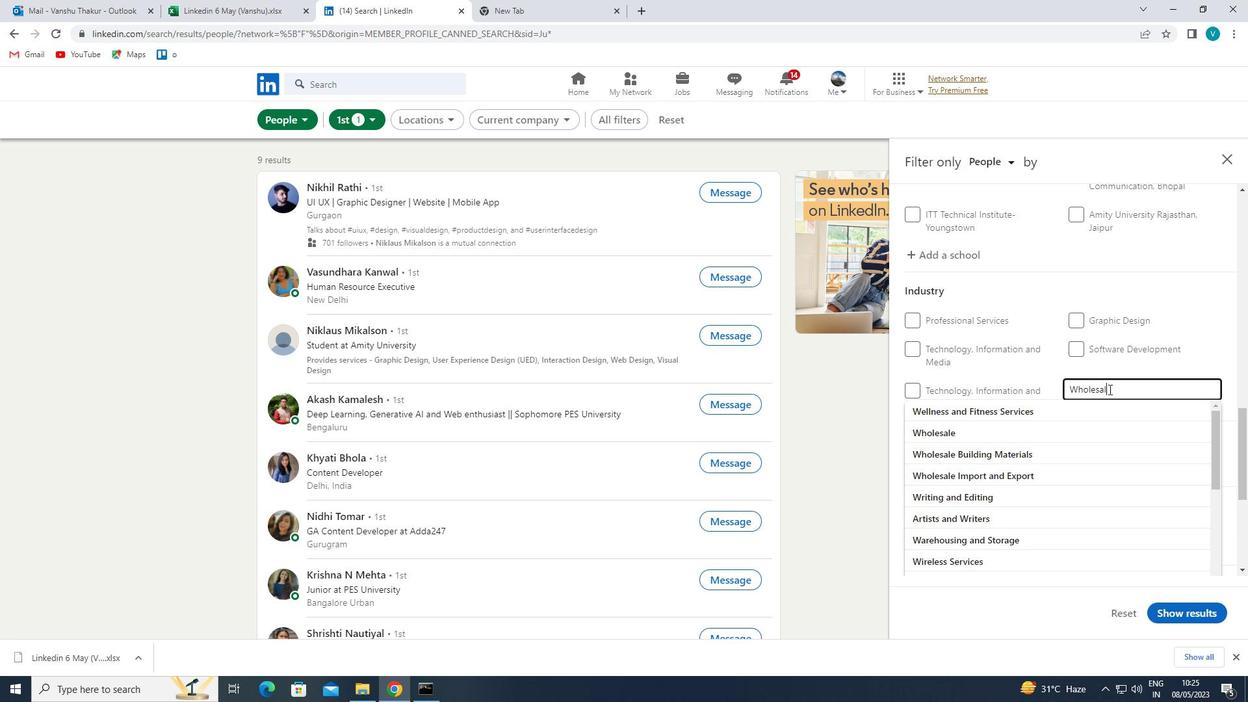 
Action: Mouse moved to (1131, 379)
Screenshot: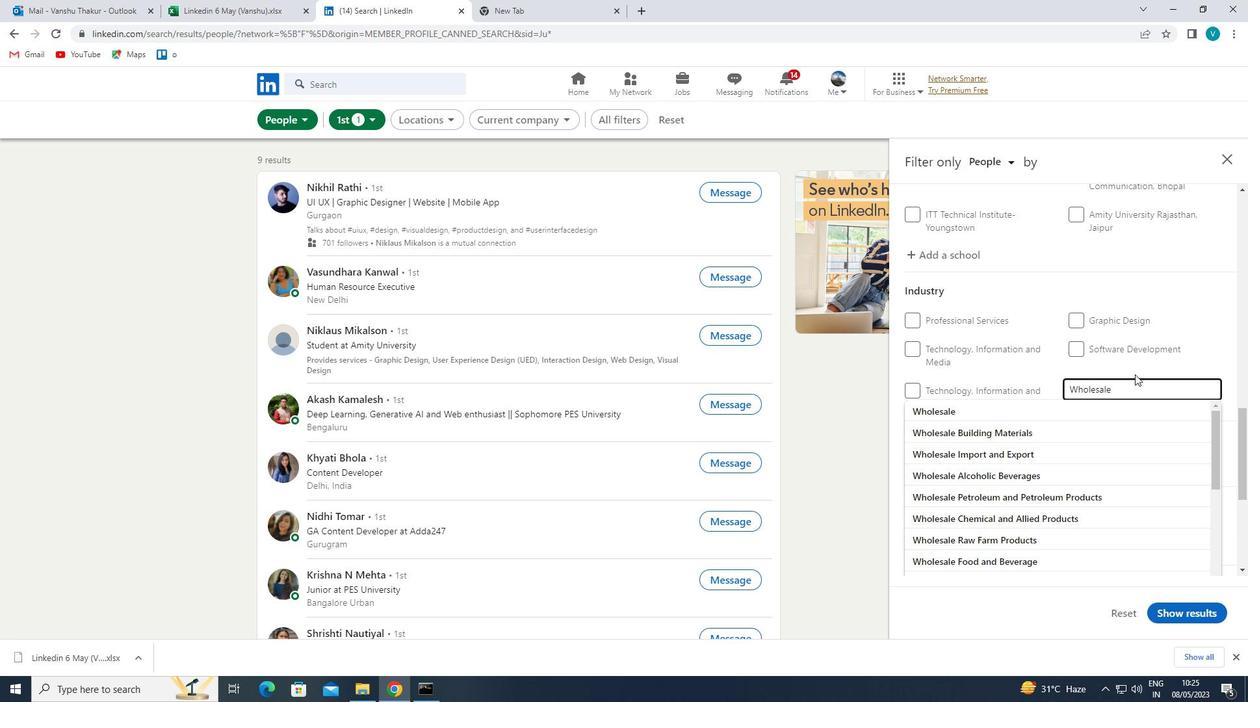 
Action: Key pressed <Key.shift>MACHINERY
Screenshot: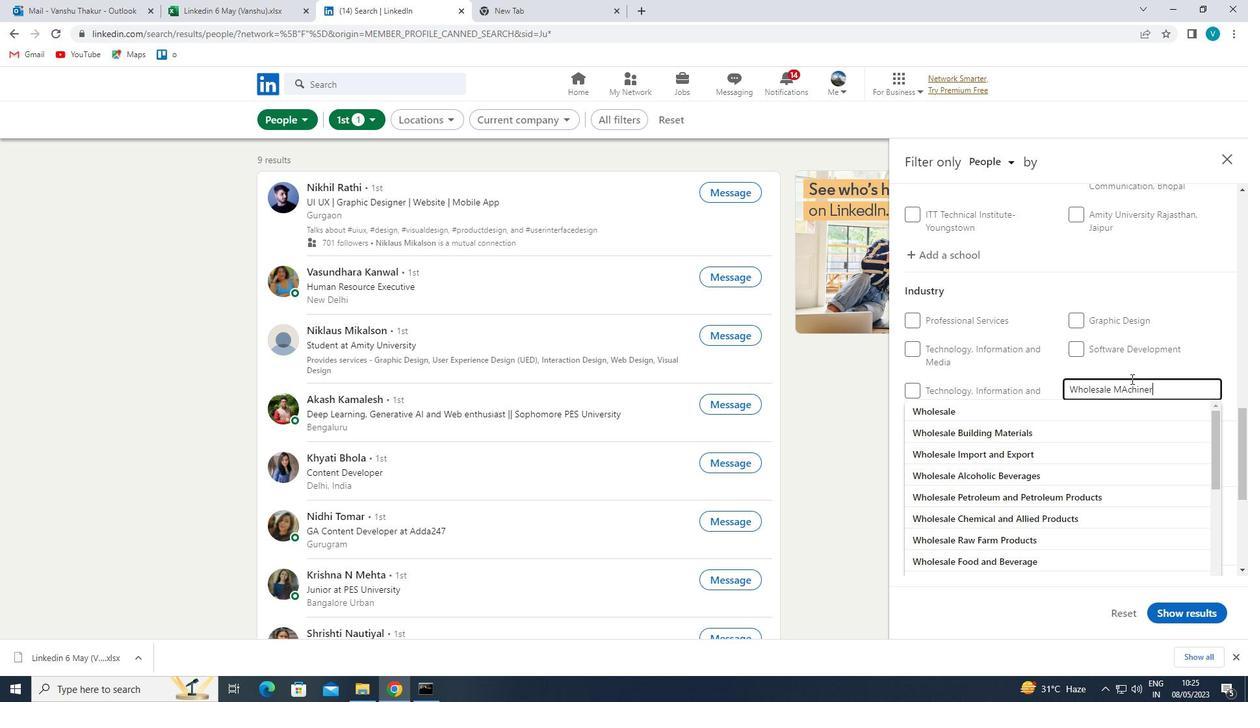 
Action: Mouse moved to (1086, 410)
Screenshot: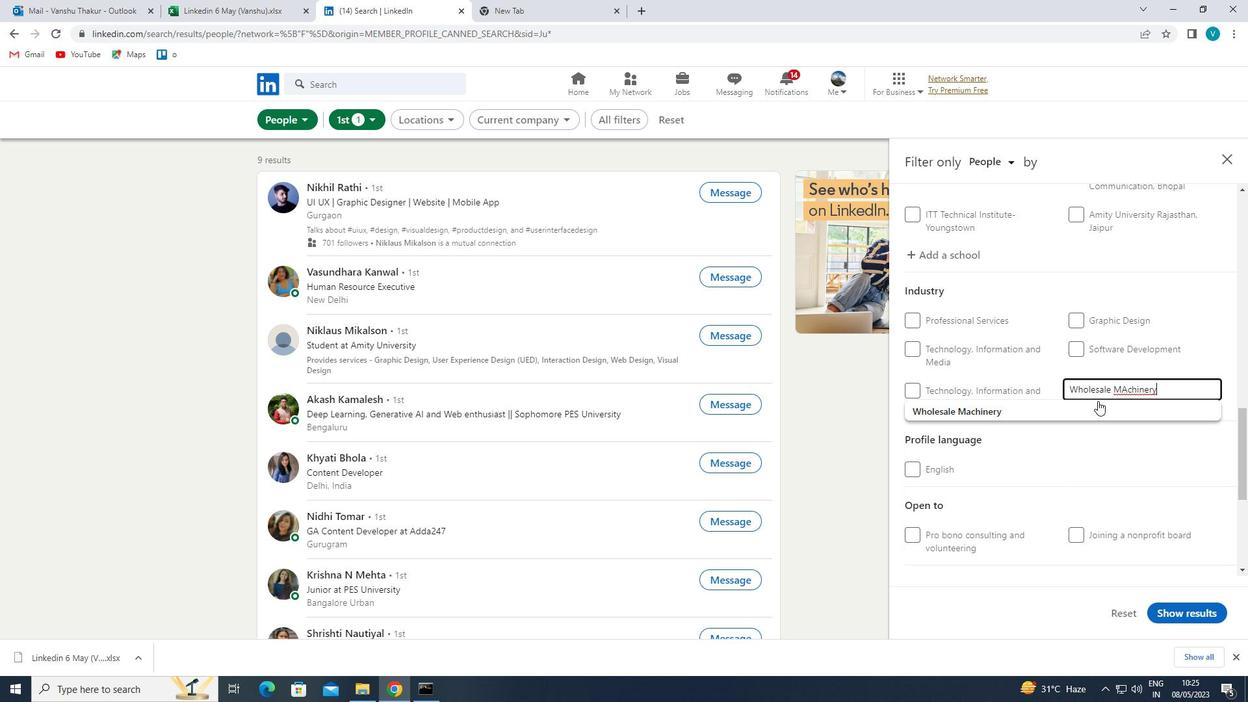 
Action: Mouse pressed left at (1086, 410)
Screenshot: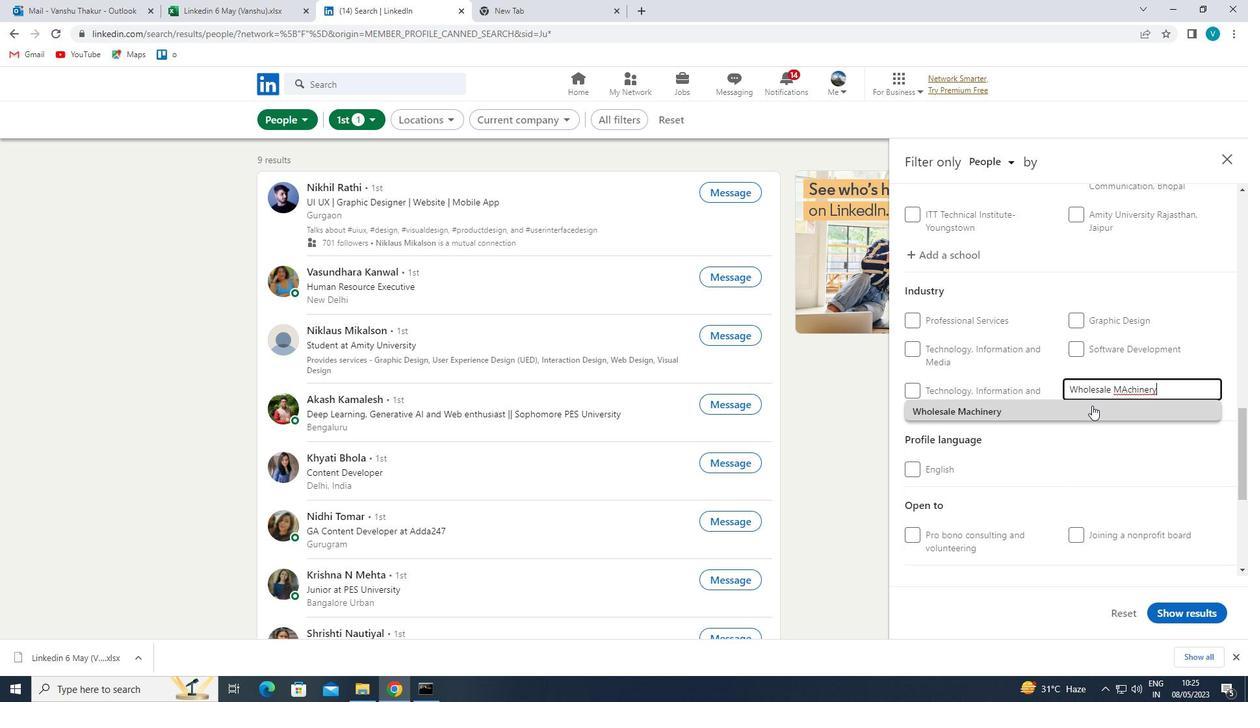 
Action: Mouse moved to (1085, 410)
Screenshot: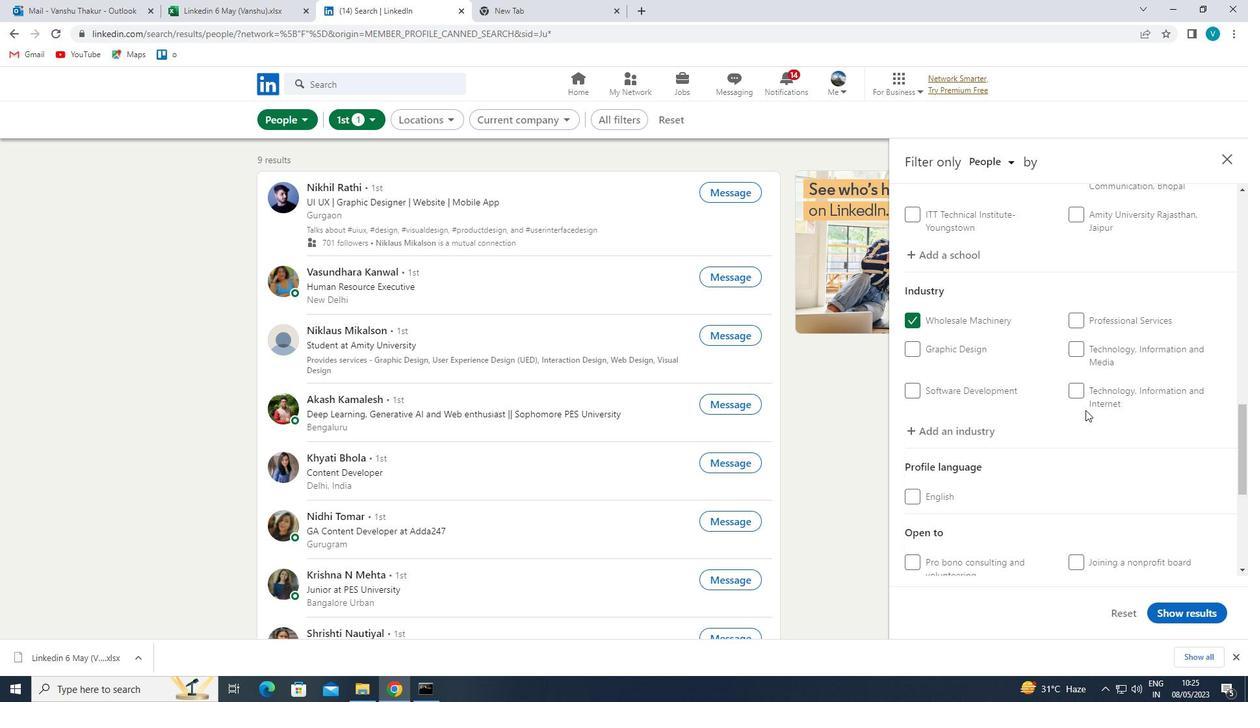 
Action: Mouse scrolled (1085, 409) with delta (0, 0)
Screenshot: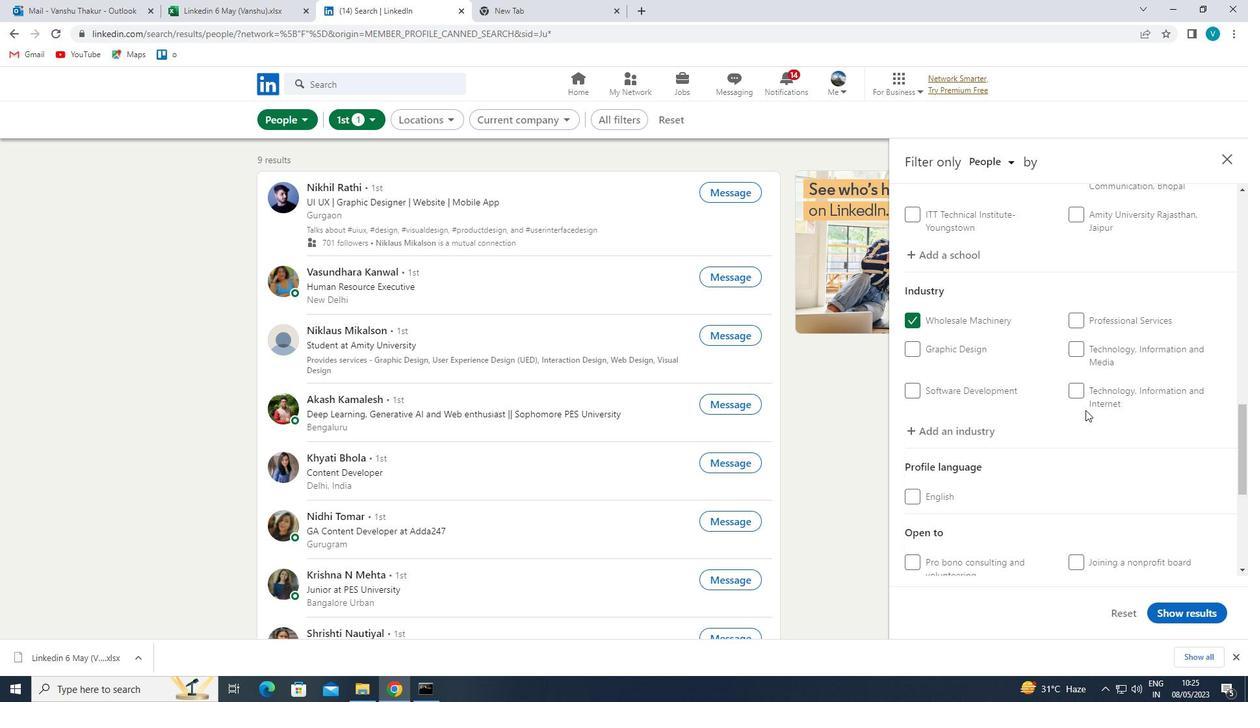 
Action: Mouse moved to (1082, 410)
Screenshot: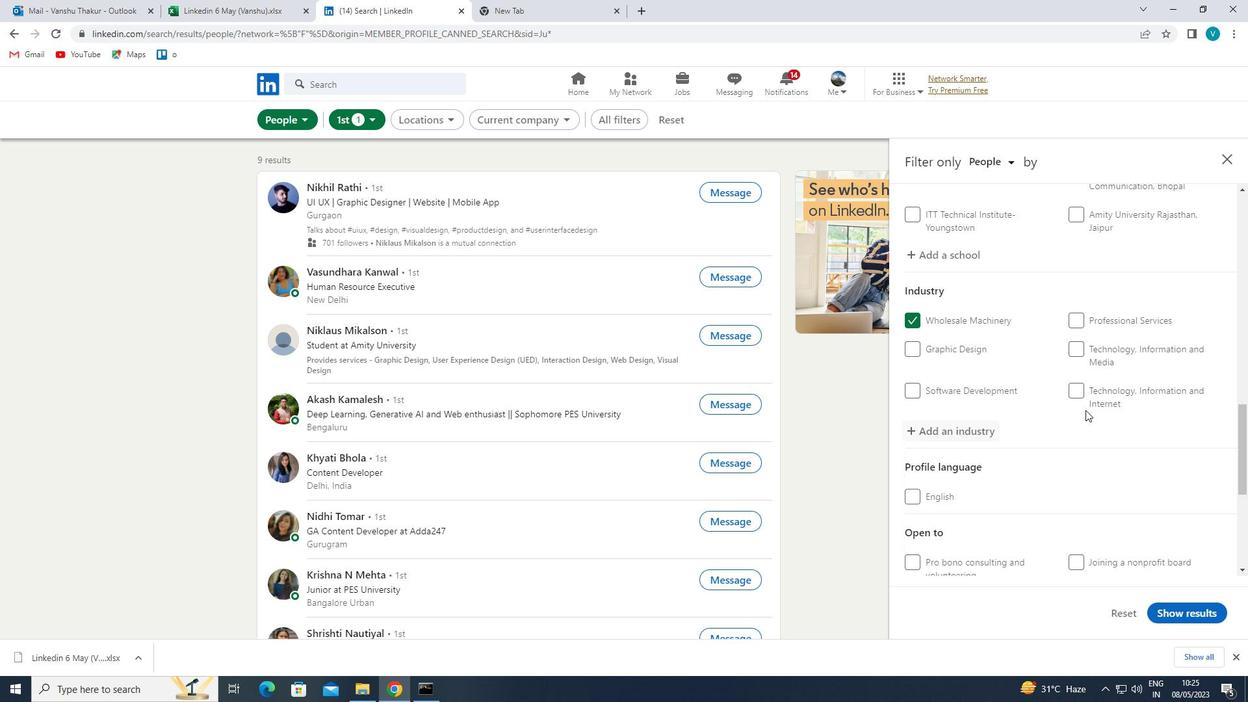 
Action: Mouse scrolled (1082, 409) with delta (0, 0)
Screenshot: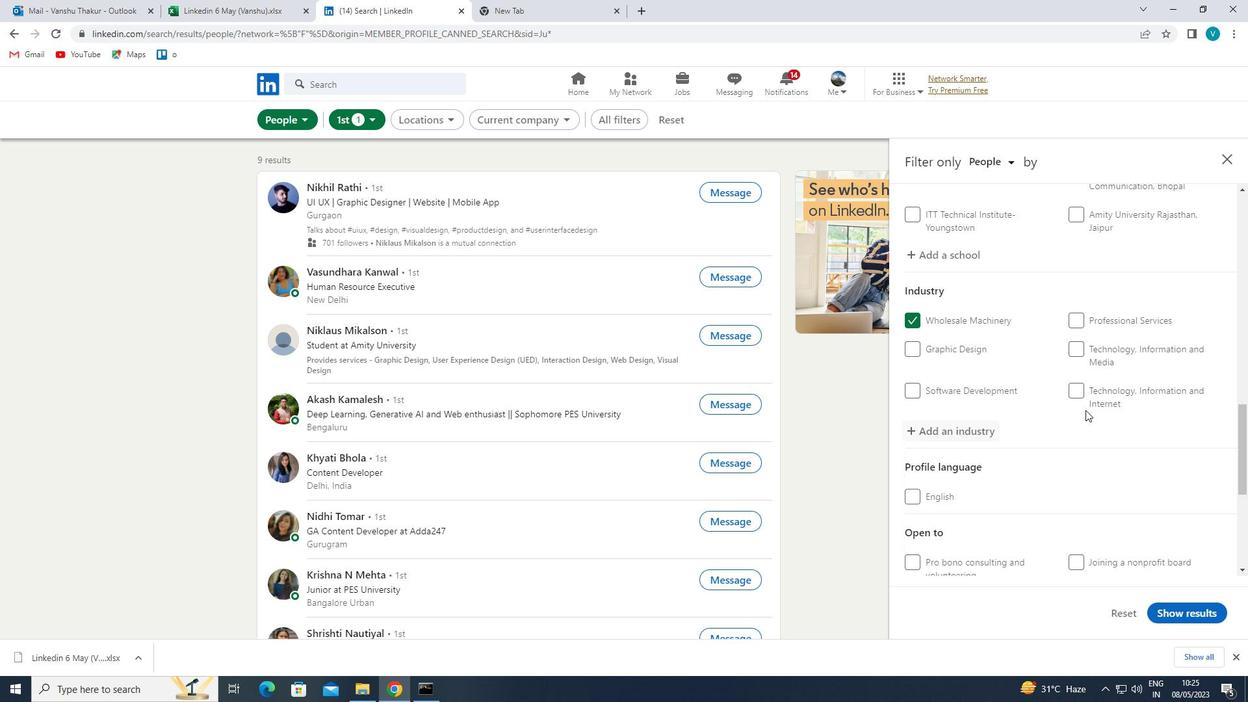 
Action: Mouse moved to (1078, 412)
Screenshot: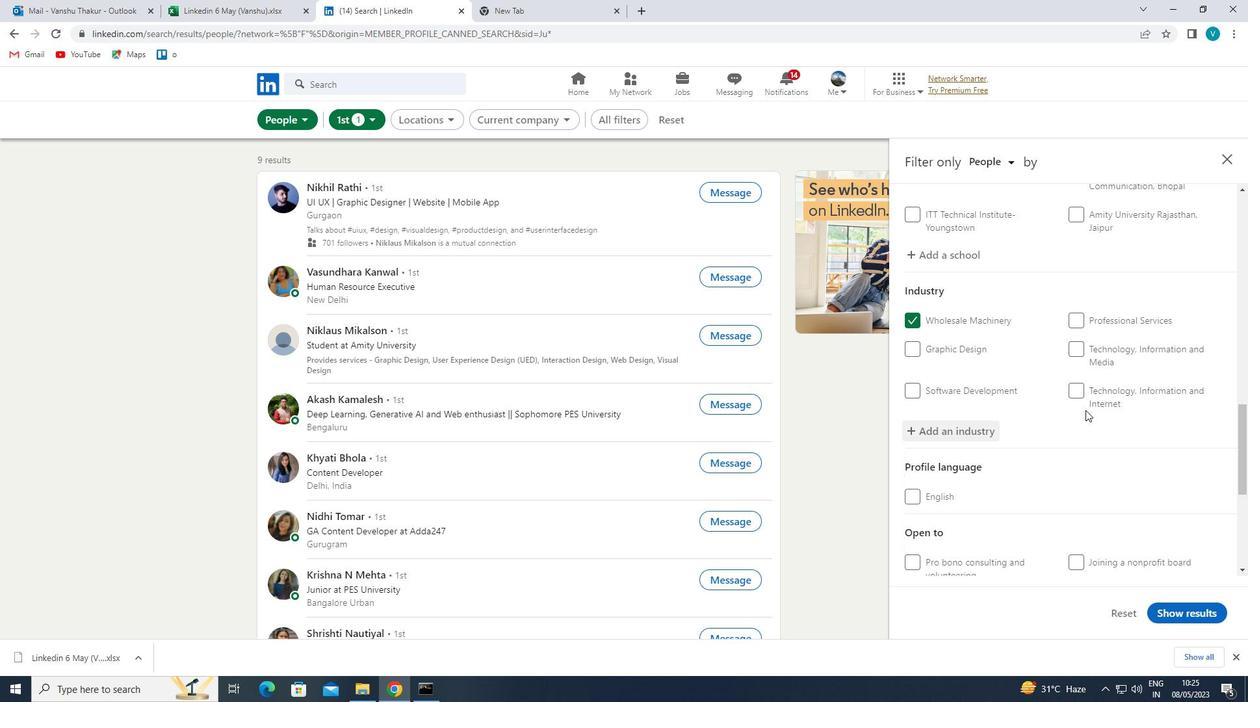 
Action: Mouse scrolled (1078, 411) with delta (0, 0)
Screenshot: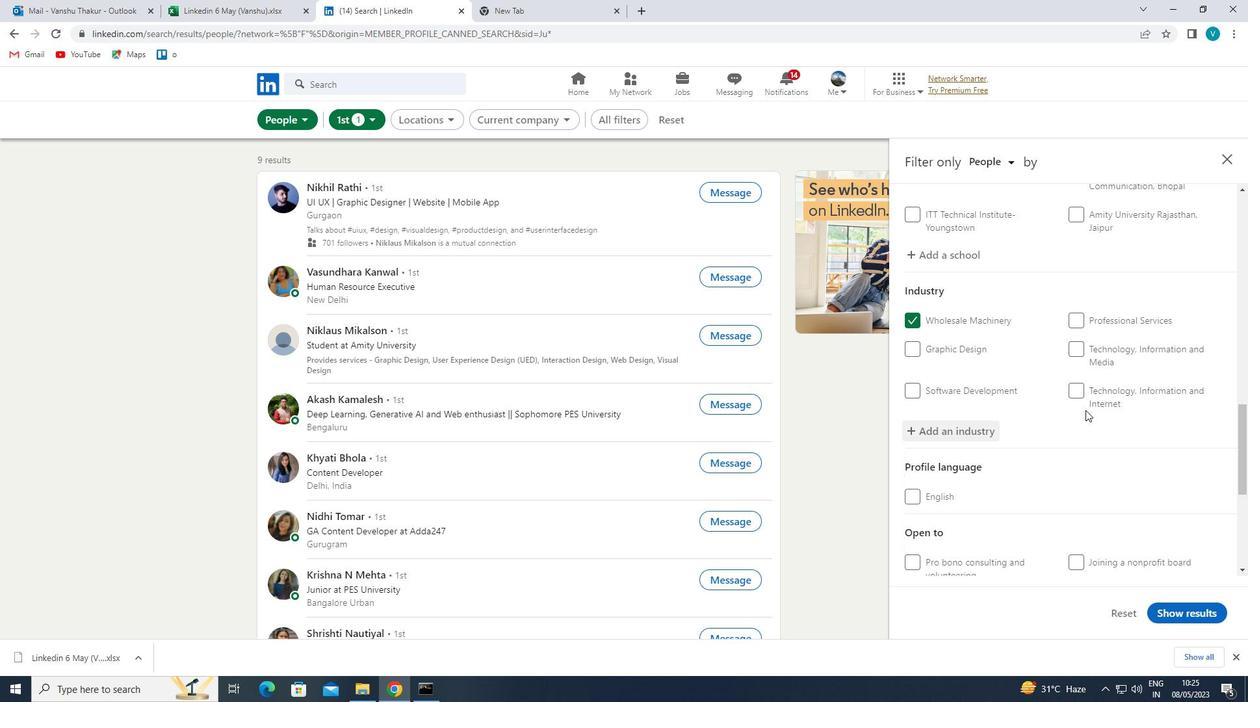 
Action: Mouse moved to (1072, 417)
Screenshot: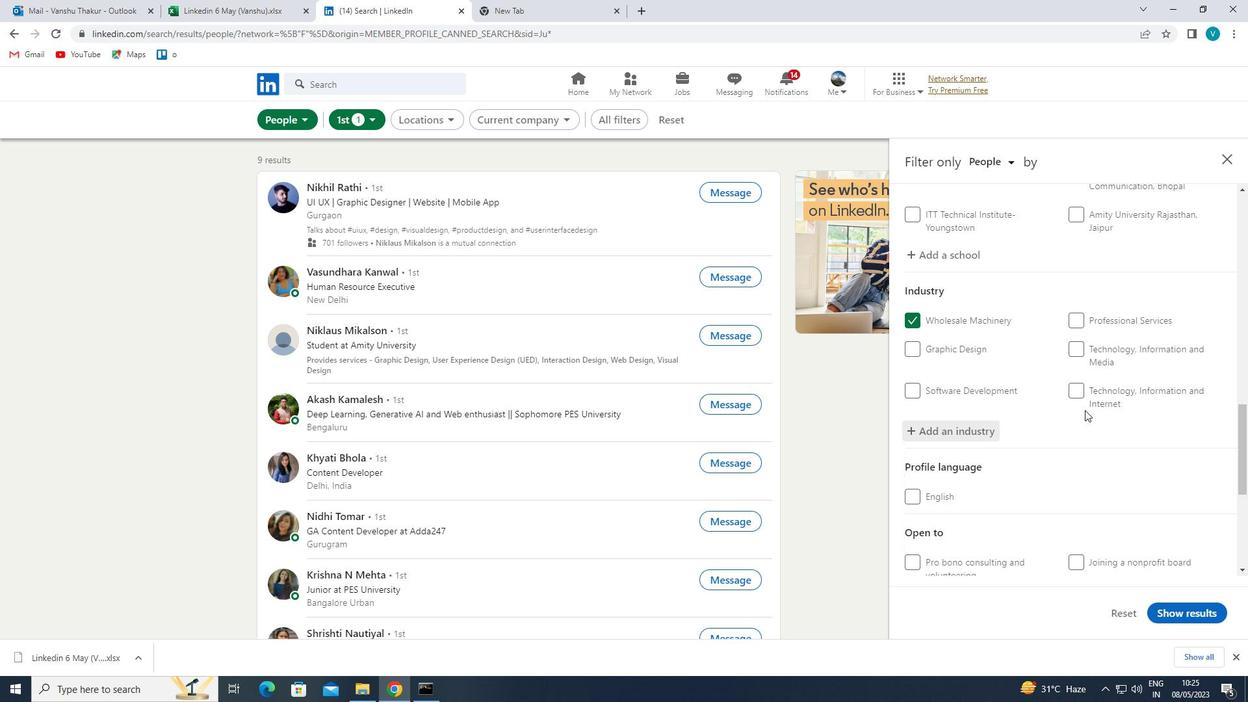 
Action: Mouse scrolled (1072, 416) with delta (0, 0)
Screenshot: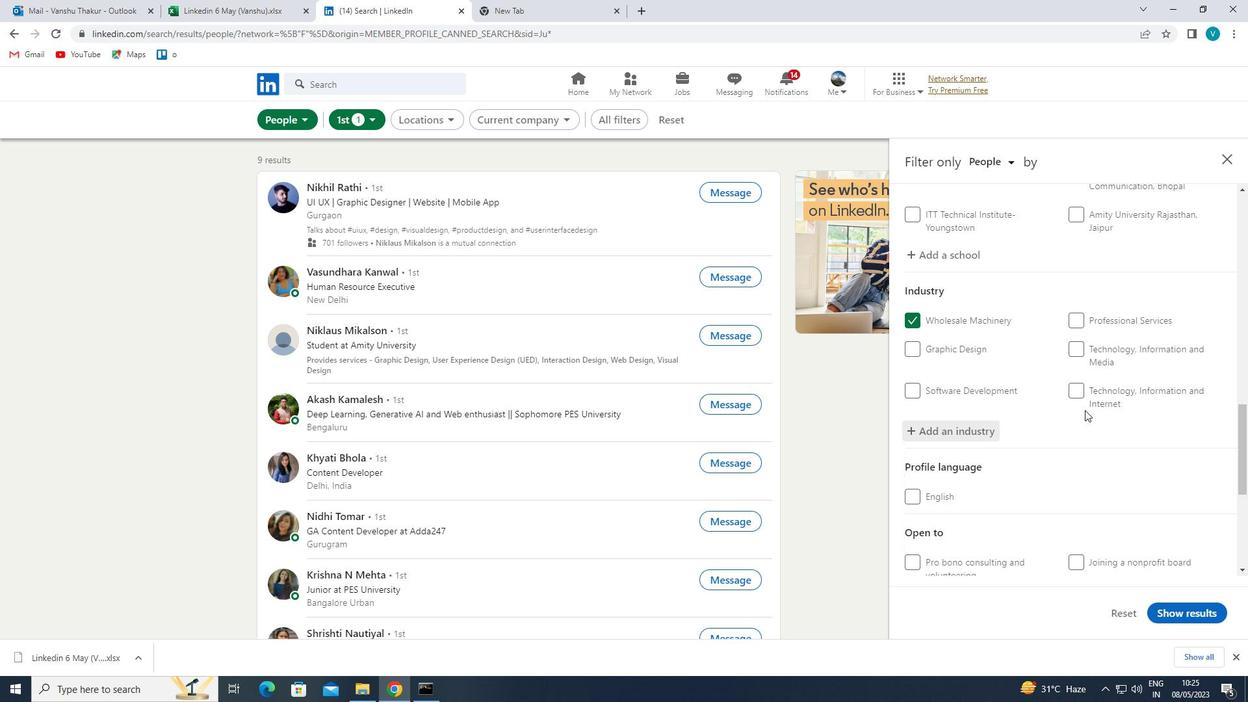 
Action: Mouse moved to (1123, 427)
Screenshot: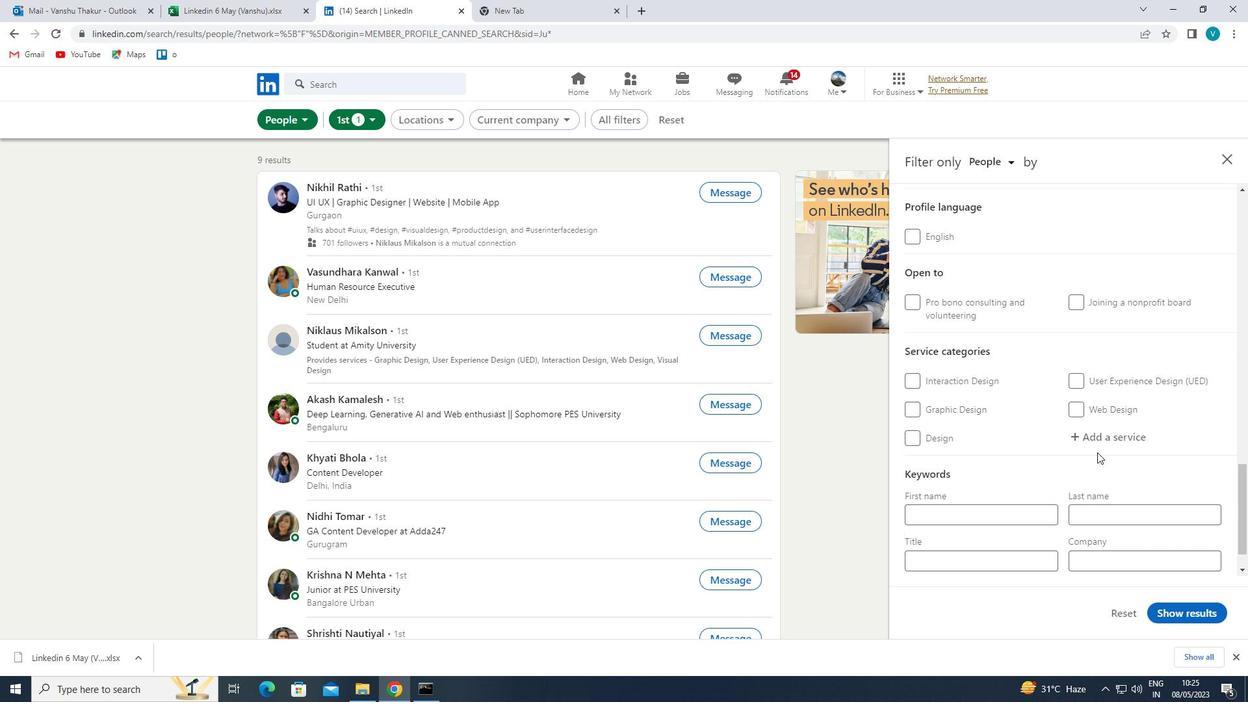 
Action: Mouse pressed left at (1123, 427)
Screenshot: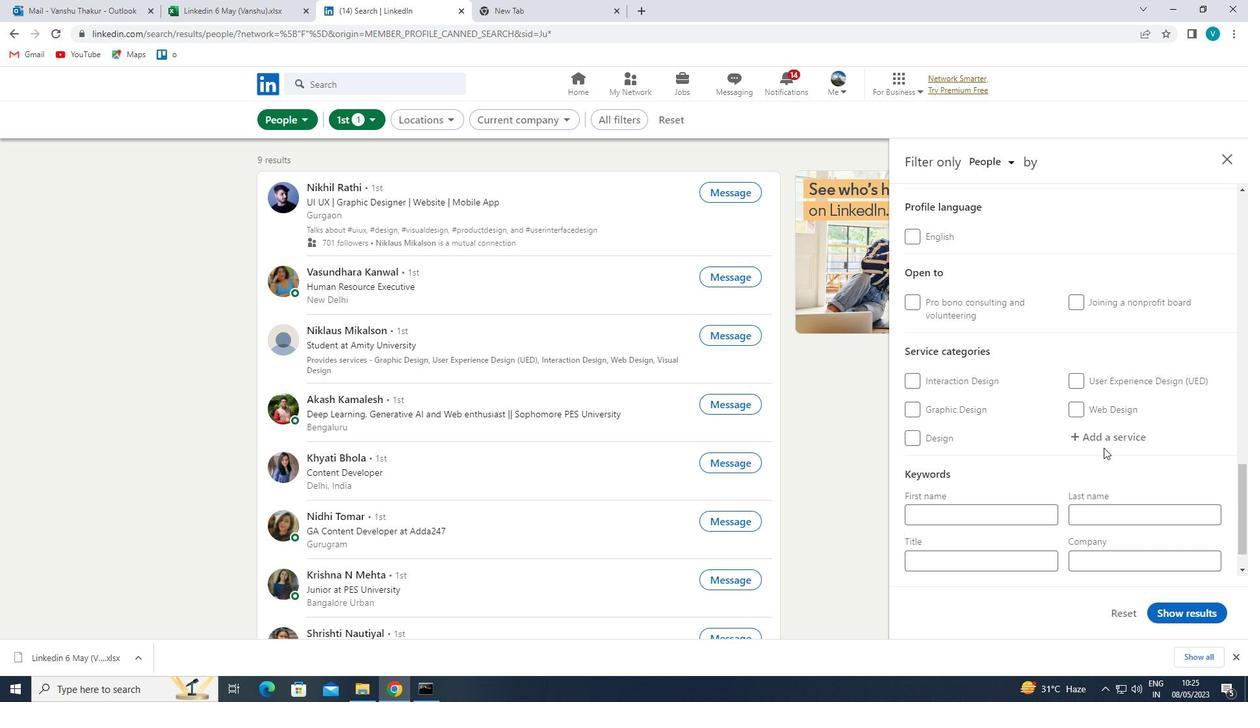 
Action: Mouse moved to (1126, 425)
Screenshot: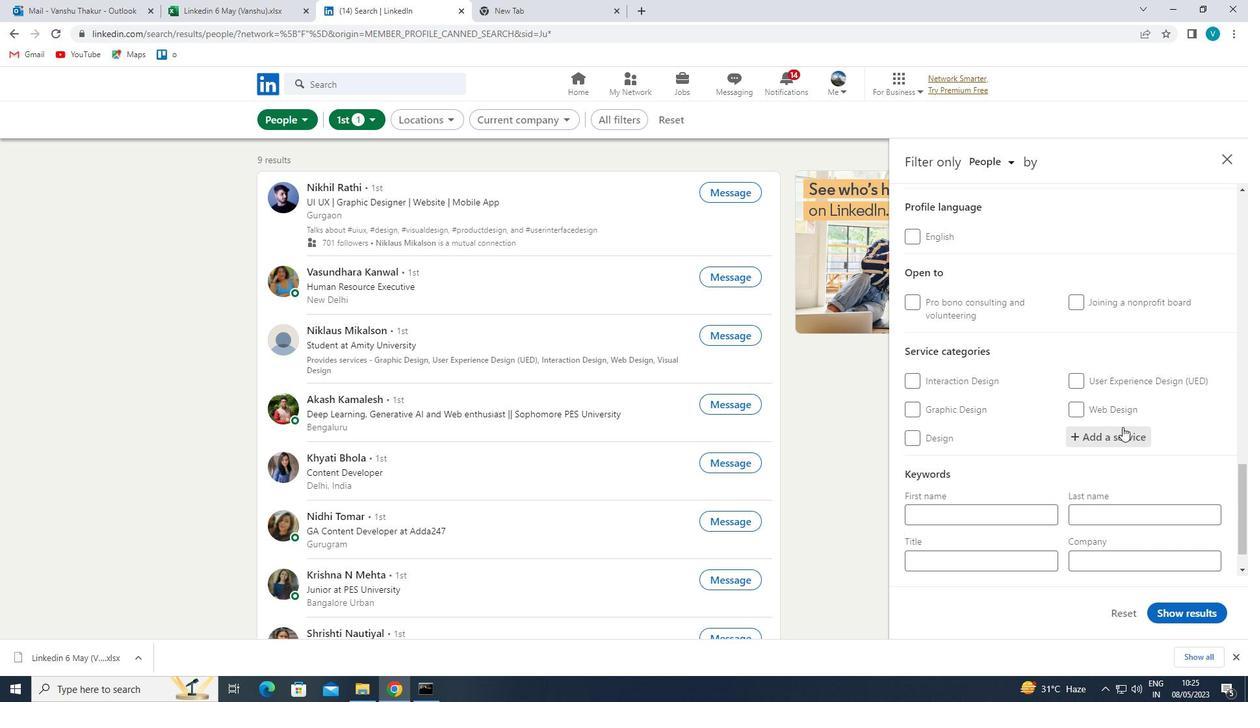 
Action: Key pressed <Key.shift>BLOGGING<Key.space>
Screenshot: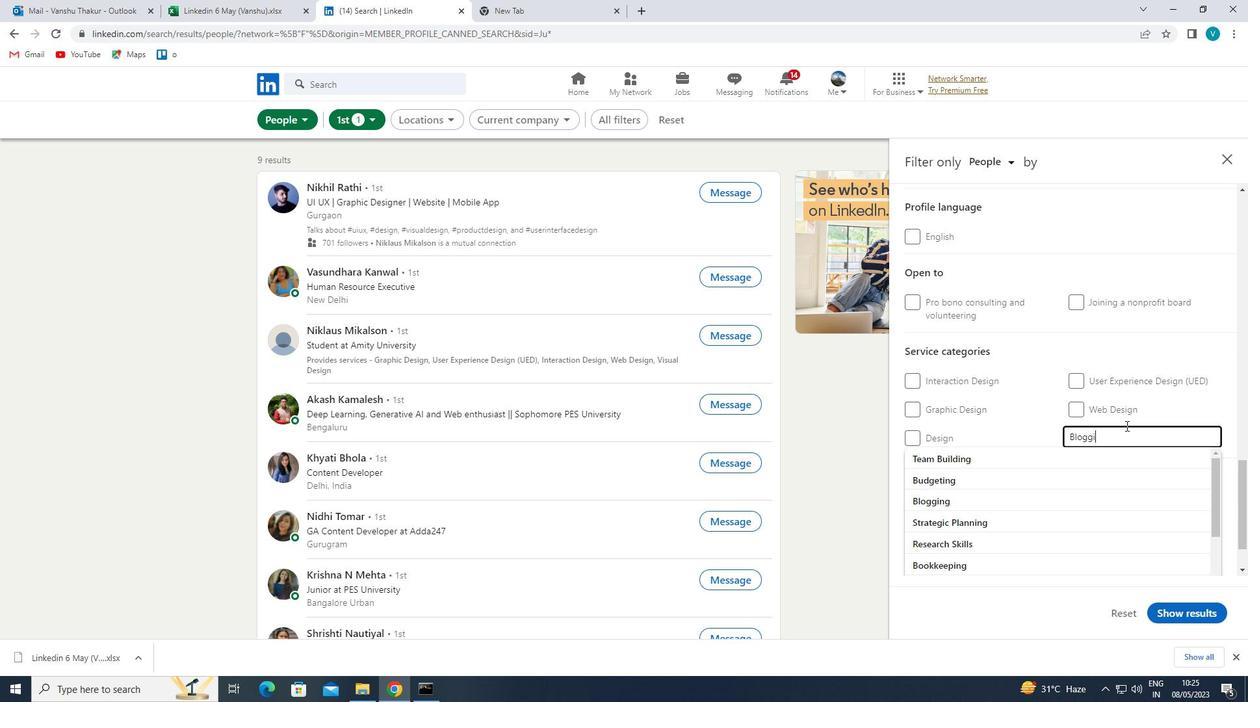 
Action: Mouse moved to (1059, 459)
Screenshot: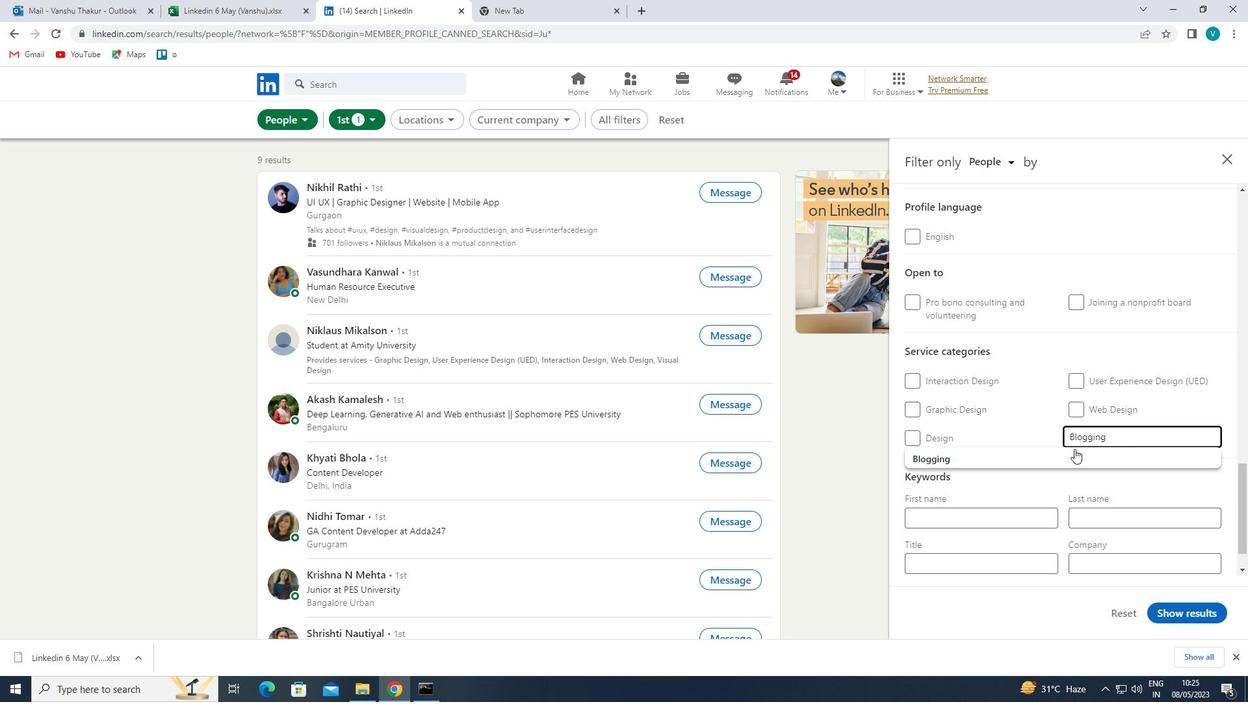 
Action: Mouse pressed left at (1059, 459)
Screenshot: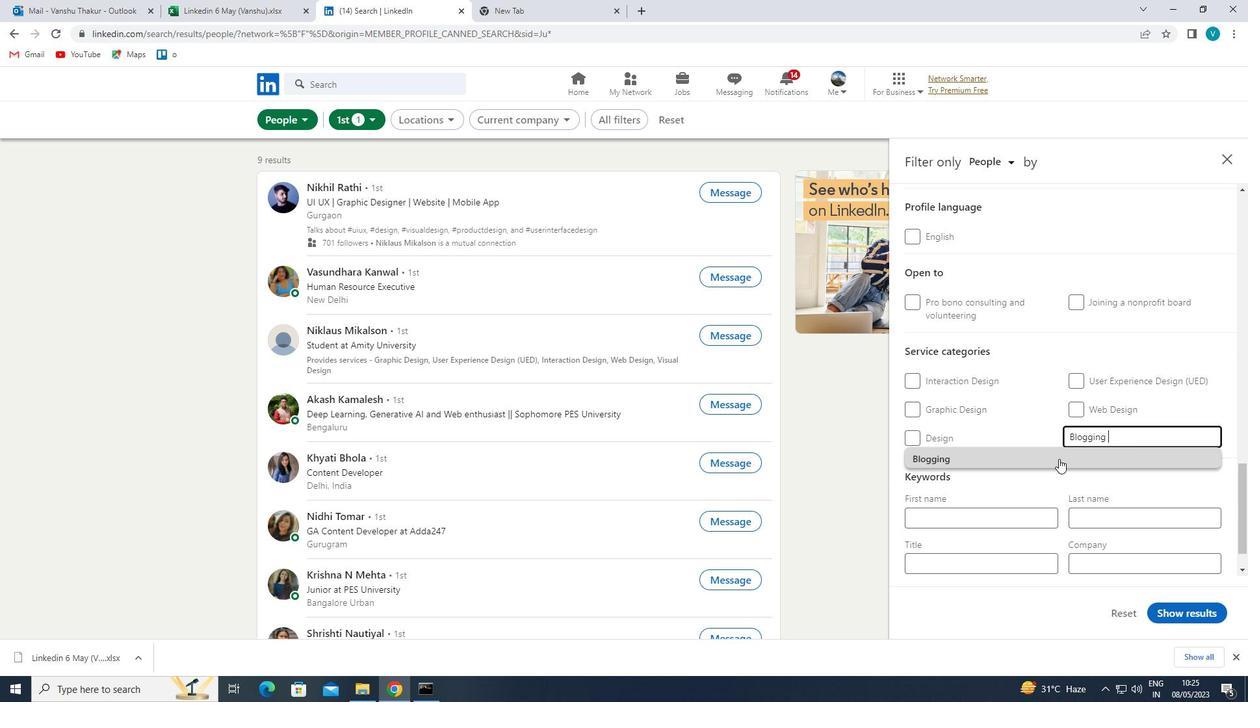 
Action: Mouse scrolled (1059, 458) with delta (0, 0)
Screenshot: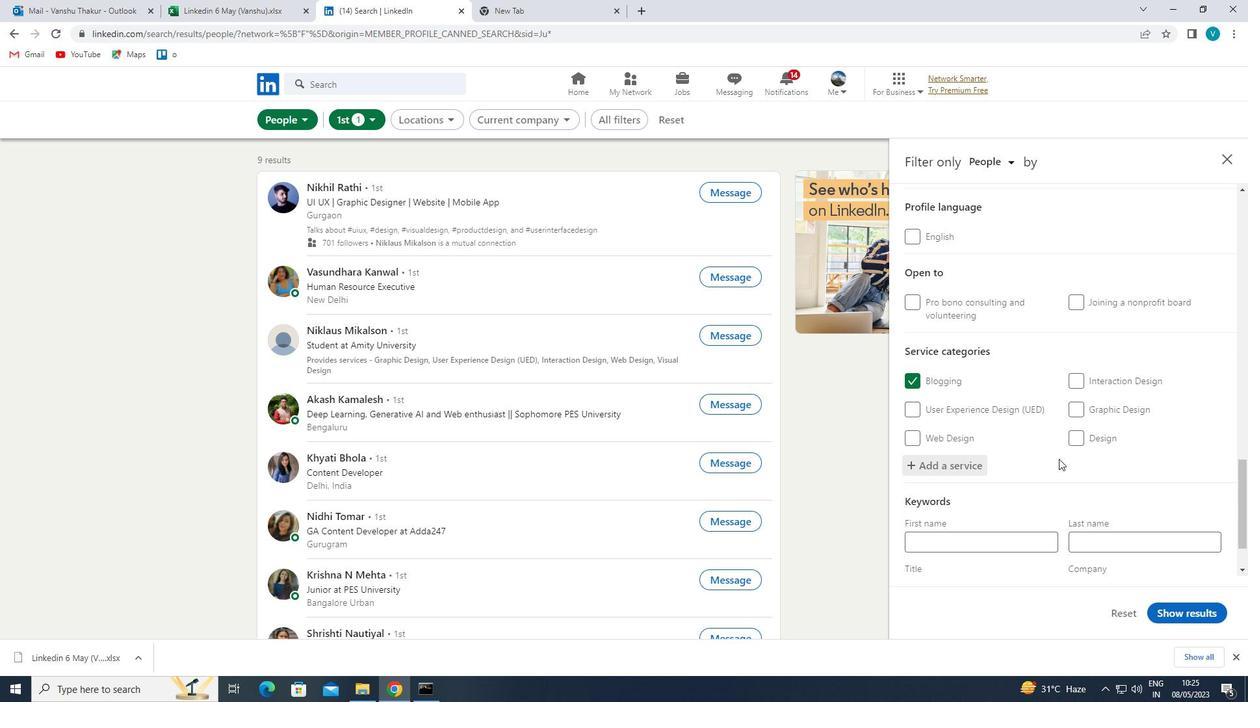 
Action: Mouse moved to (1057, 459)
Screenshot: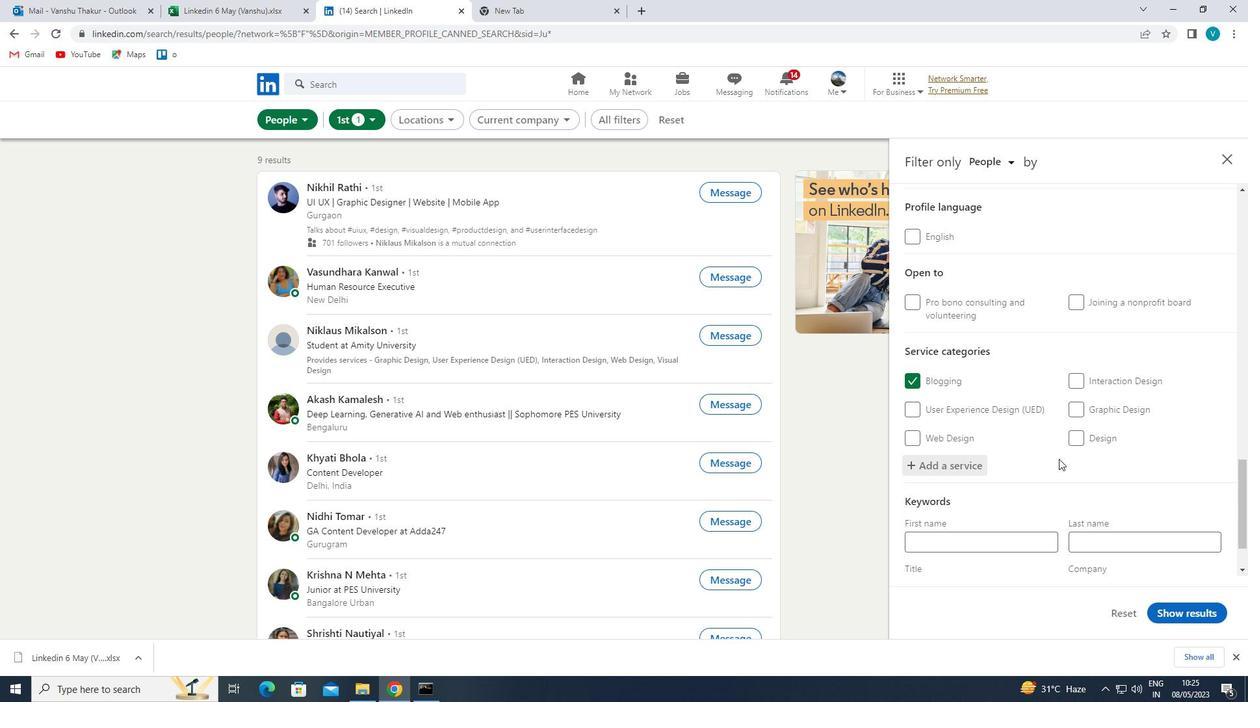 
Action: Mouse scrolled (1057, 459) with delta (0, 0)
Screenshot: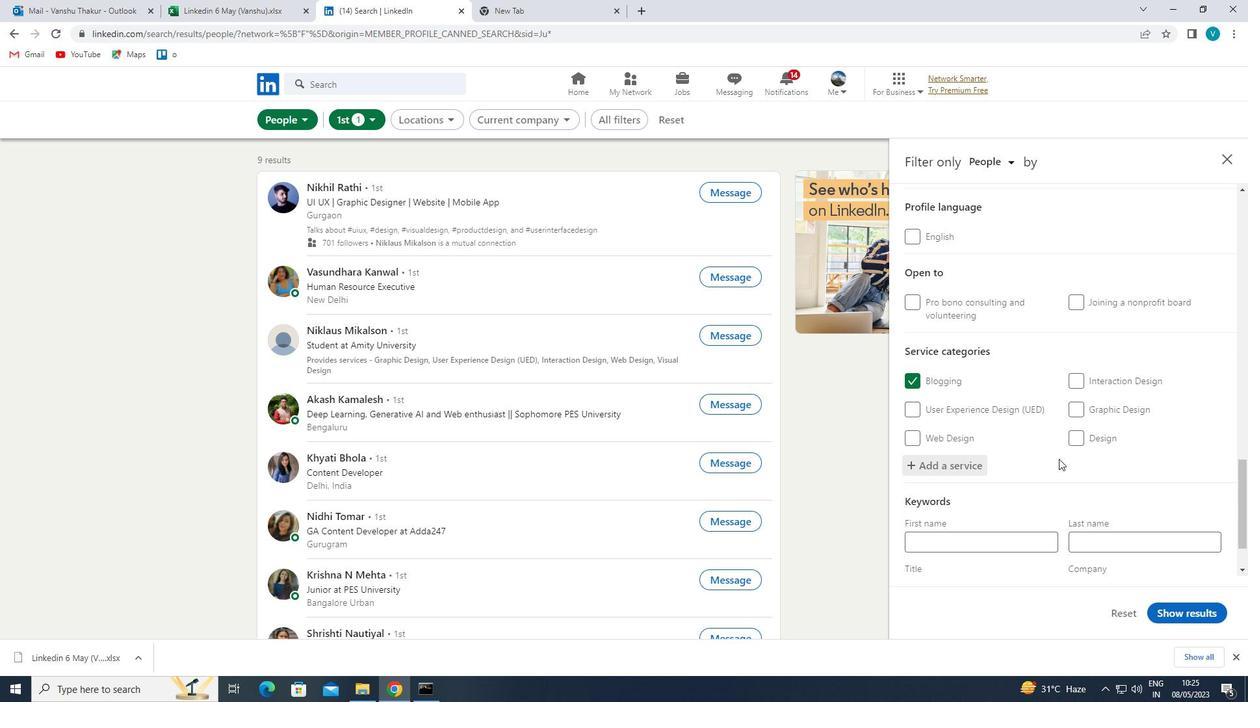 
Action: Mouse moved to (1044, 470)
Screenshot: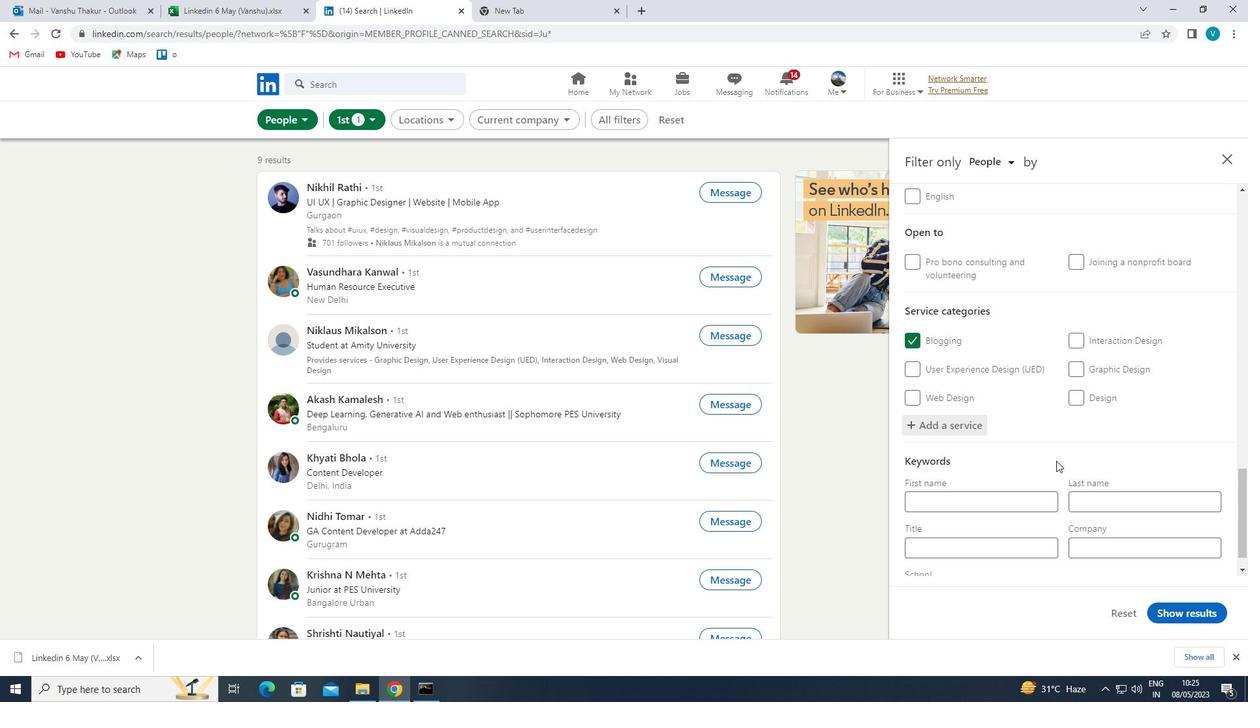 
Action: Mouse scrolled (1044, 470) with delta (0, 0)
Screenshot: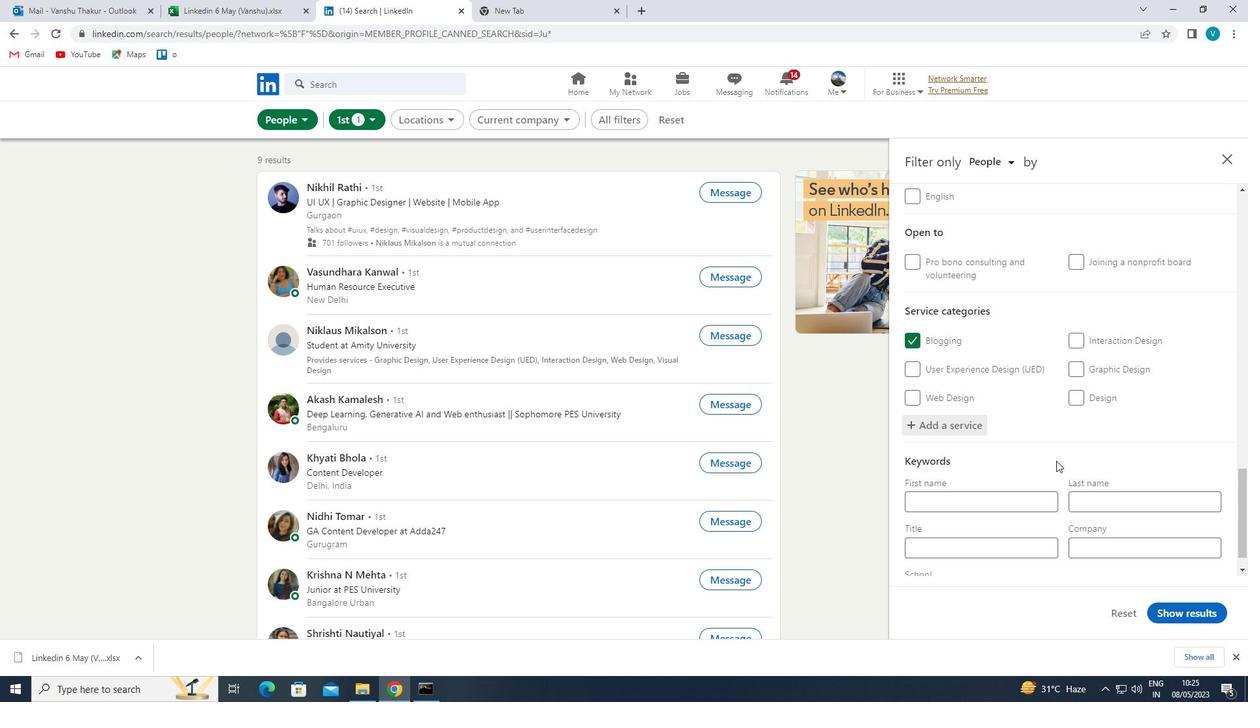 
Action: Mouse moved to (994, 517)
Screenshot: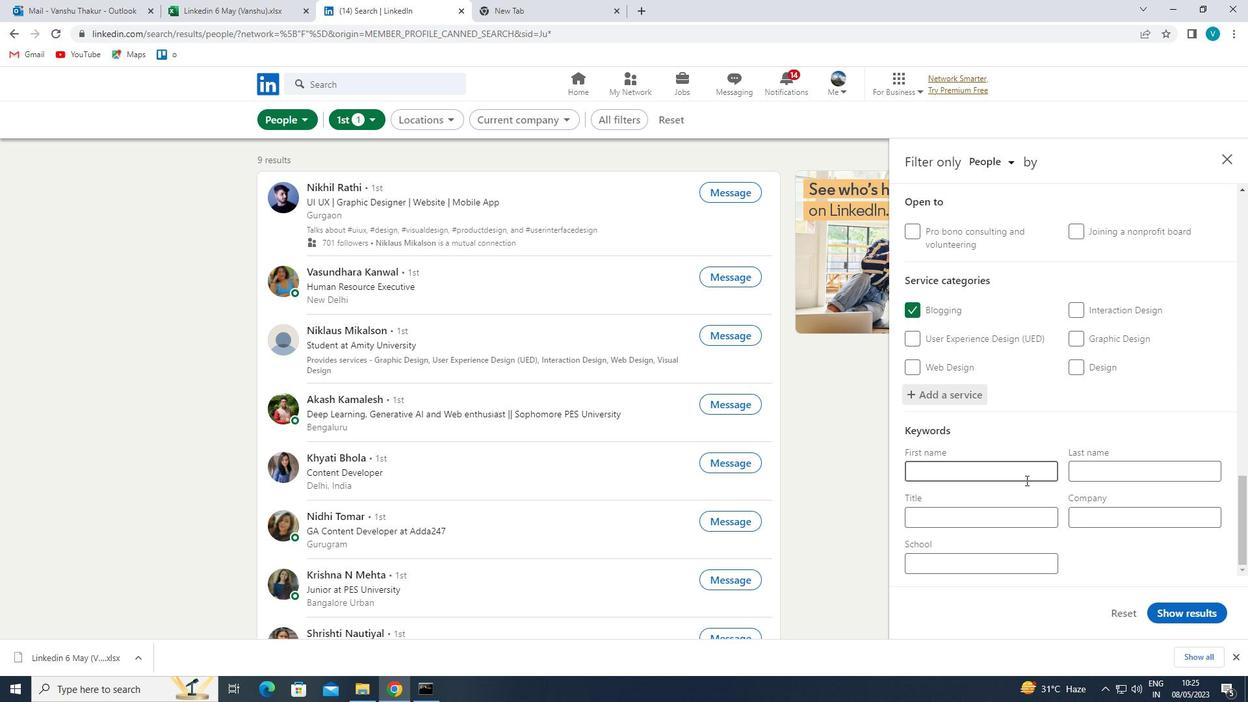
Action: Mouse pressed left at (994, 517)
Screenshot: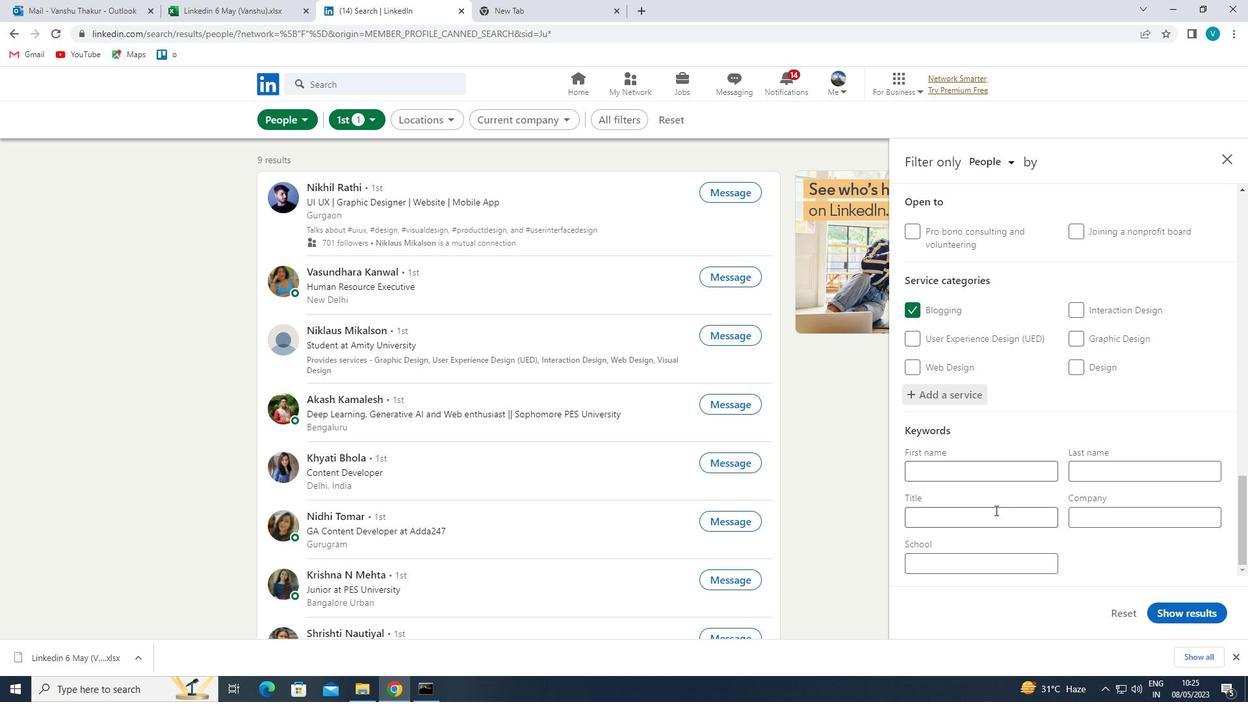 
Action: Mouse moved to (1008, 509)
Screenshot: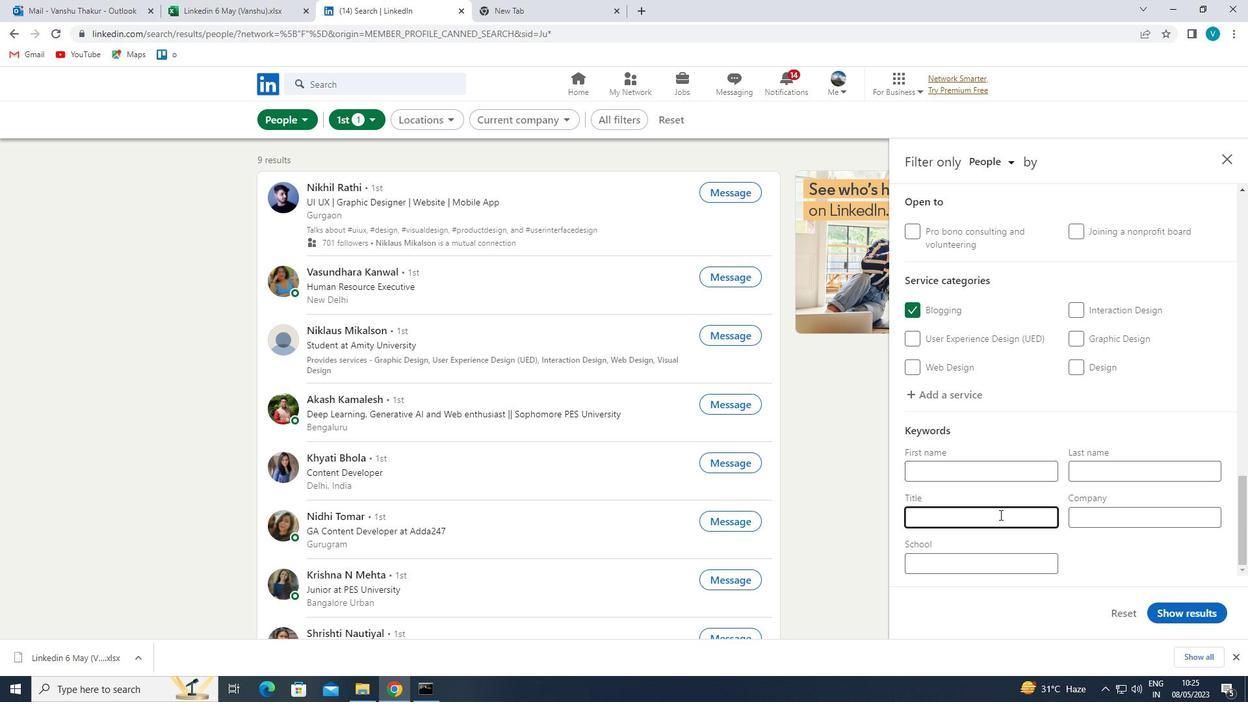
Action: Key pressed <Key.shift><<Key.backspace><Key.shift>MATHEMATICIABN<Key.backspace><Key.backspace>N
Screenshot: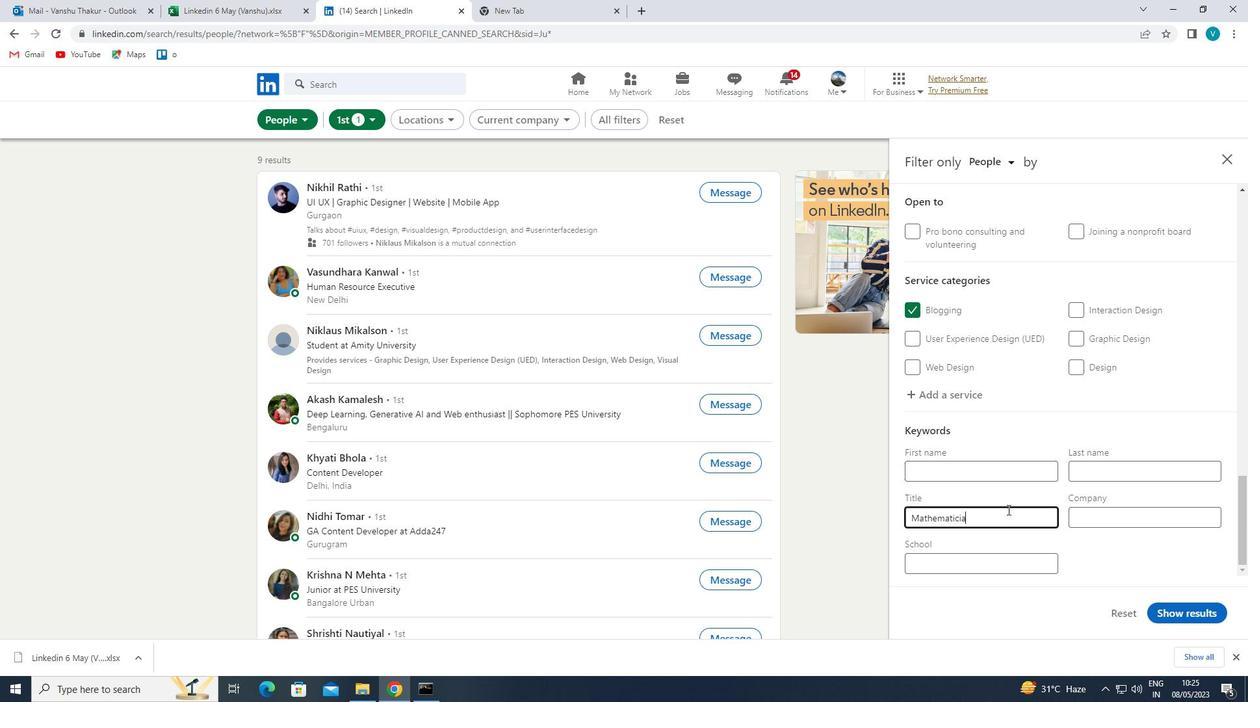 
Action: Mouse moved to (1186, 610)
Screenshot: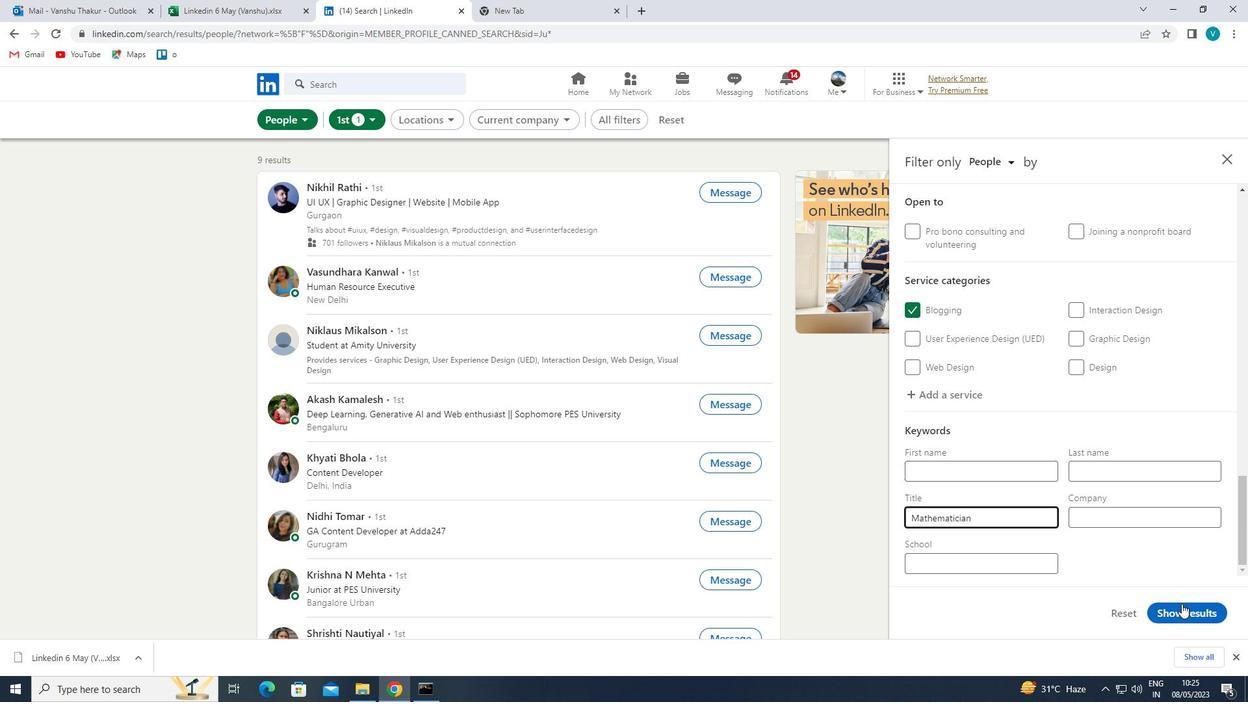 
Action: Mouse pressed left at (1186, 610)
Screenshot: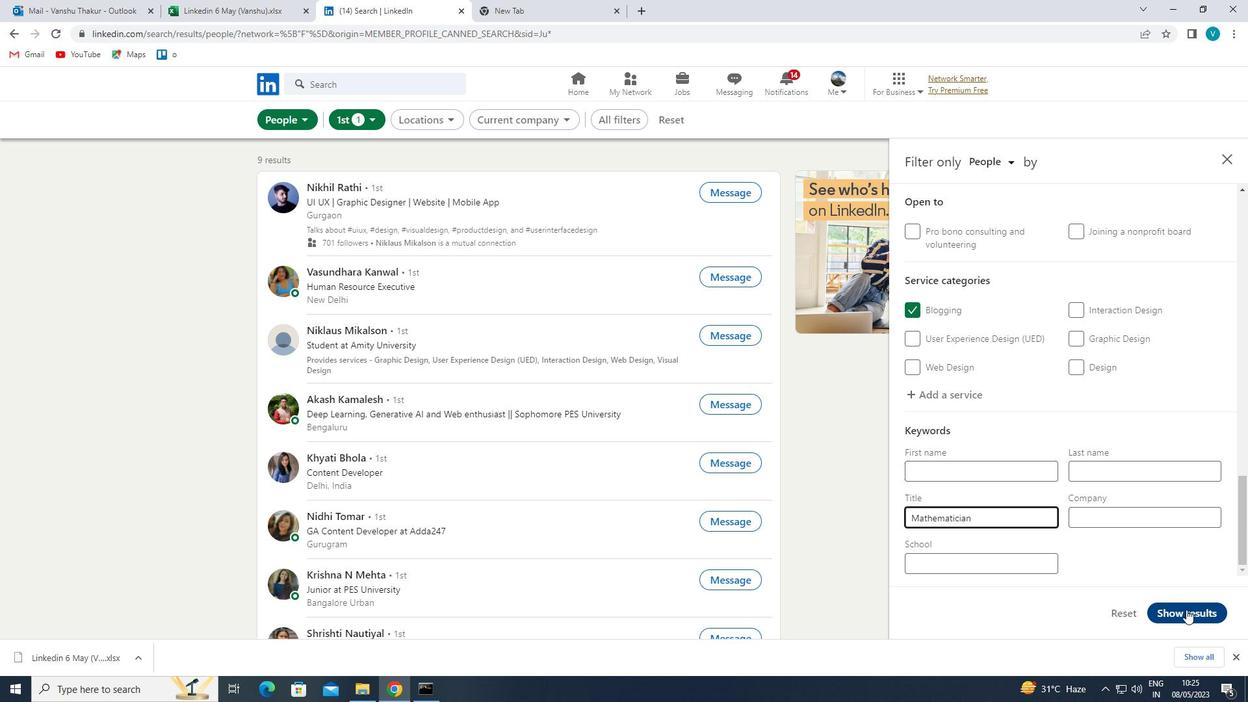 
